 Task: Look for space in Ramon, Philippines from 12th July, 2023 to 16th July, 2023 for 8 adults in price range Rs.10000 to Rs.16000. Place can be private room with 8 bedrooms having 8 beds and 8 bathrooms. Property type can be house, flat, guest house, hotel. Amenities needed are: wifi, TV, free parkinig on premises, gym, breakfast. Booking option can be shelf check-in. Required host language is English.
Action: Mouse moved to (525, 110)
Screenshot: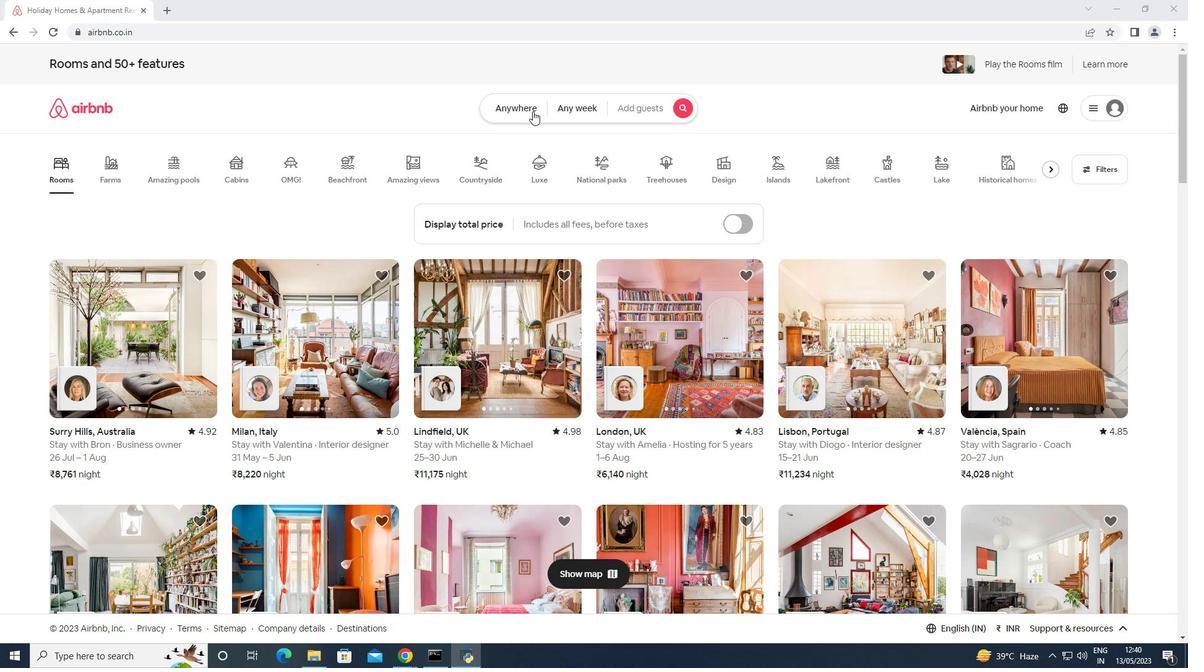 
Action: Mouse pressed left at (525, 110)
Screenshot: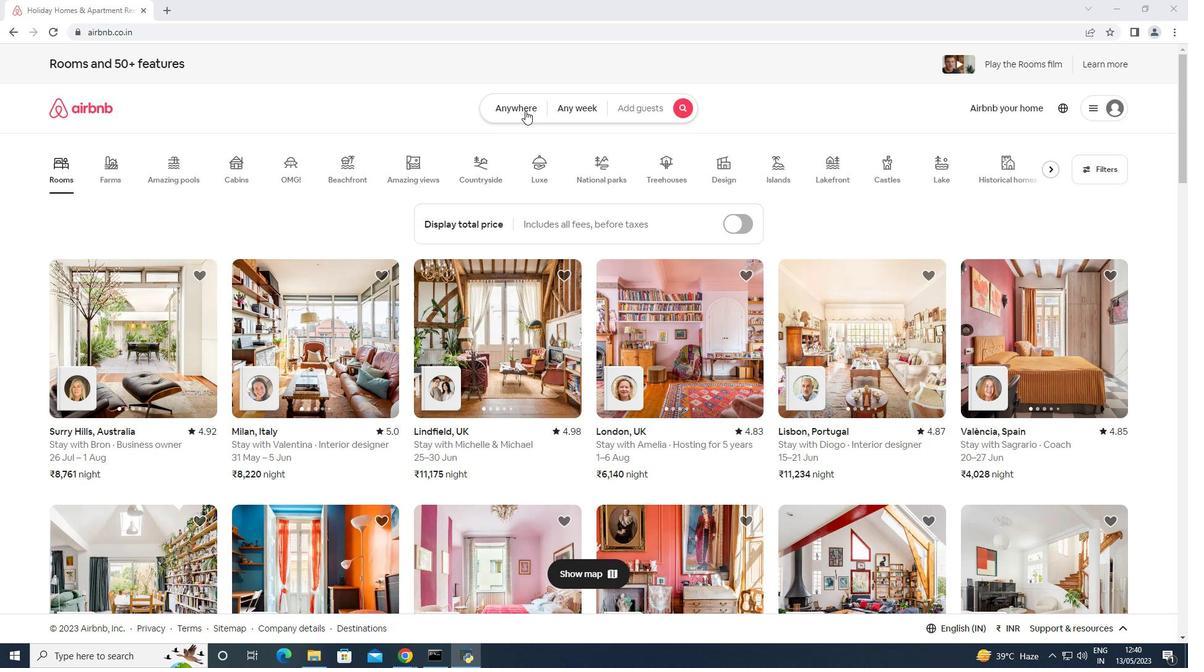 
Action: Mouse moved to (467, 164)
Screenshot: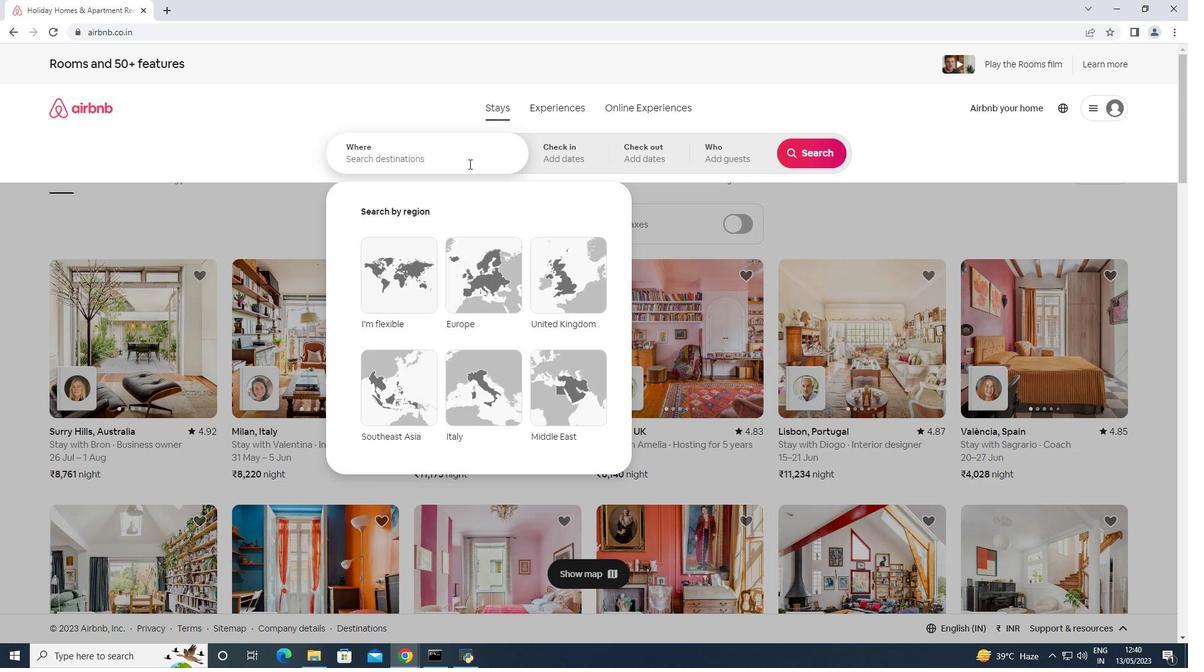 
Action: Mouse pressed left at (467, 164)
Screenshot: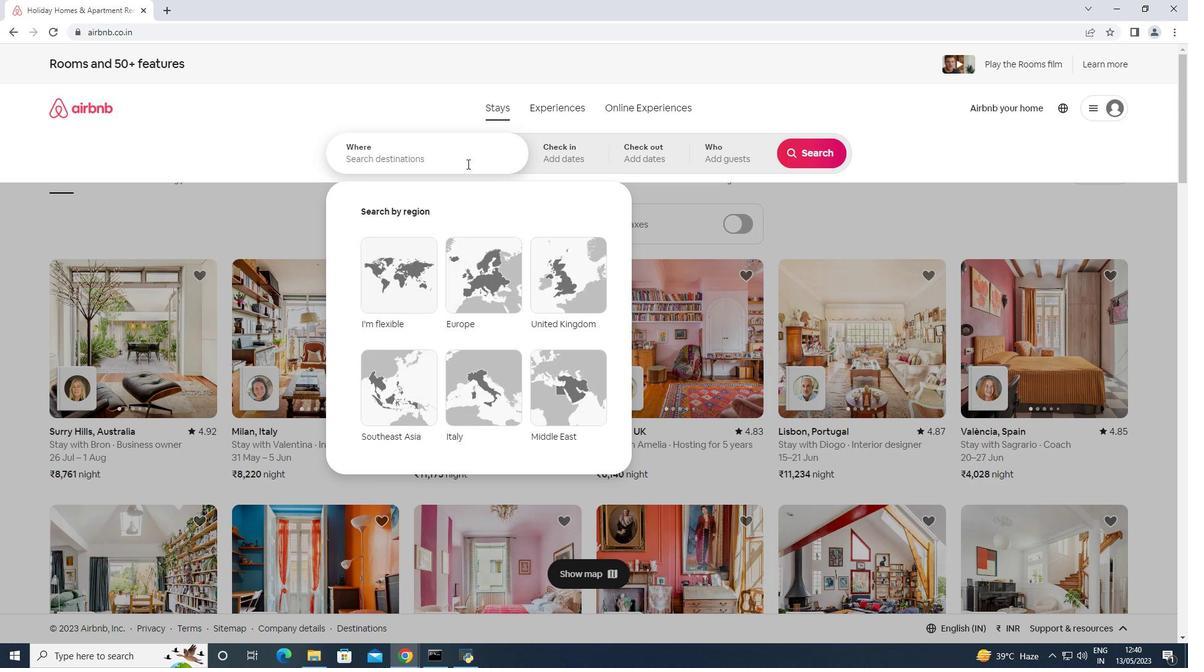 
Action: Mouse moved to (467, 163)
Screenshot: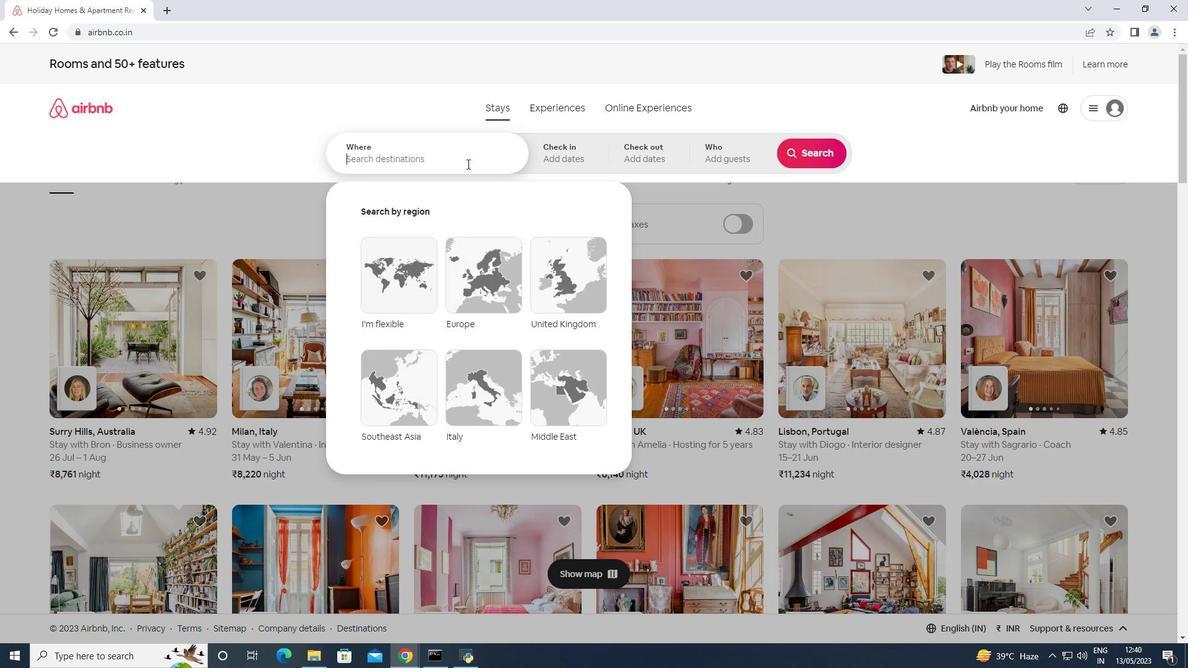 
Action: Key pressed roman,<Key.space><Key.shift>Philippese<Key.backspace><Key.backspace>nes<Key.enter>
Screenshot: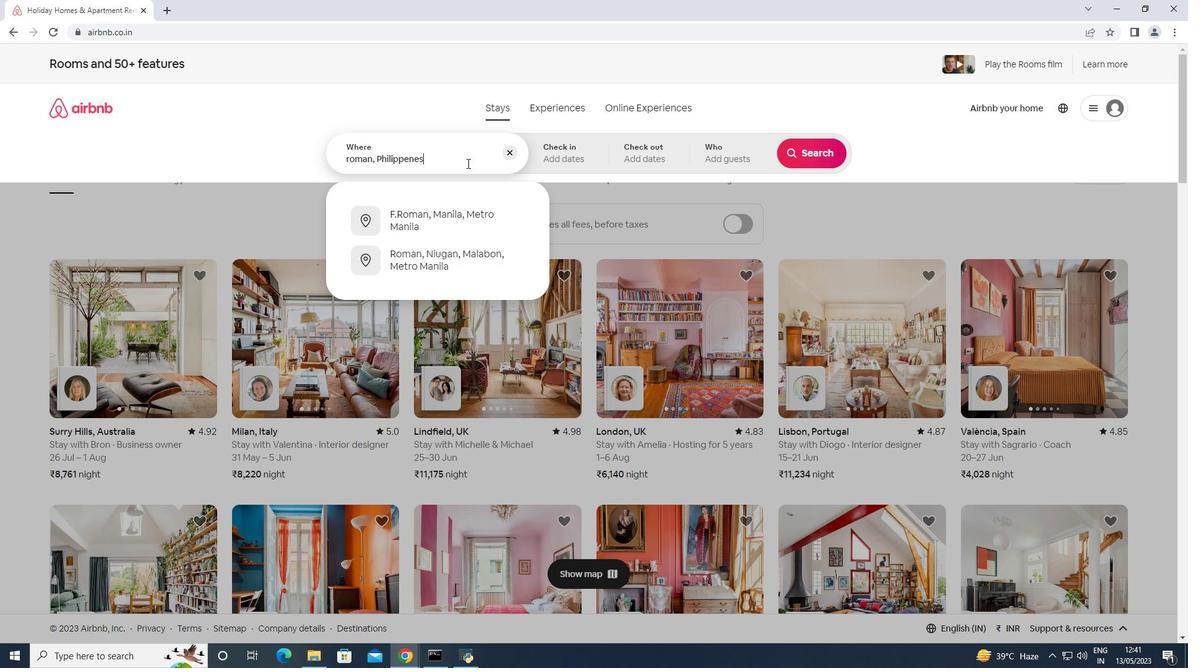 
Action: Mouse moved to (807, 255)
Screenshot: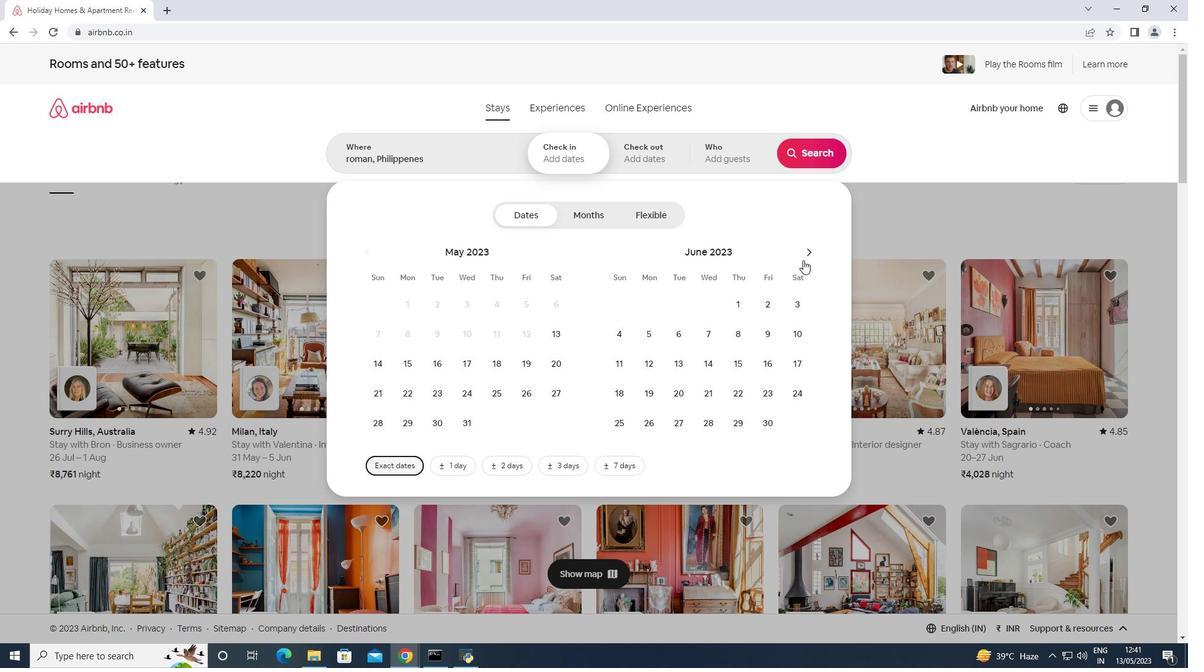 
Action: Mouse pressed left at (807, 255)
Screenshot: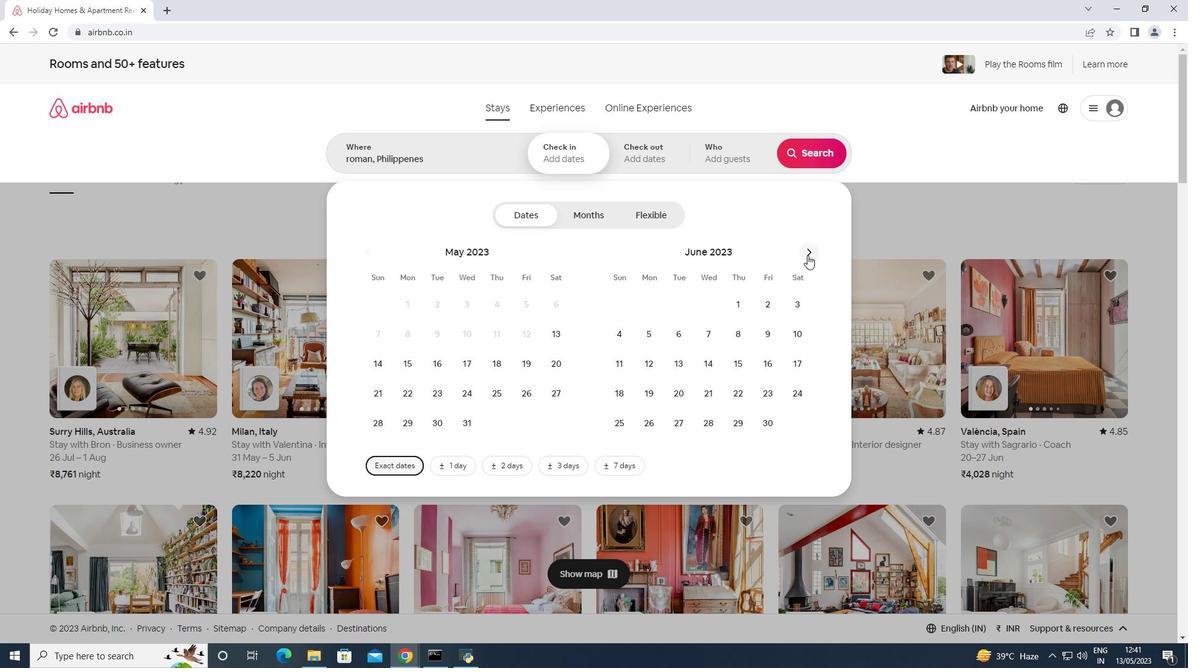 
Action: Mouse moved to (707, 370)
Screenshot: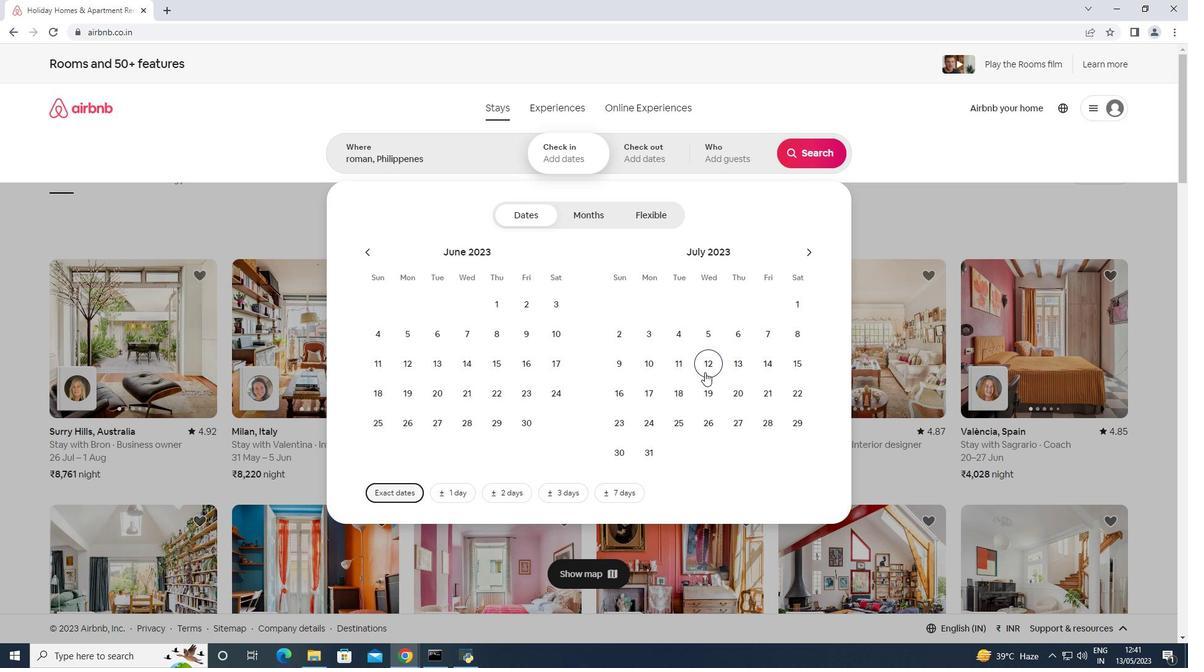 
Action: Mouse pressed left at (707, 370)
Screenshot: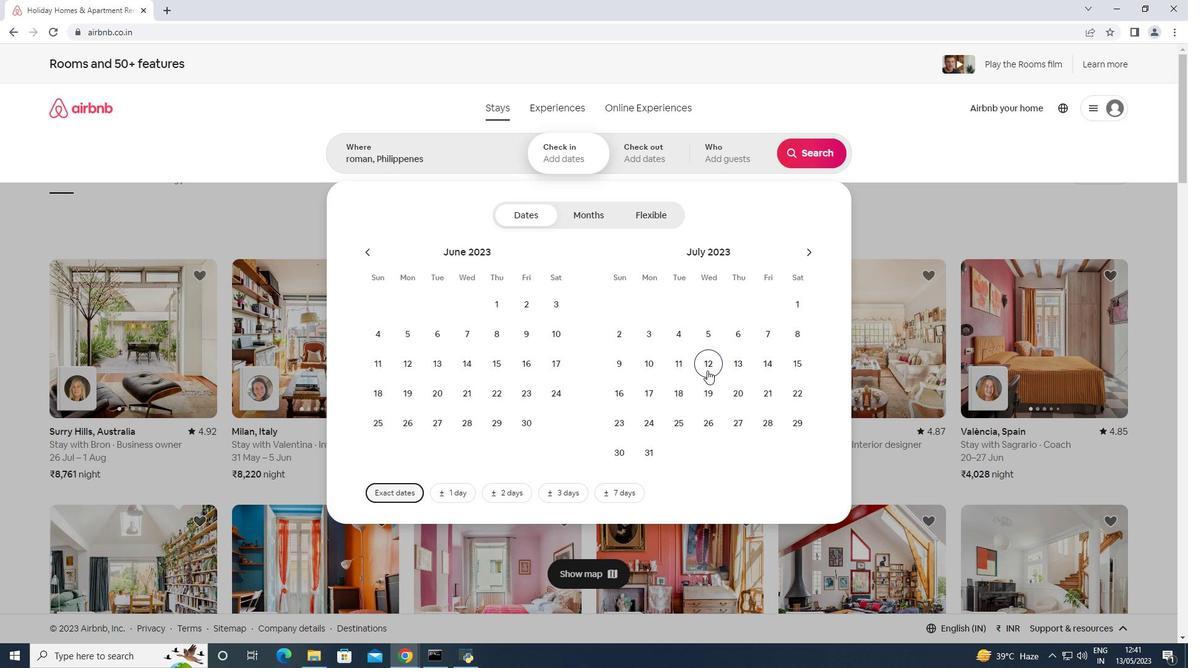 
Action: Mouse moved to (612, 403)
Screenshot: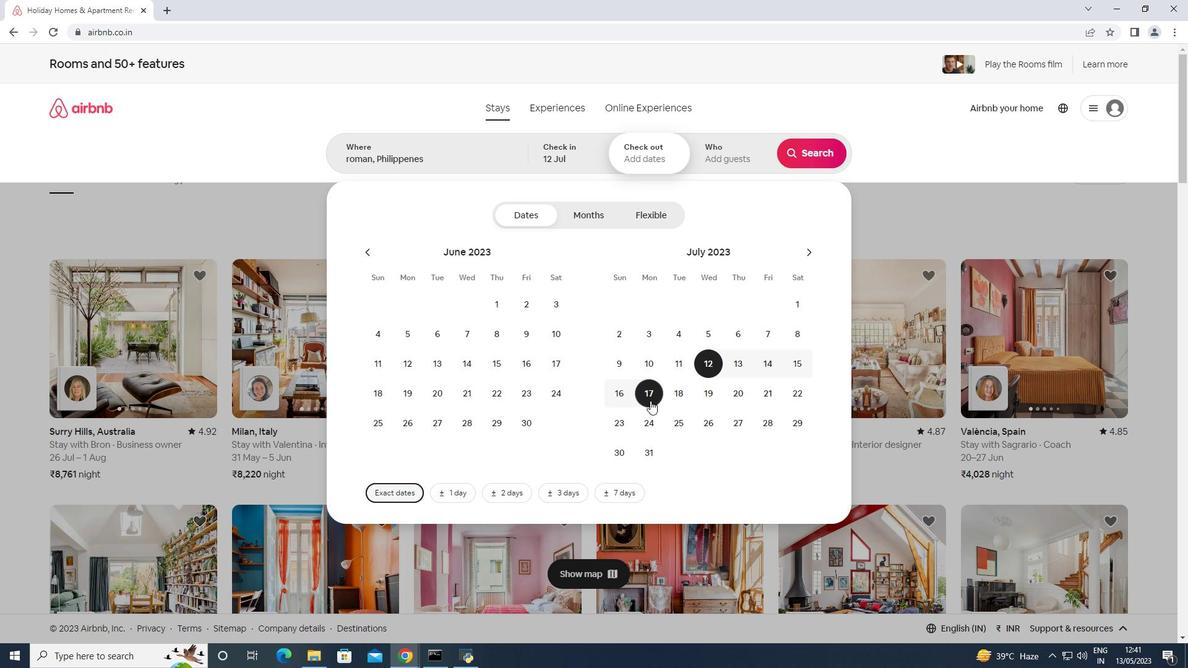 
Action: Mouse pressed left at (612, 403)
Screenshot: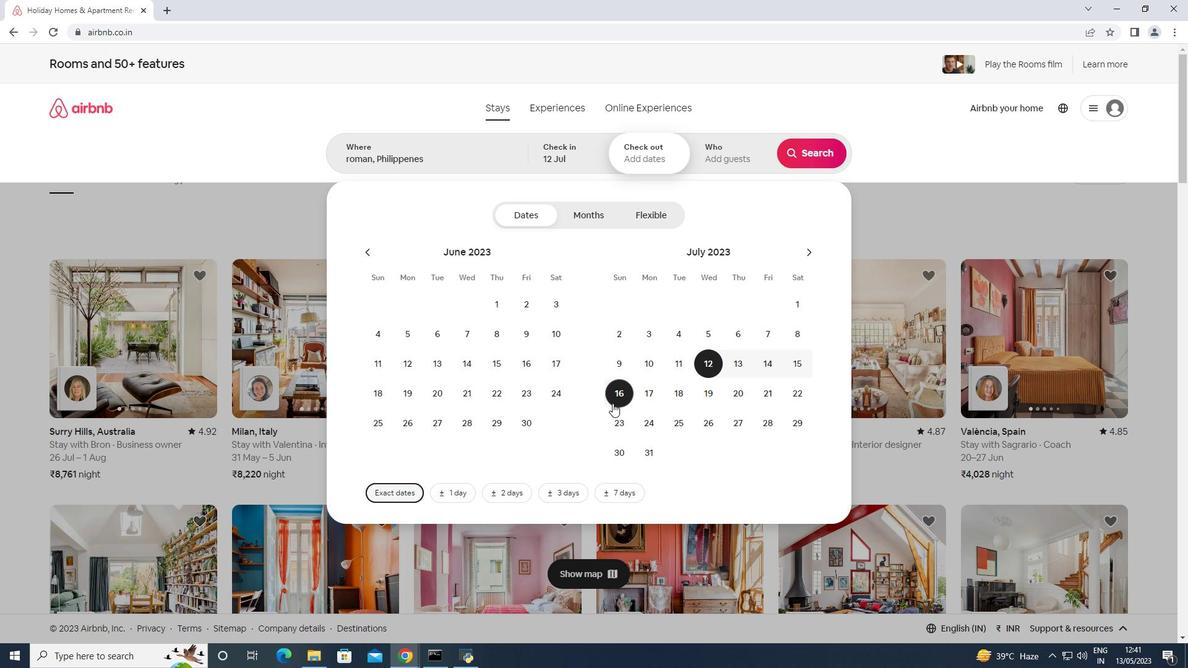 
Action: Mouse moved to (722, 167)
Screenshot: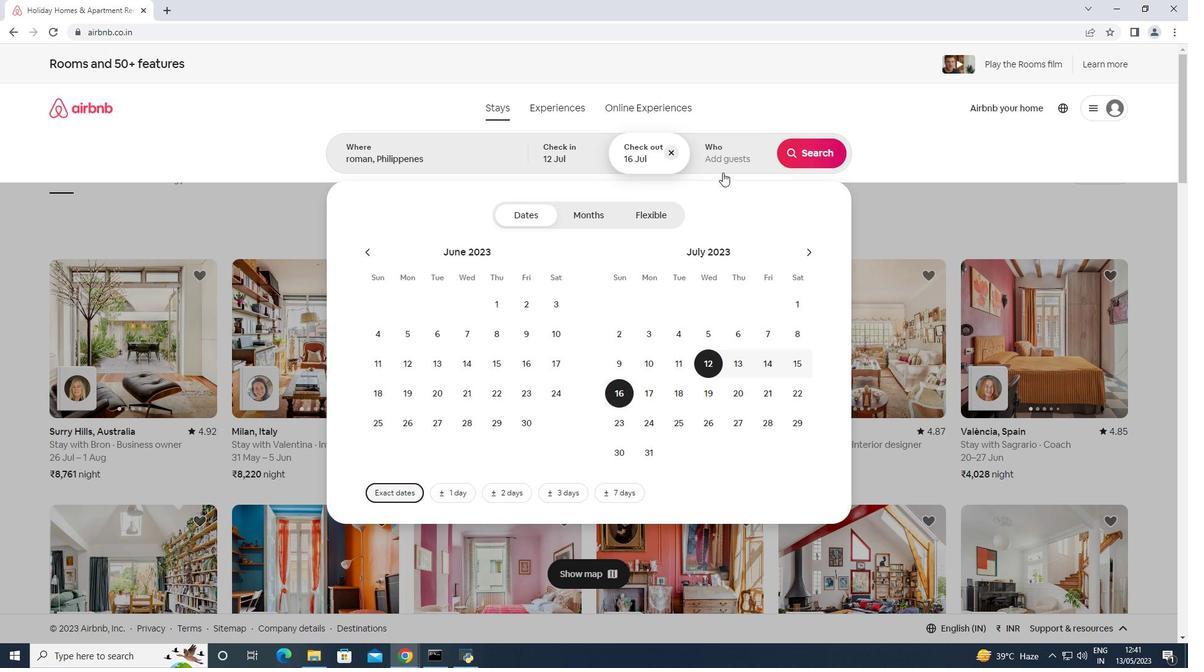 
Action: Mouse pressed left at (722, 167)
Screenshot: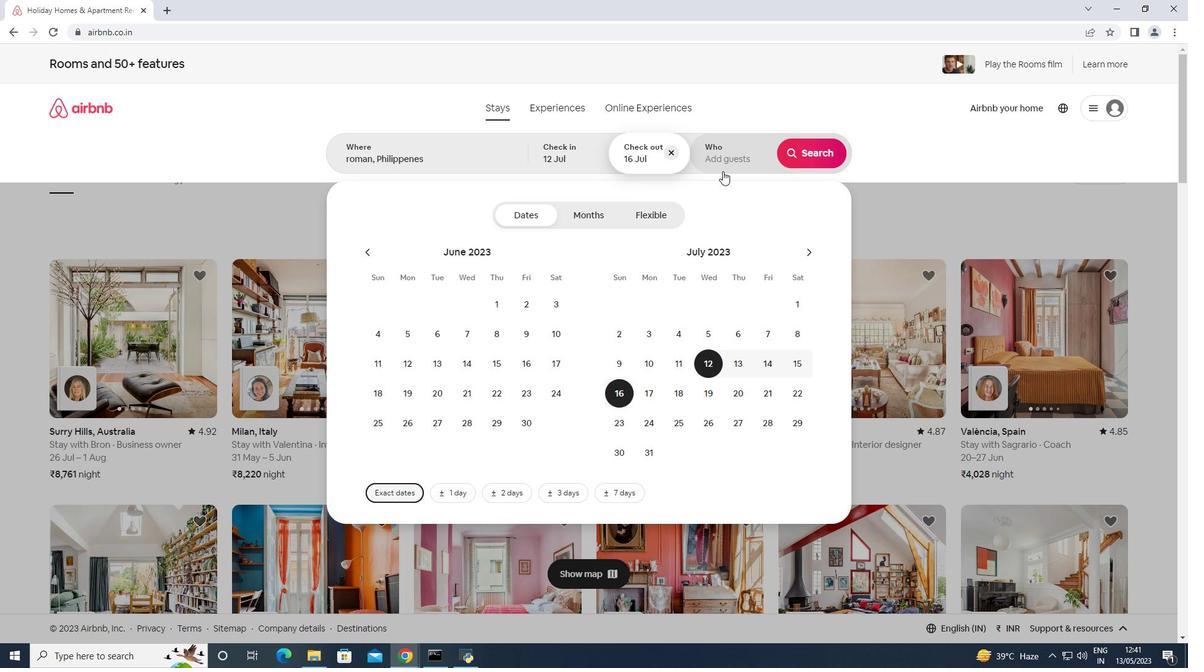 
Action: Mouse moved to (816, 222)
Screenshot: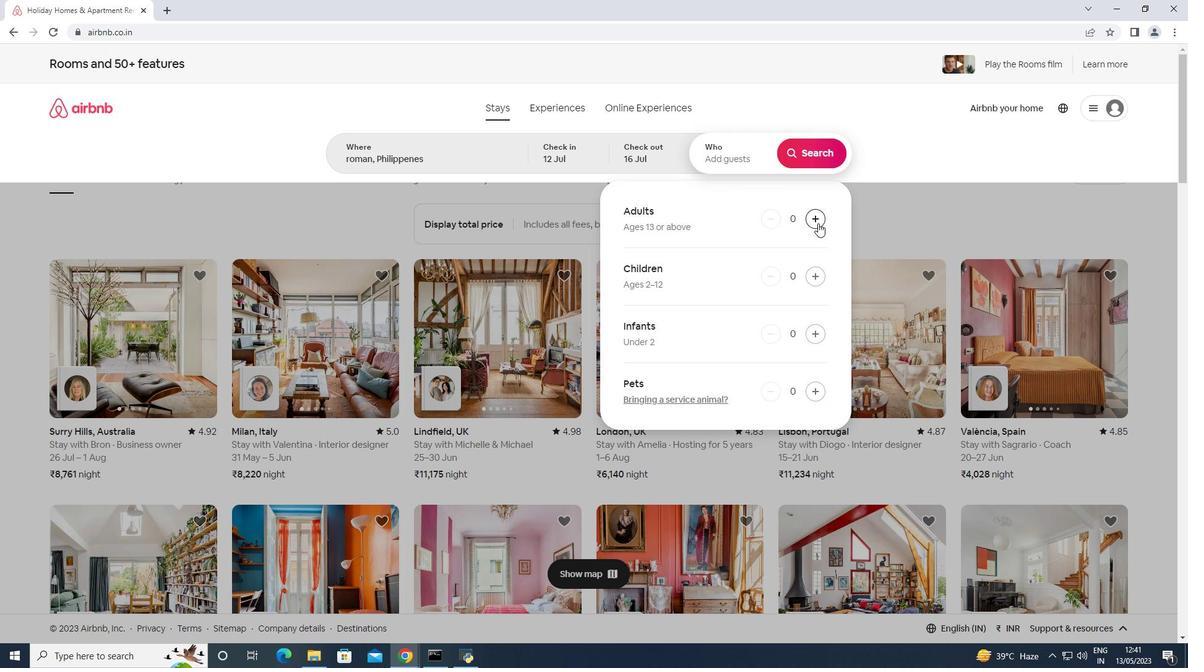 
Action: Mouse pressed left at (816, 222)
Screenshot: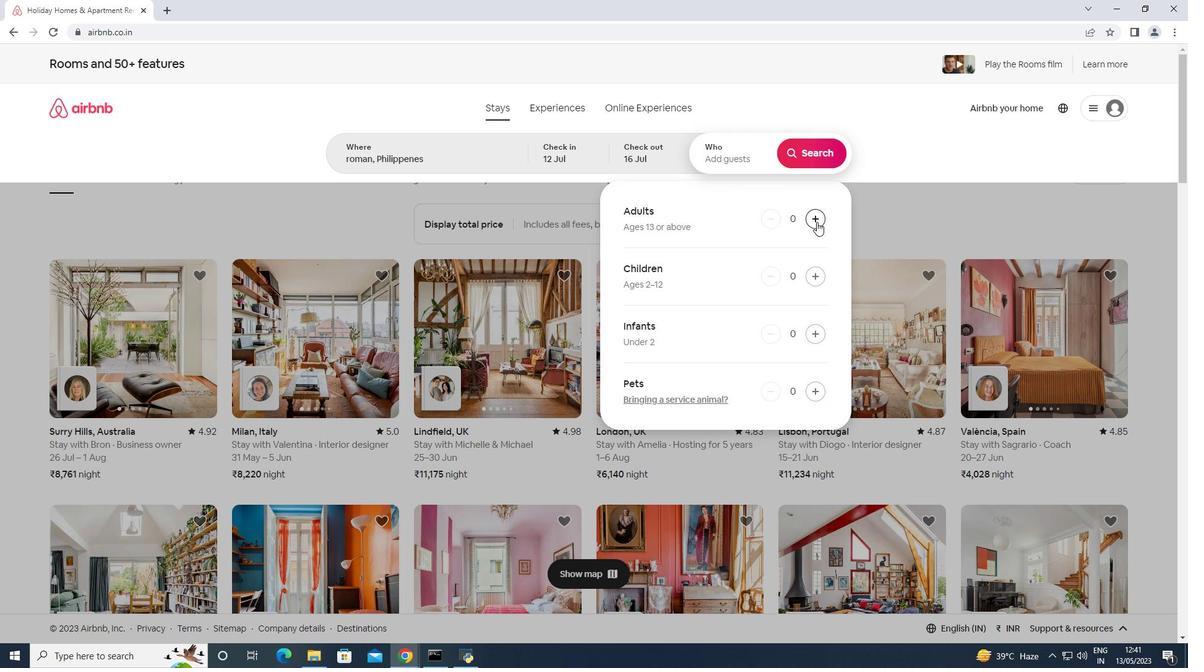 
Action: Mouse pressed left at (816, 222)
Screenshot: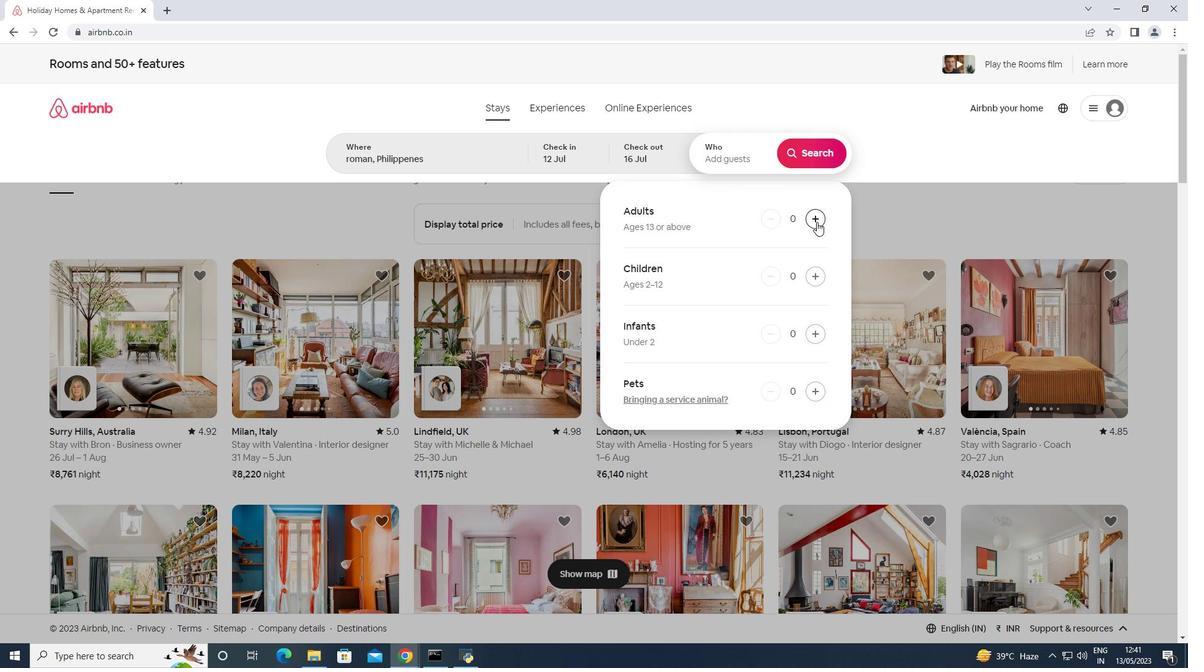
Action: Mouse pressed left at (816, 222)
Screenshot: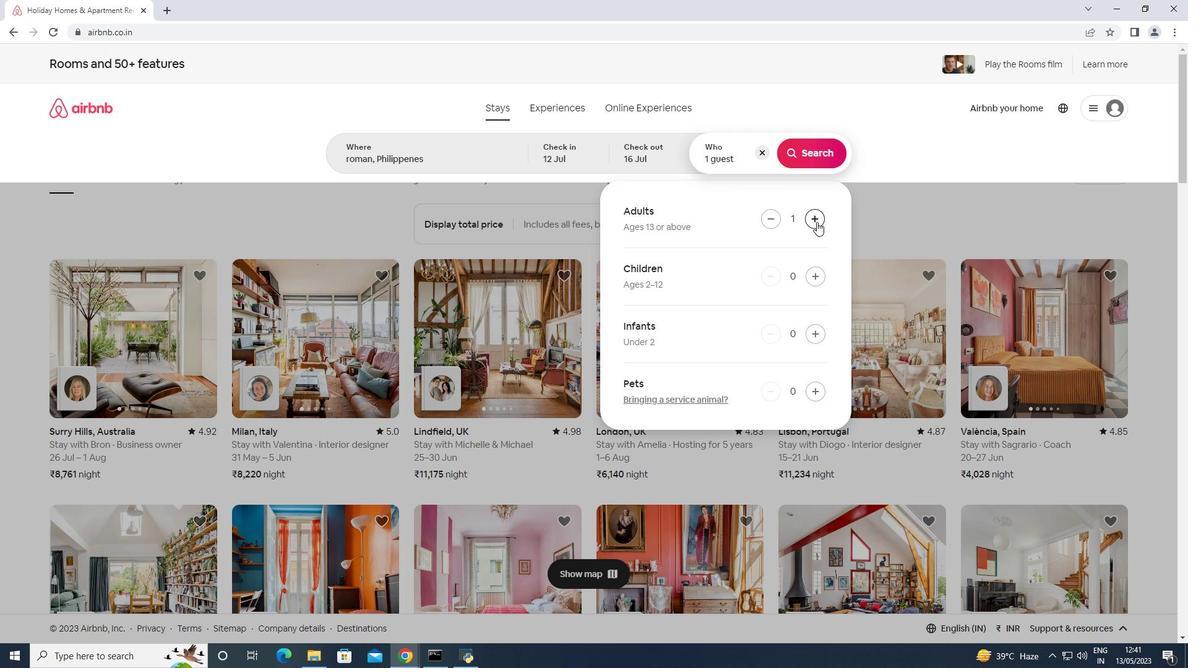 
Action: Mouse pressed left at (816, 222)
Screenshot: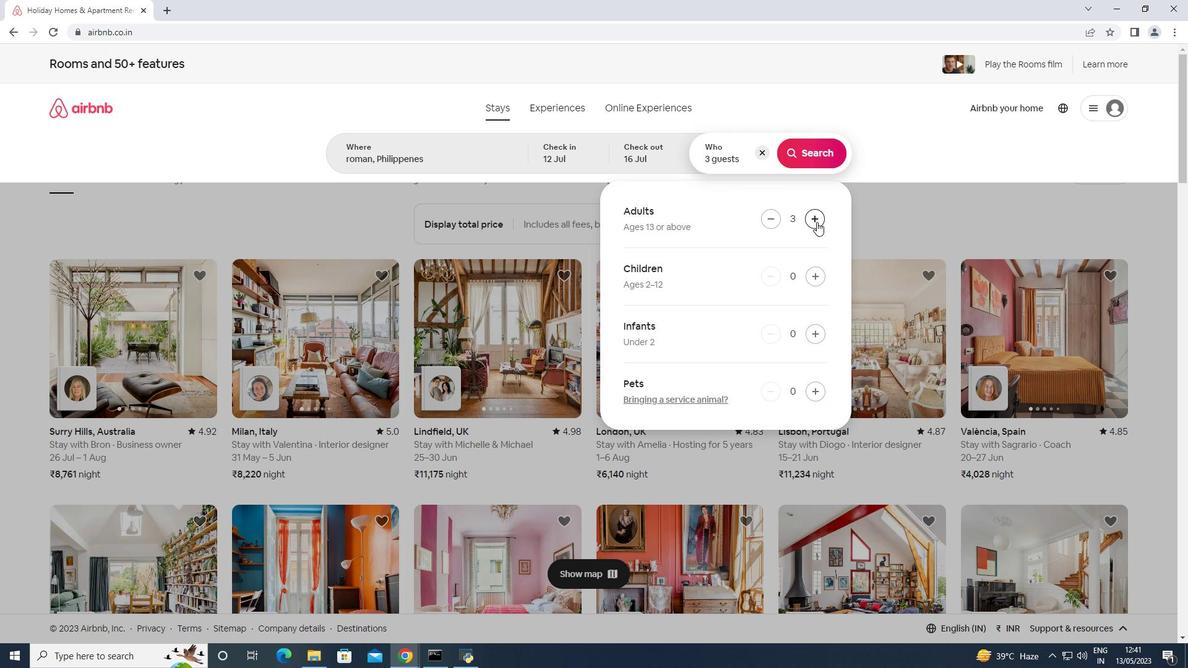
Action: Mouse pressed left at (816, 222)
Screenshot: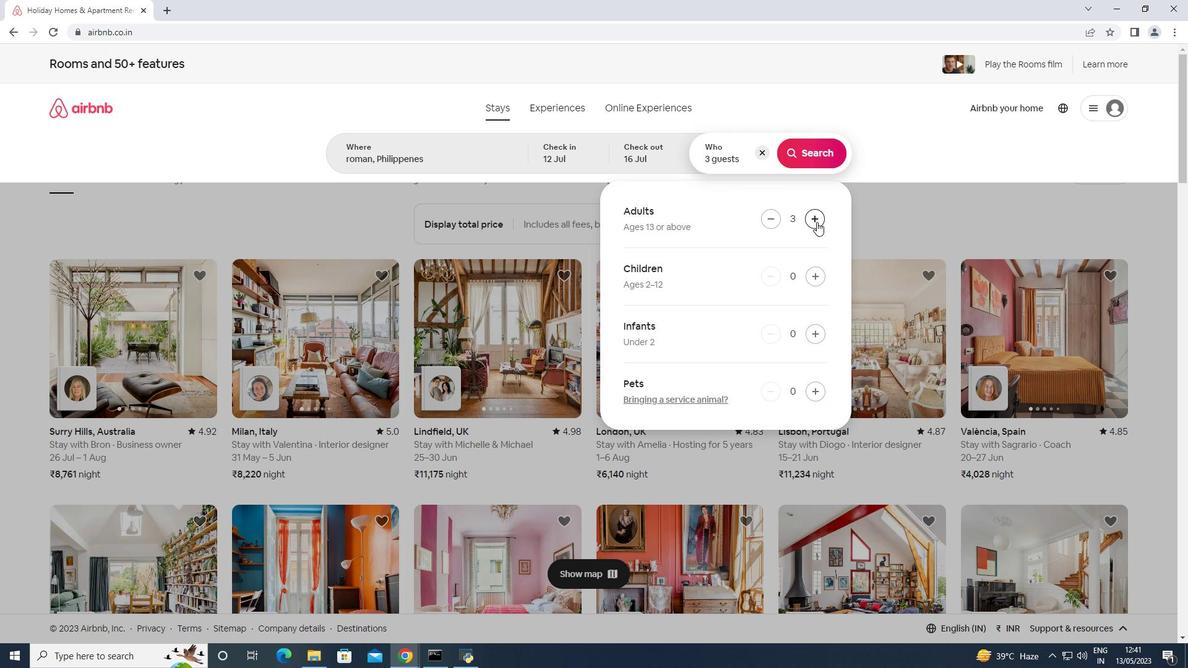 
Action: Mouse pressed left at (816, 222)
Screenshot: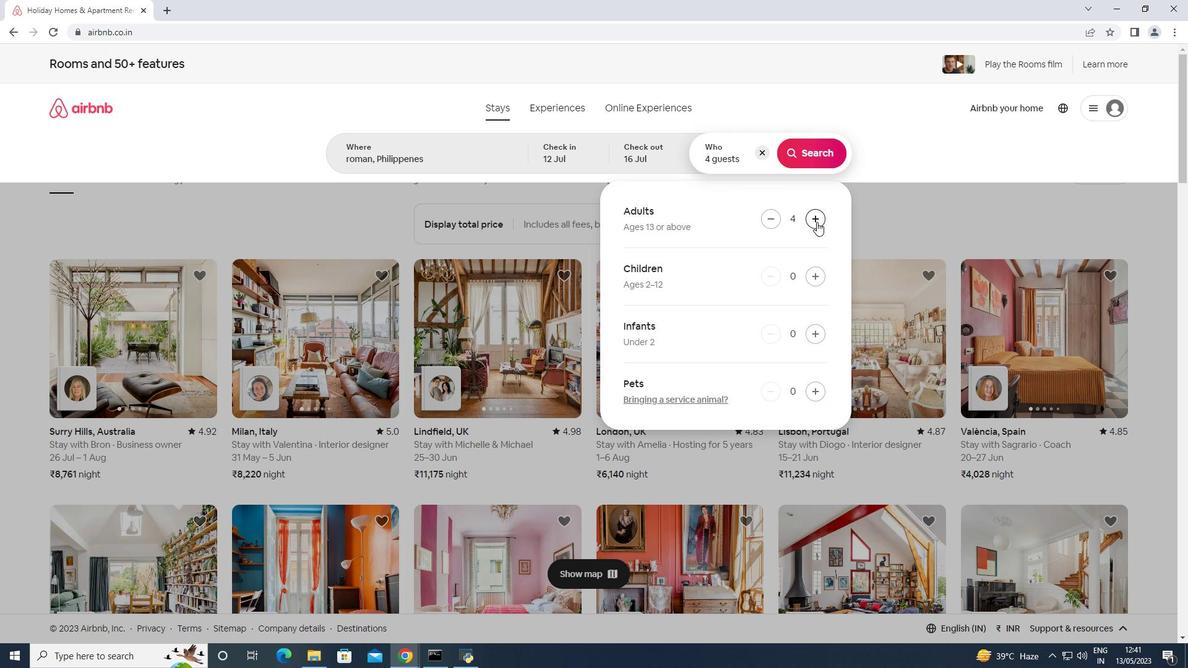 
Action: Mouse pressed left at (816, 222)
Screenshot: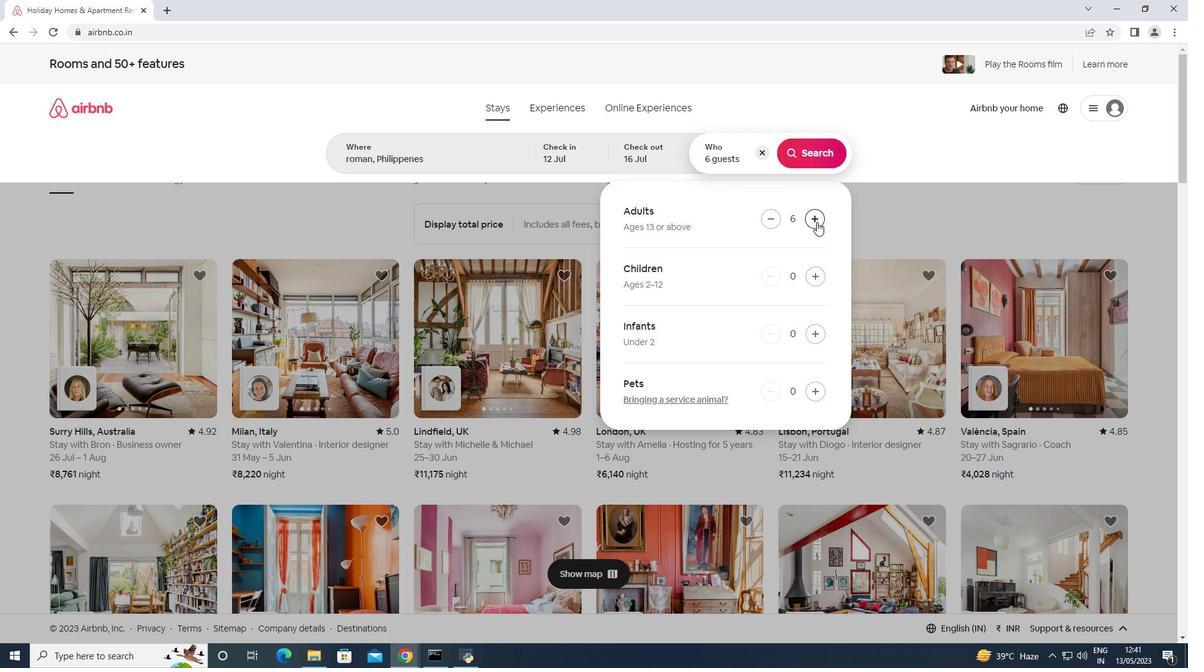 
Action: Mouse pressed left at (816, 222)
Screenshot: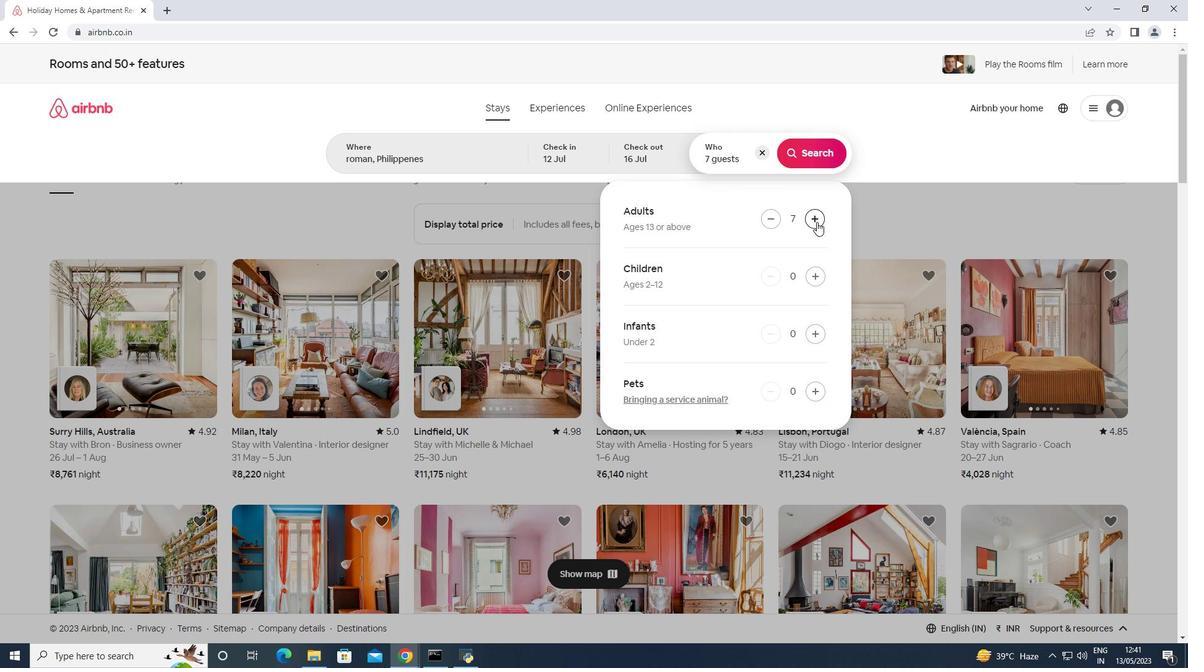 
Action: Mouse pressed left at (816, 222)
Screenshot: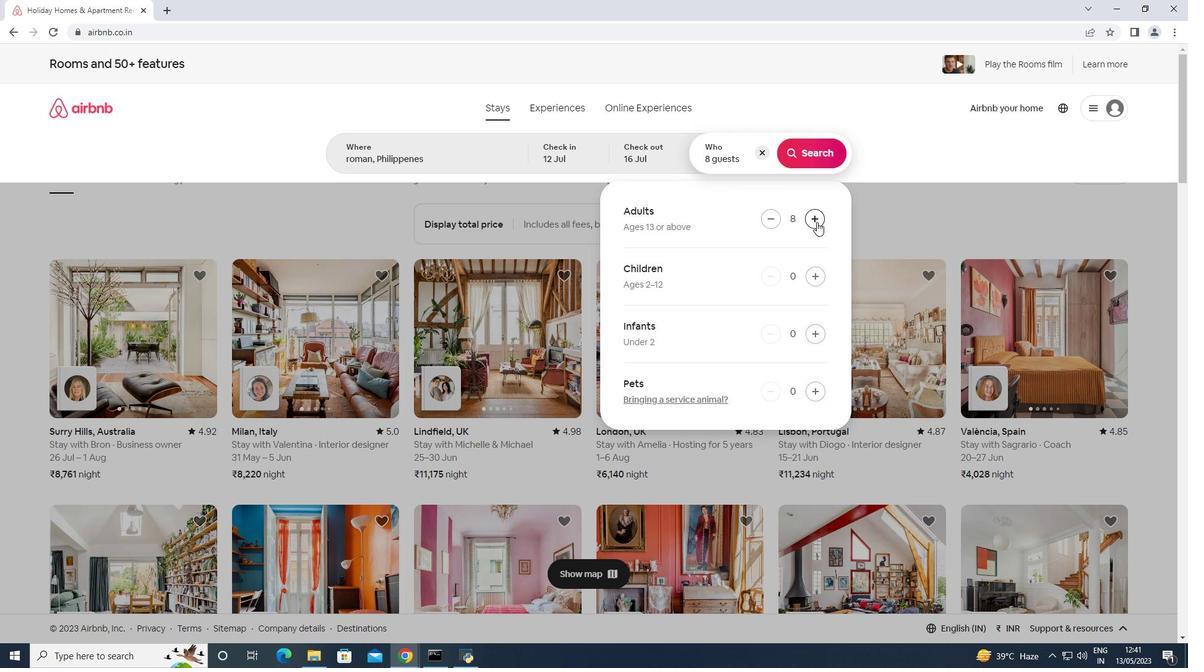 
Action: Mouse moved to (771, 227)
Screenshot: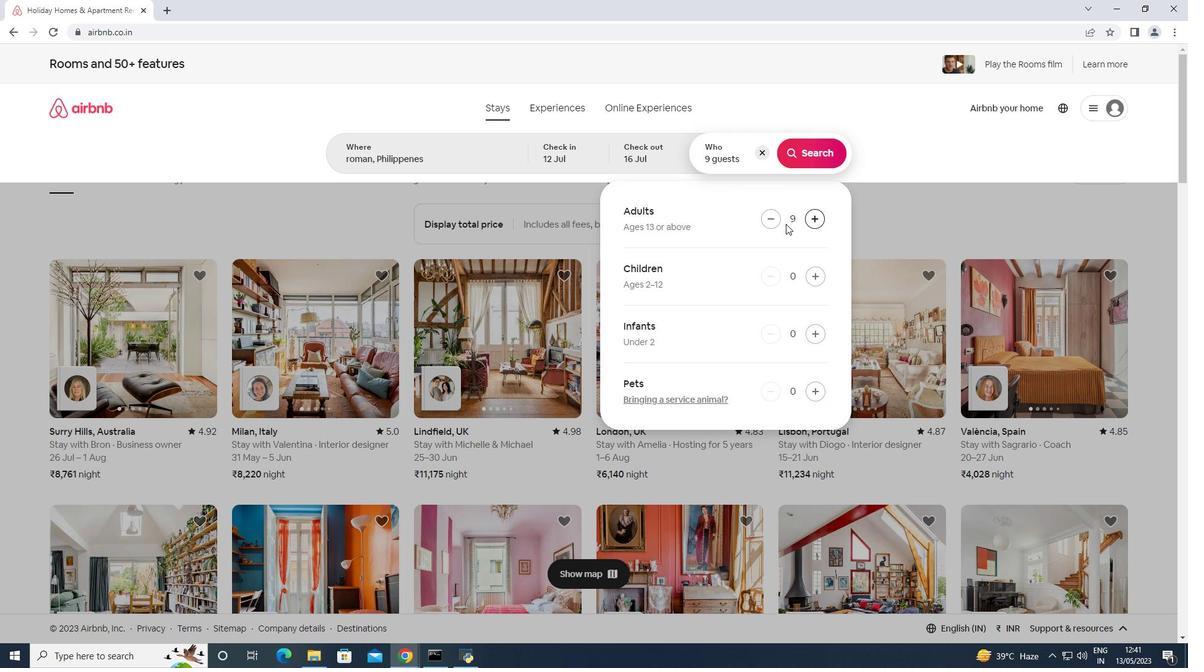 
Action: Mouse pressed left at (771, 227)
Screenshot: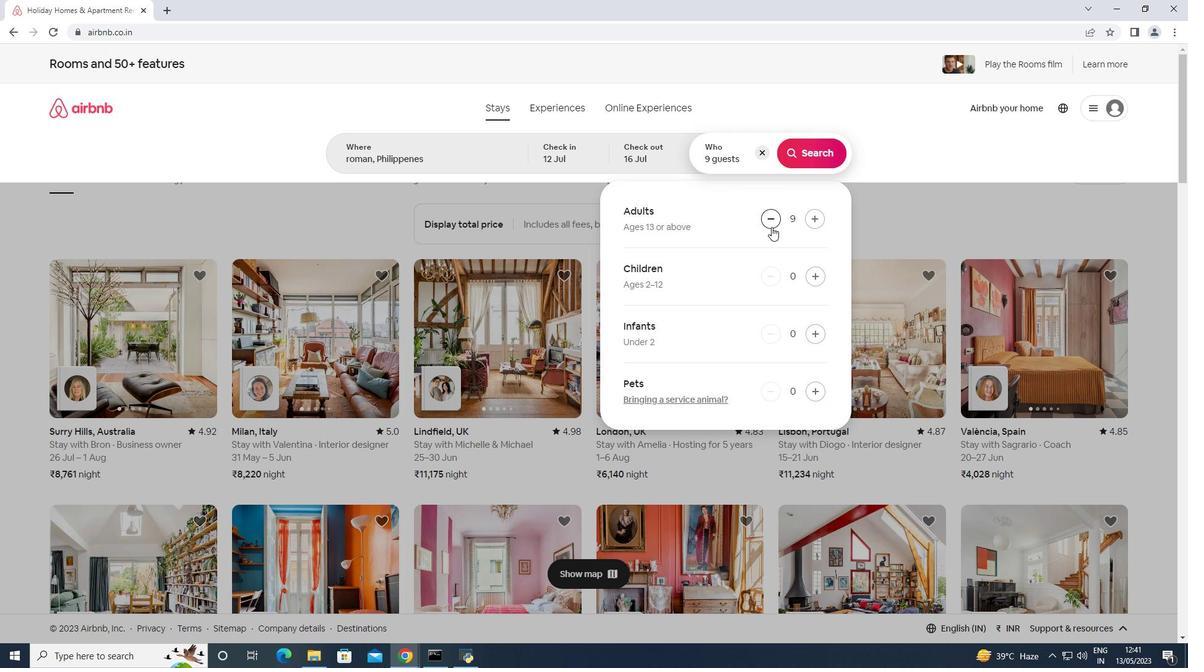 
Action: Mouse moved to (820, 150)
Screenshot: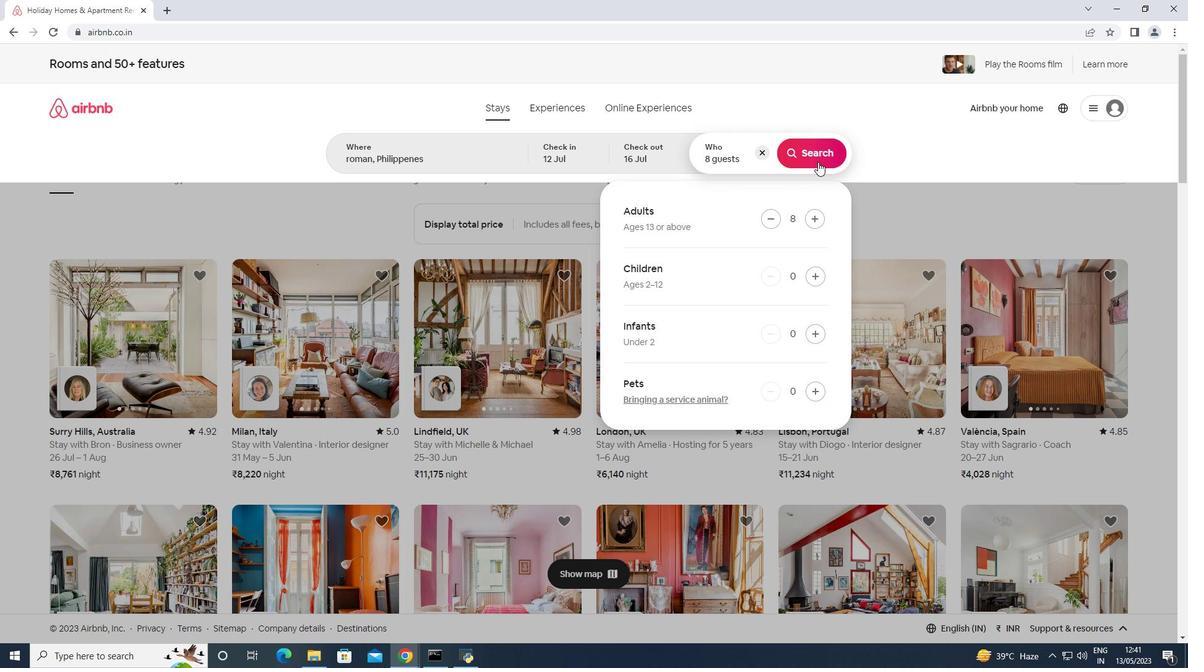 
Action: Mouse pressed left at (820, 150)
Screenshot: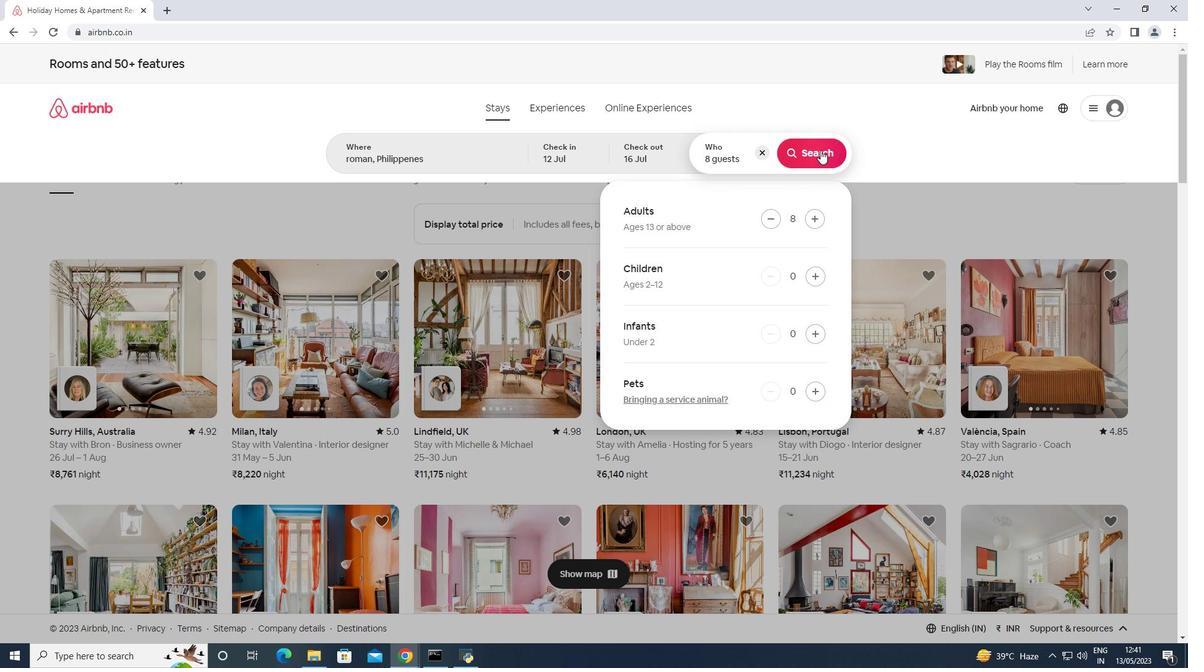 
Action: Mouse moved to (1131, 110)
Screenshot: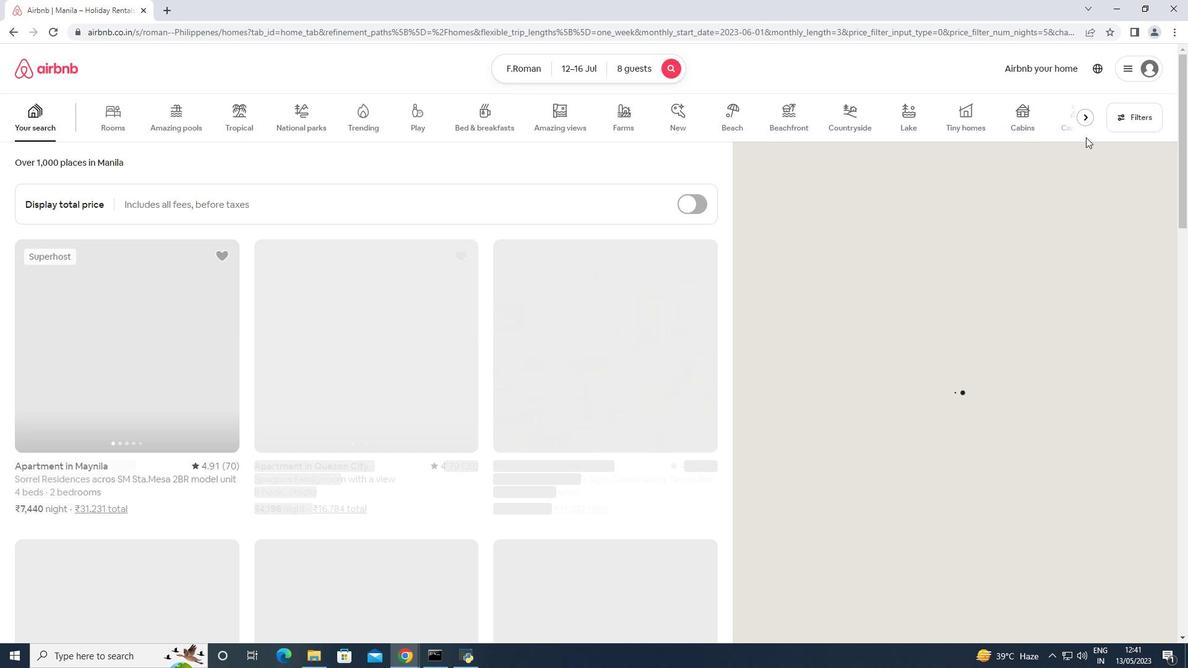 
Action: Mouse pressed left at (1131, 110)
Screenshot: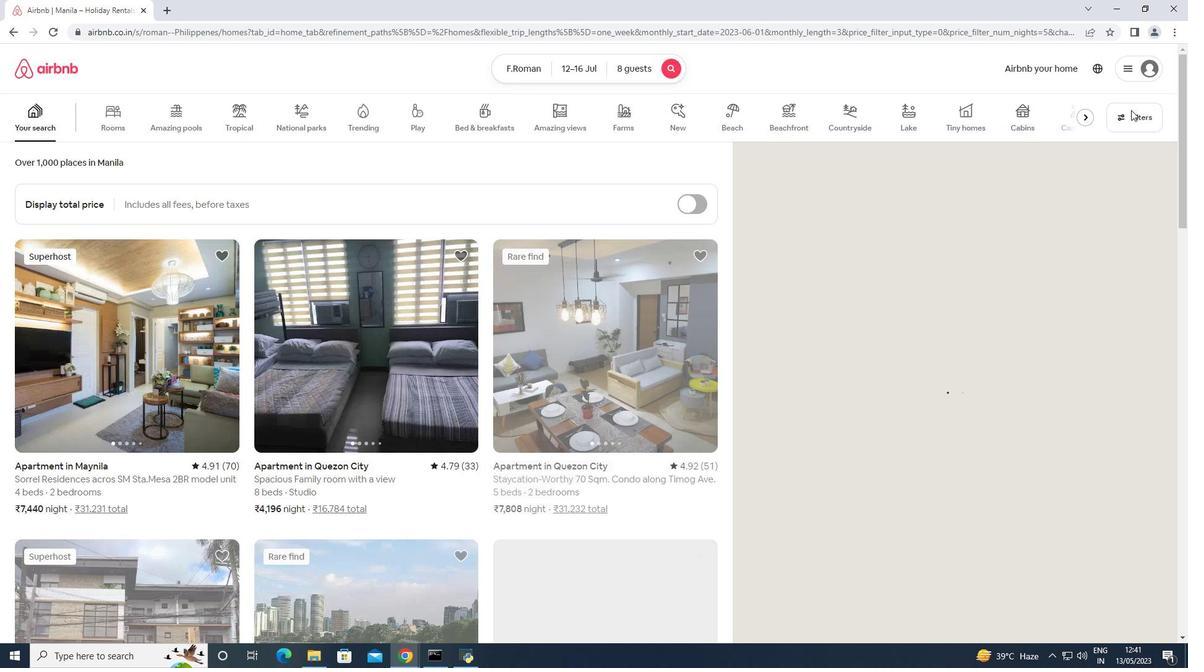 
Action: Mouse moved to (495, 425)
Screenshot: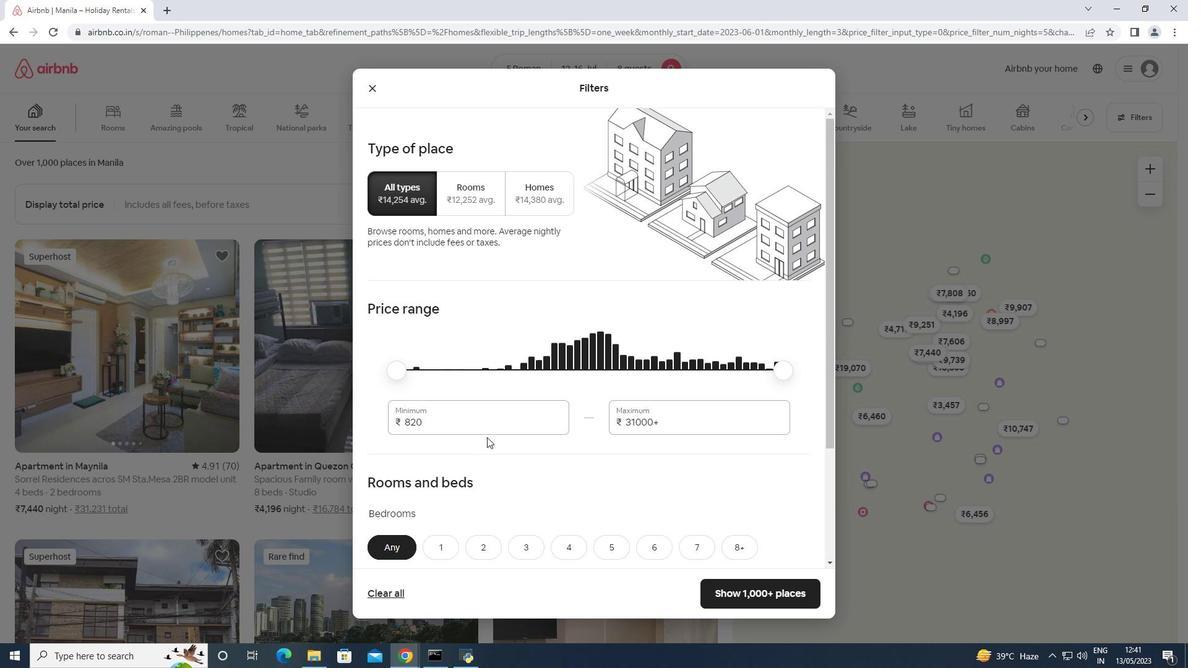 
Action: Mouse pressed left at (495, 425)
Screenshot: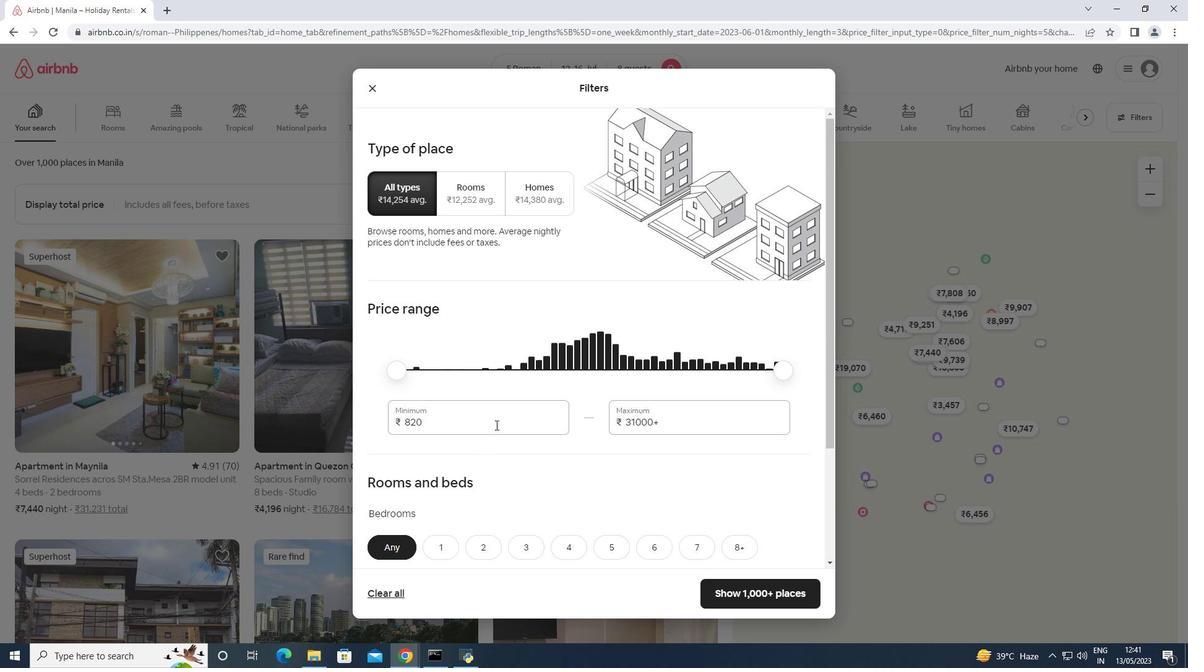 
Action: Mouse moved to (586, 470)
Screenshot: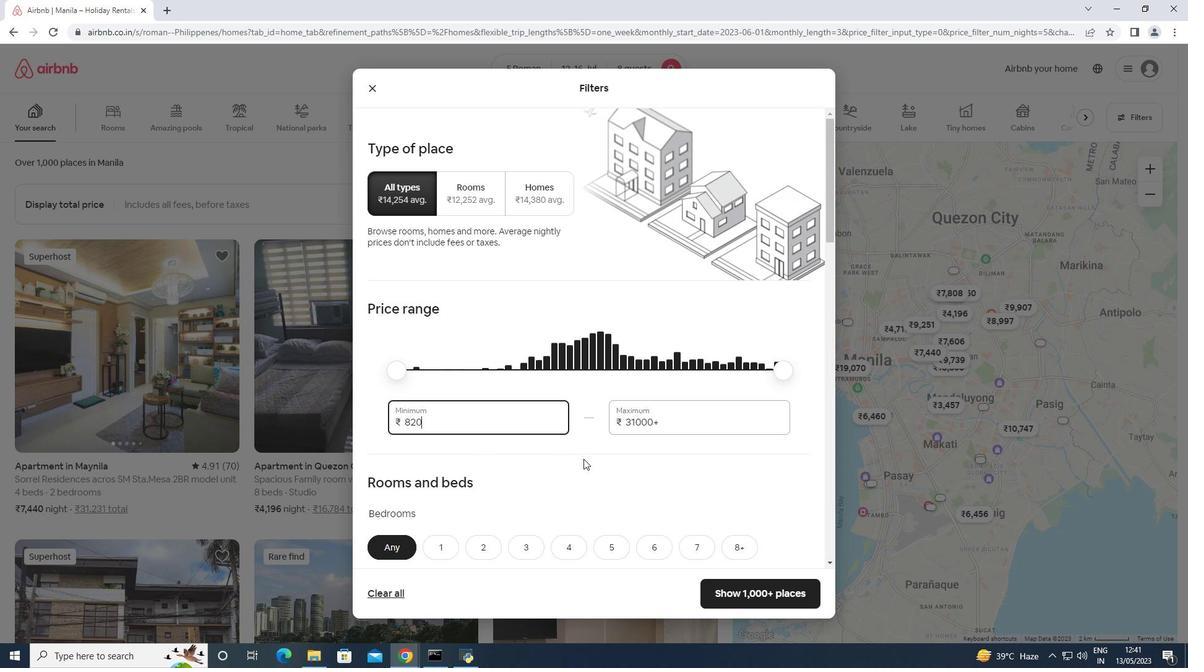 
Action: Mouse pressed left at (586, 470)
Screenshot: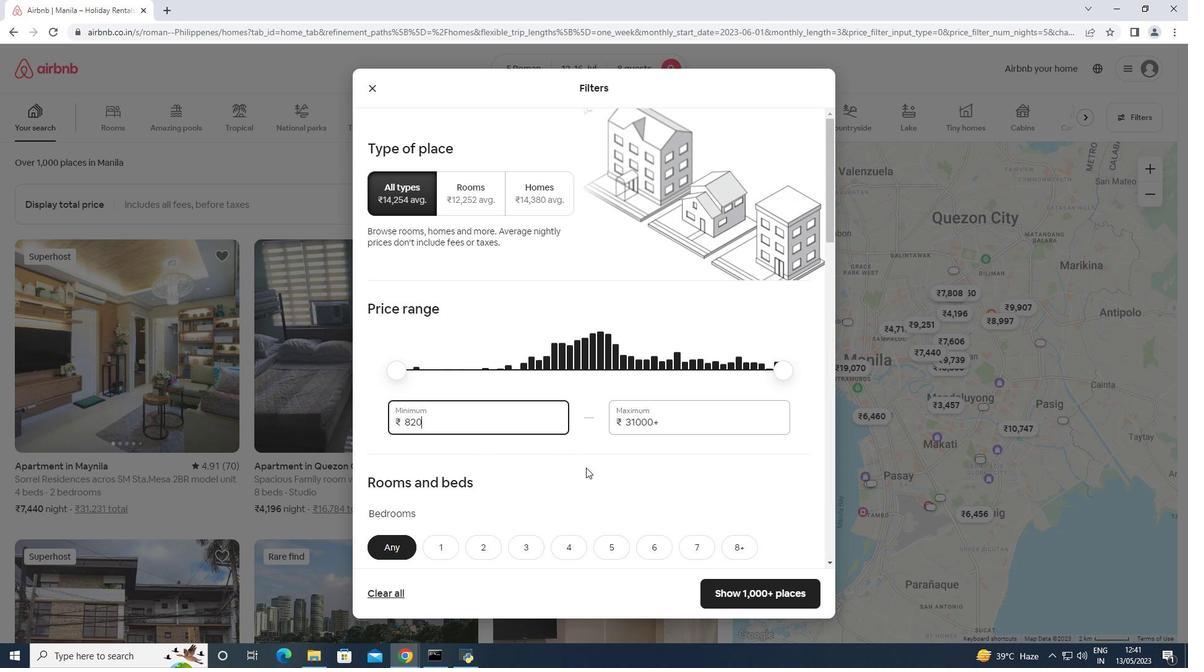 
Action: Mouse moved to (533, 422)
Screenshot: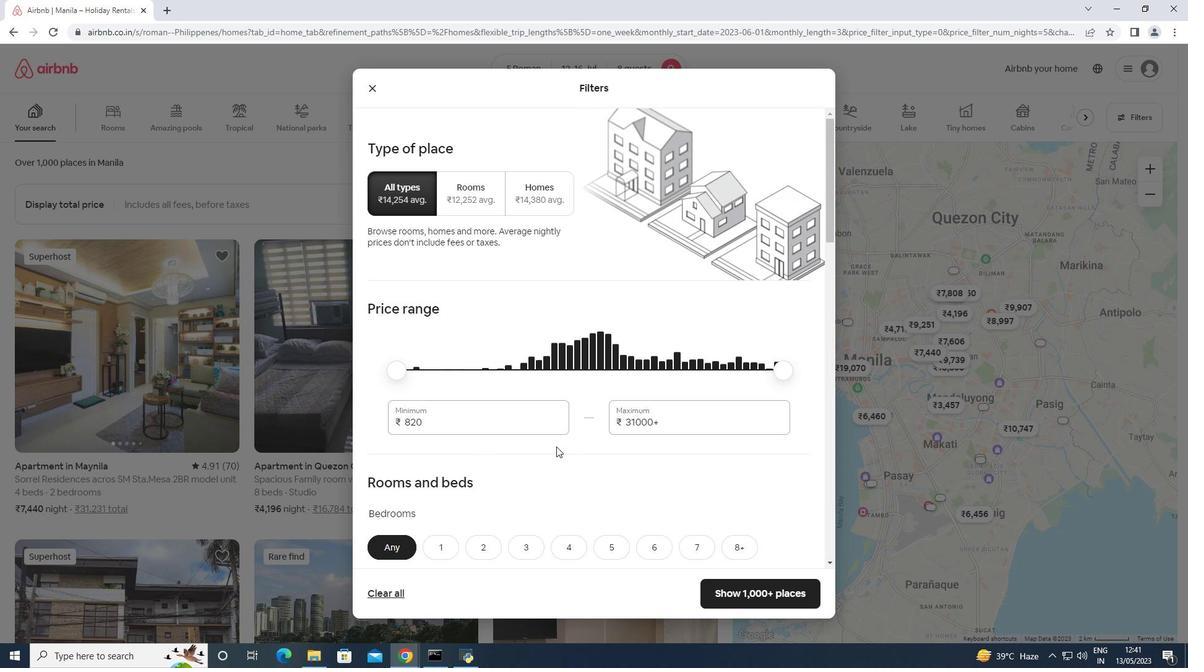 
Action: Mouse pressed left at (533, 422)
Screenshot: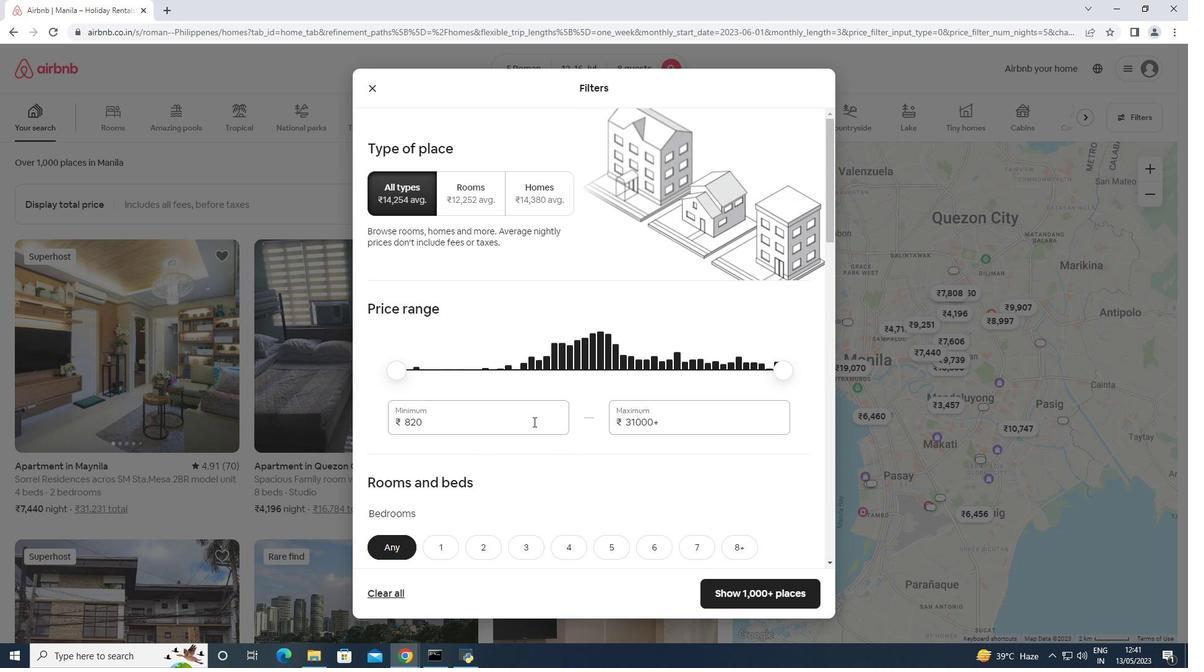 
Action: Mouse pressed left at (533, 422)
Screenshot: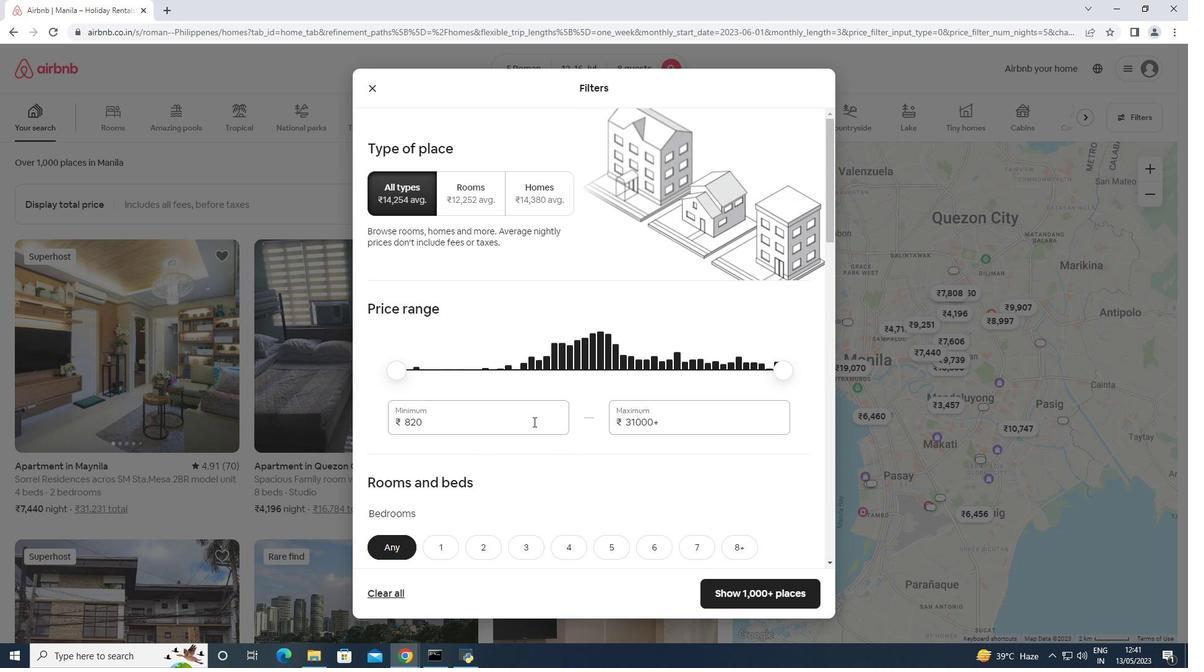 
Action: Key pressed 10000<Key.tab>16000
Screenshot: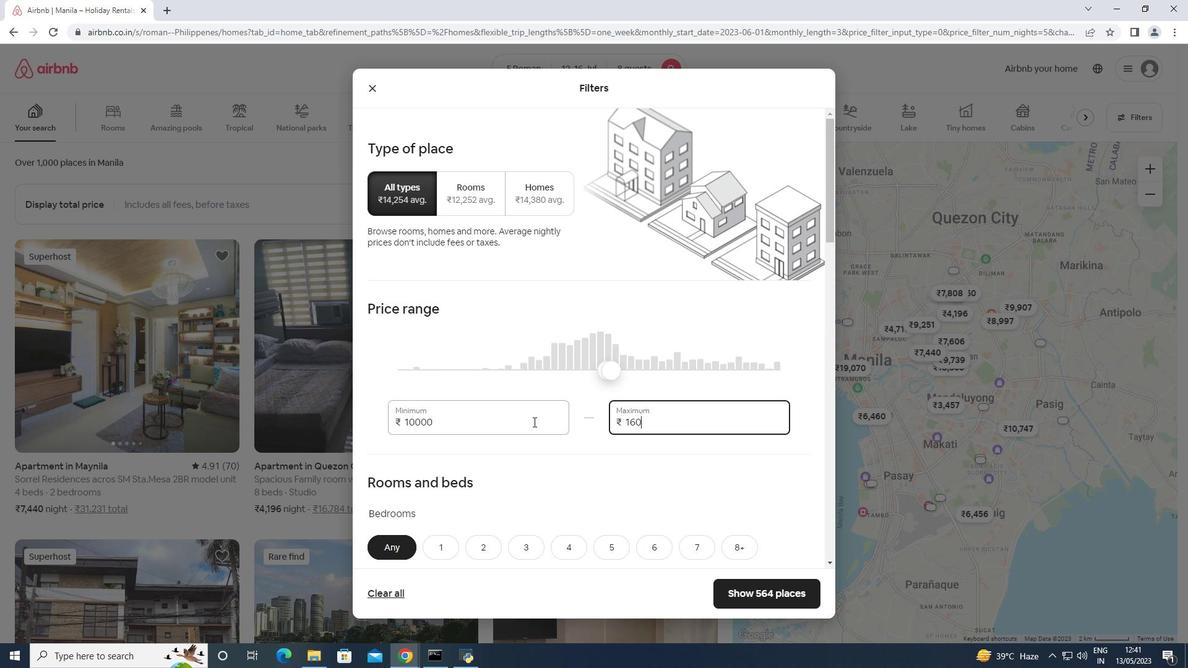 
Action: Mouse scrolled (533, 421) with delta (0, 0)
Screenshot: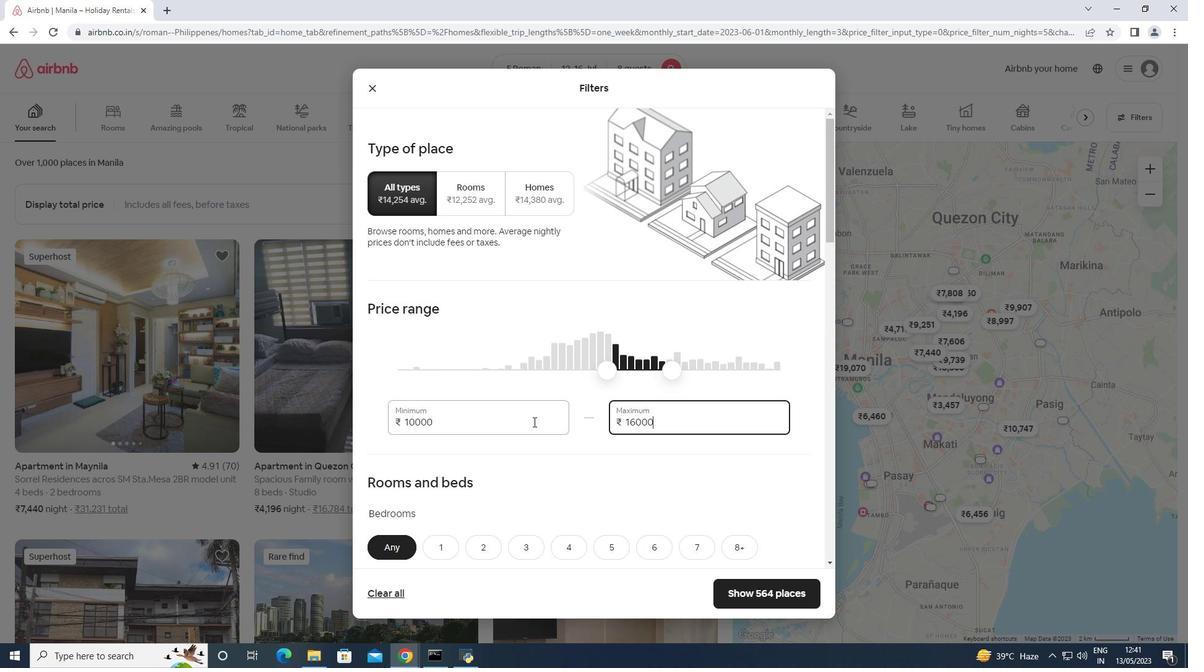 
Action: Mouse scrolled (533, 421) with delta (0, 0)
Screenshot: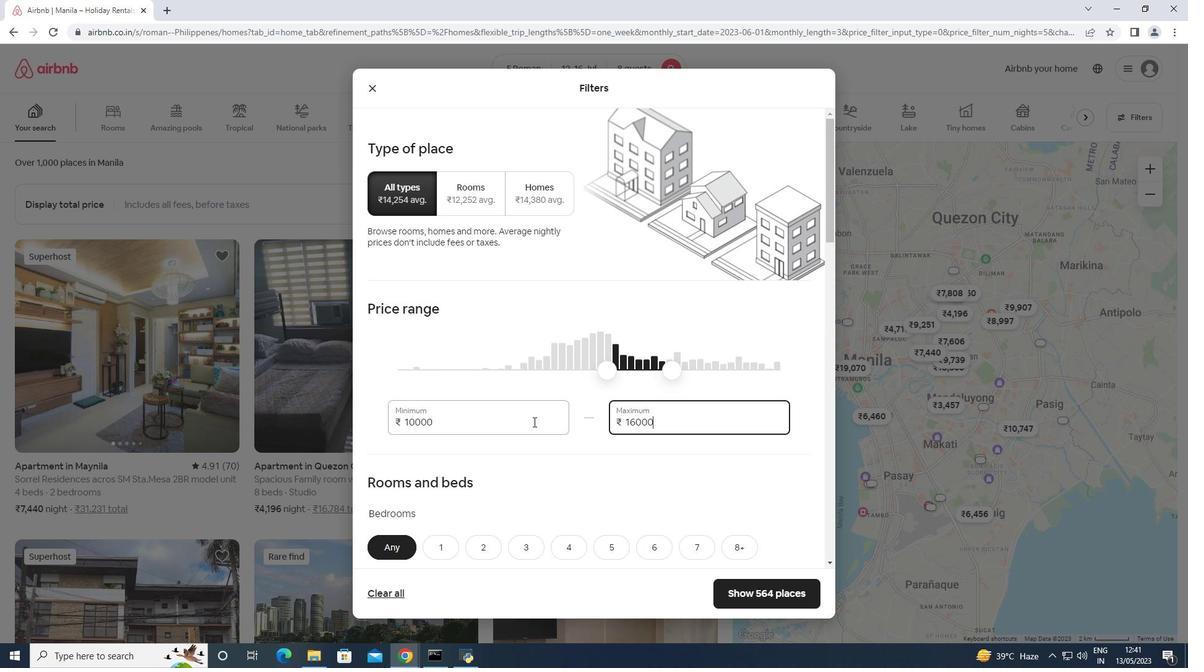 
Action: Mouse scrolled (533, 421) with delta (0, 0)
Screenshot: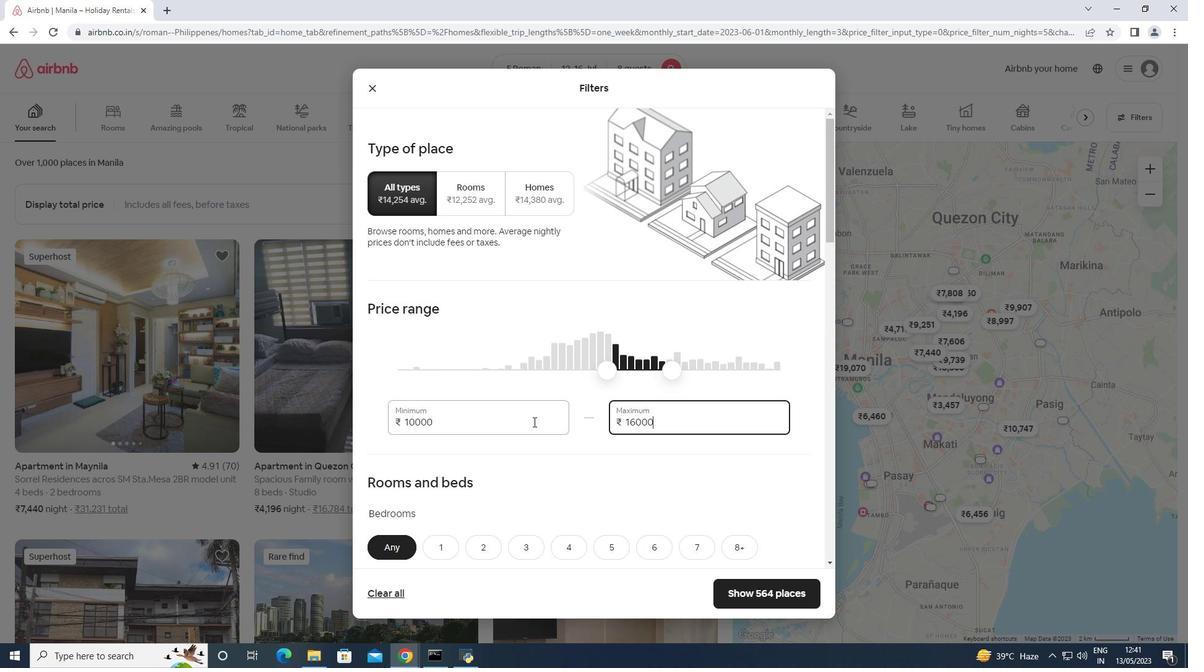 
Action: Mouse scrolled (533, 421) with delta (0, 0)
Screenshot: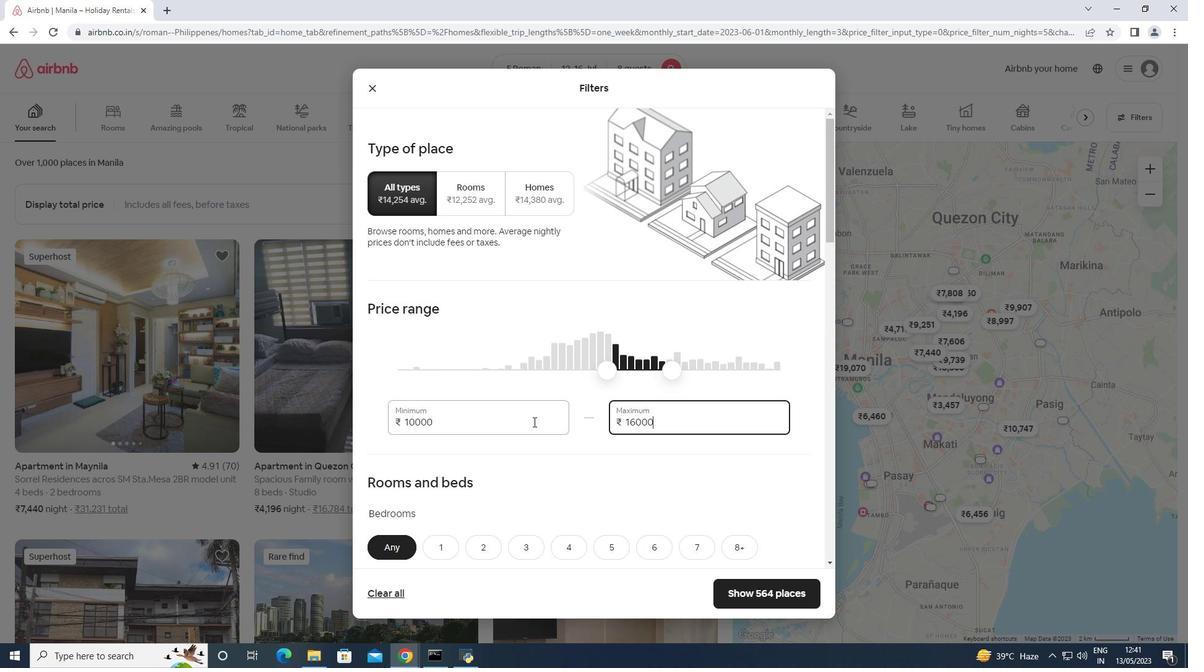 
Action: Mouse moved to (740, 307)
Screenshot: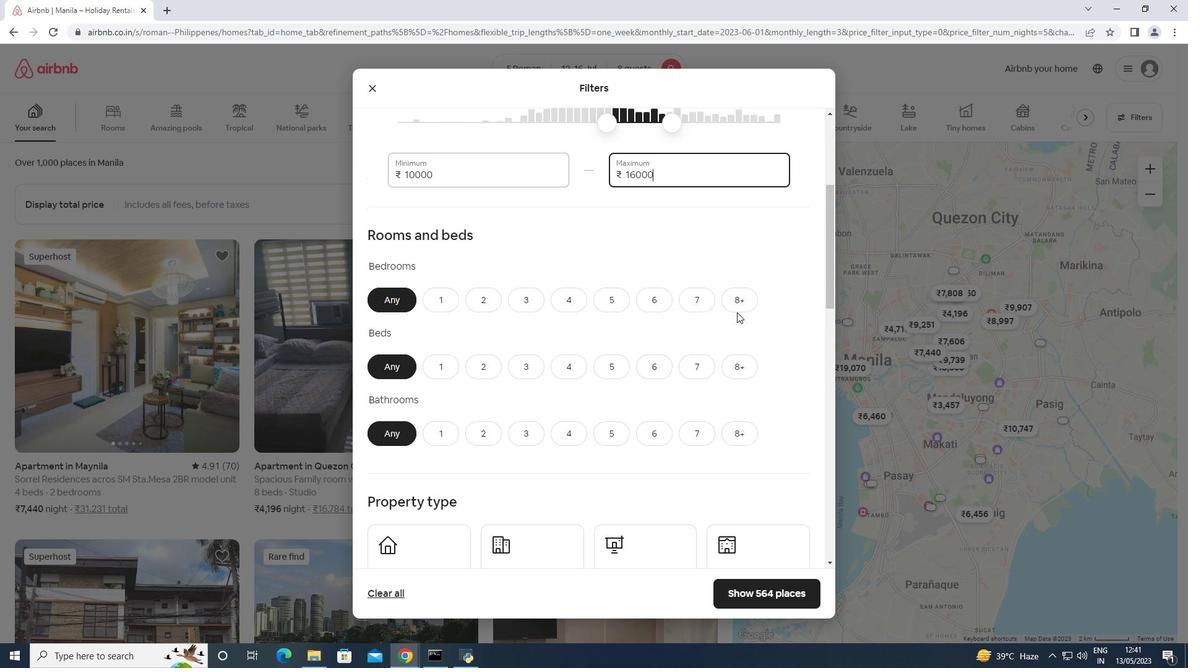 
Action: Mouse pressed left at (740, 307)
Screenshot: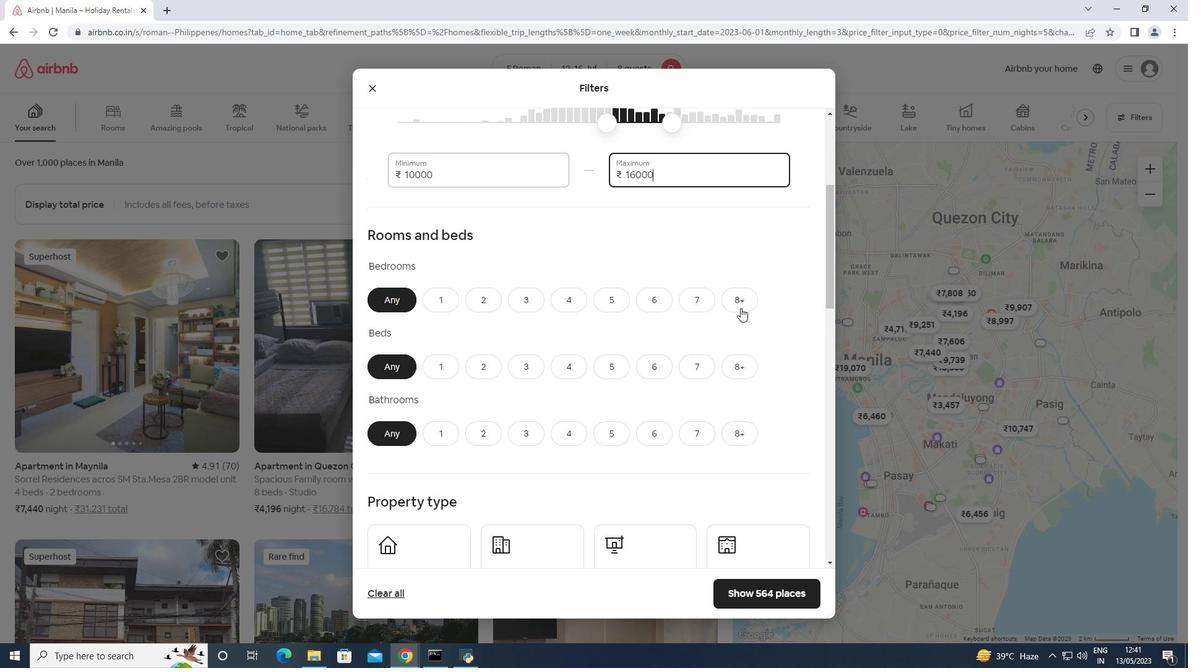 
Action: Mouse moved to (733, 365)
Screenshot: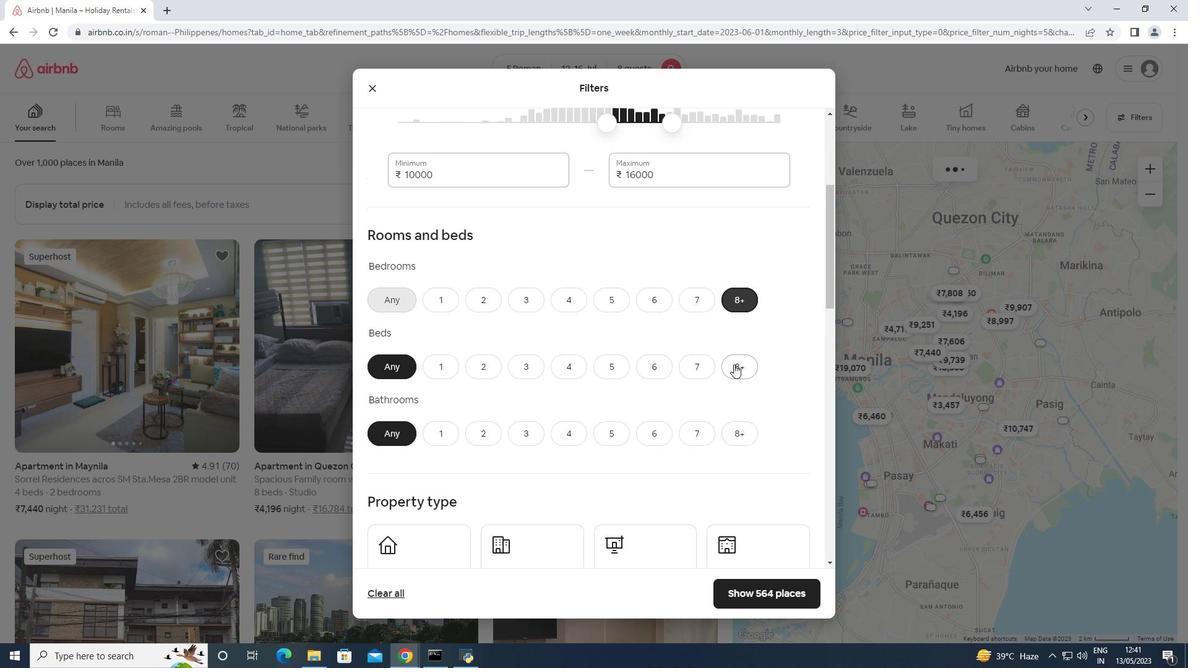 
Action: Mouse pressed left at (733, 365)
Screenshot: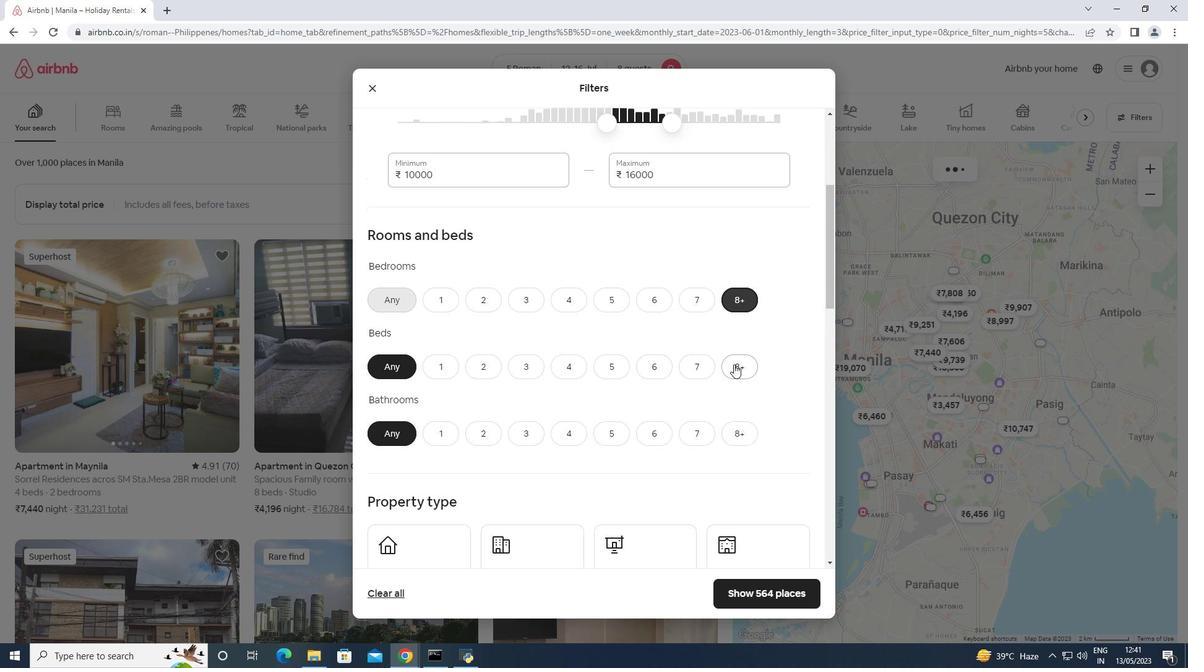 
Action: Mouse moved to (737, 432)
Screenshot: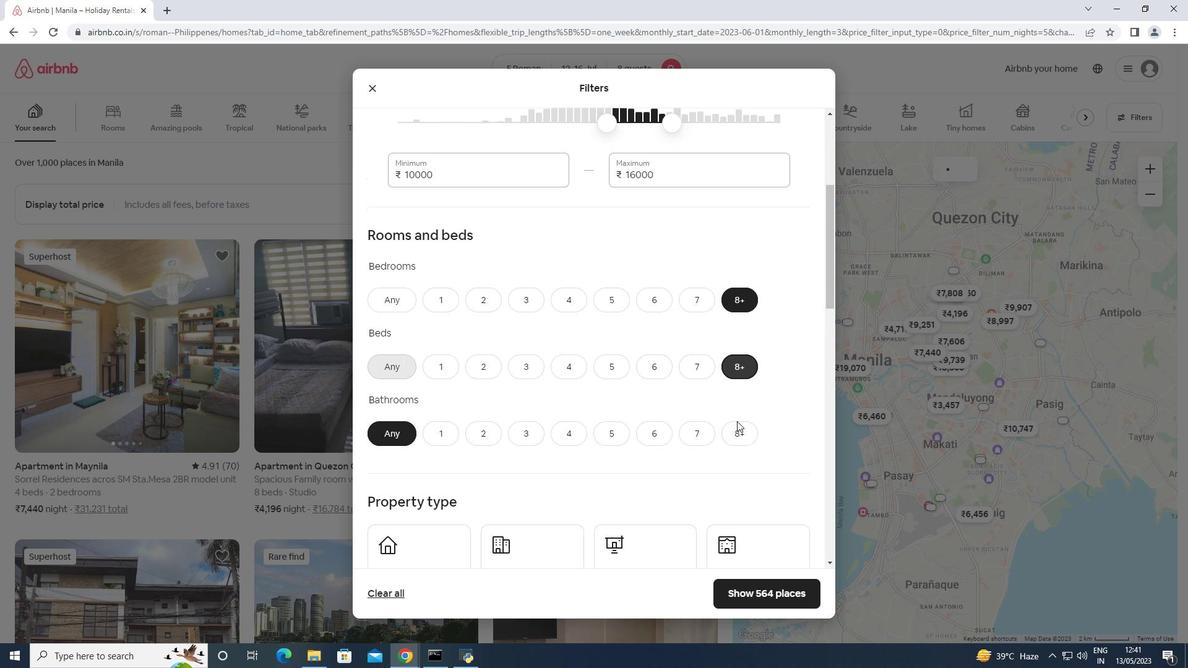 
Action: Mouse pressed left at (737, 432)
Screenshot: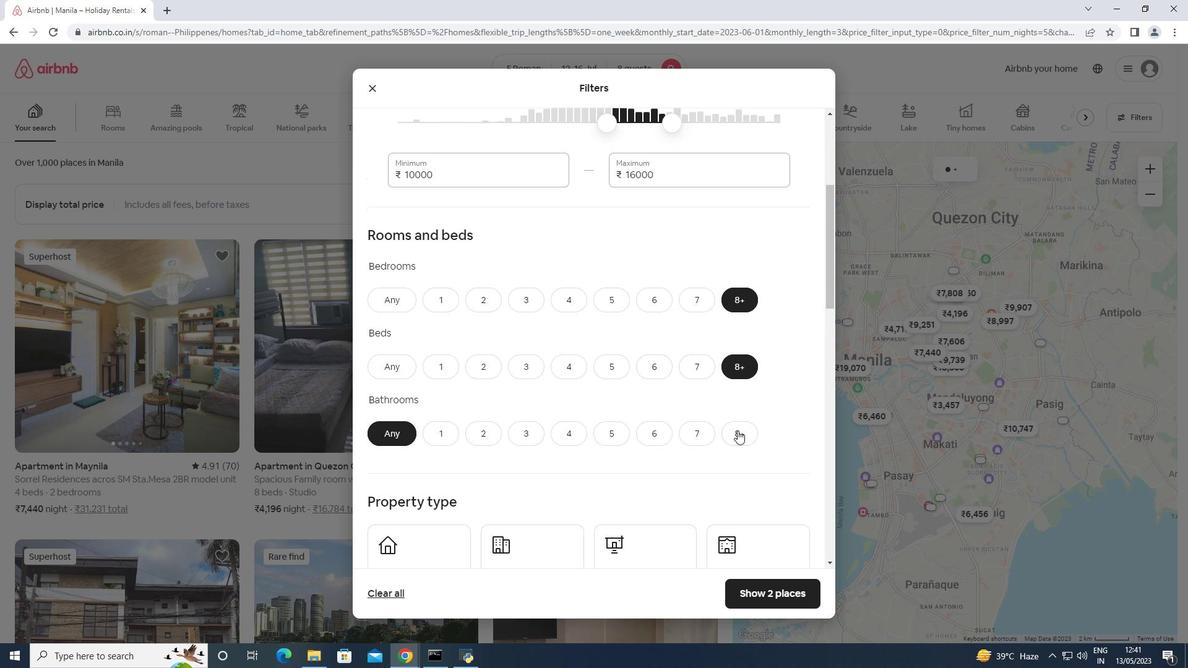
Action: Mouse moved to (735, 433)
Screenshot: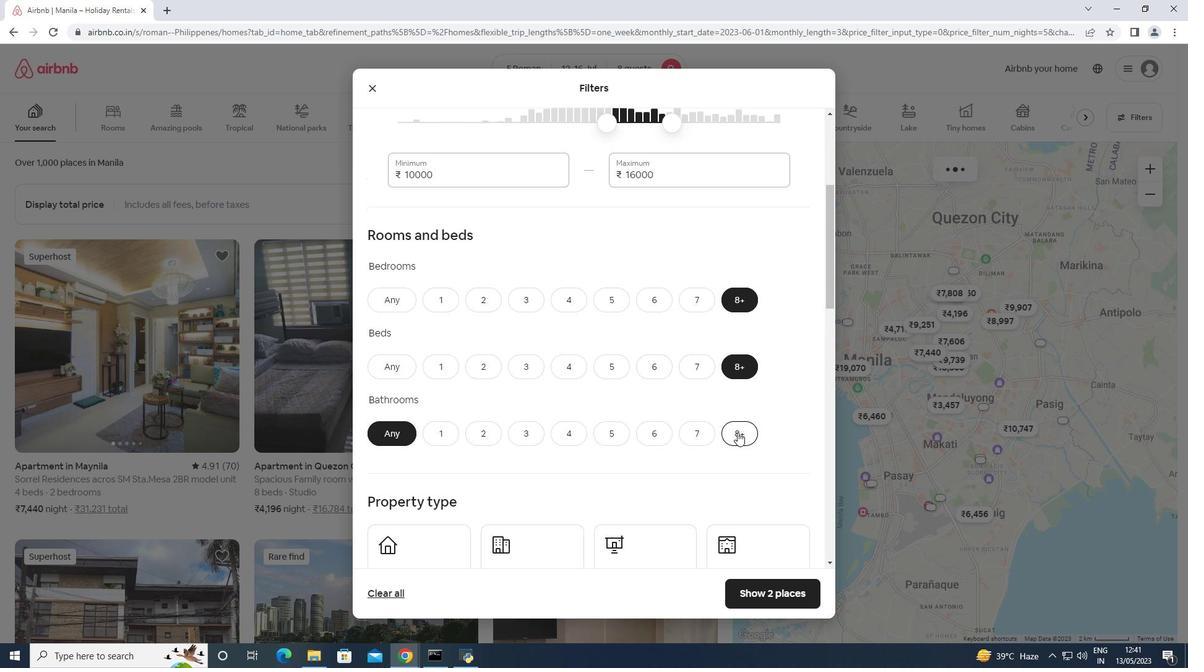 
Action: Mouse scrolled (735, 432) with delta (0, 0)
Screenshot: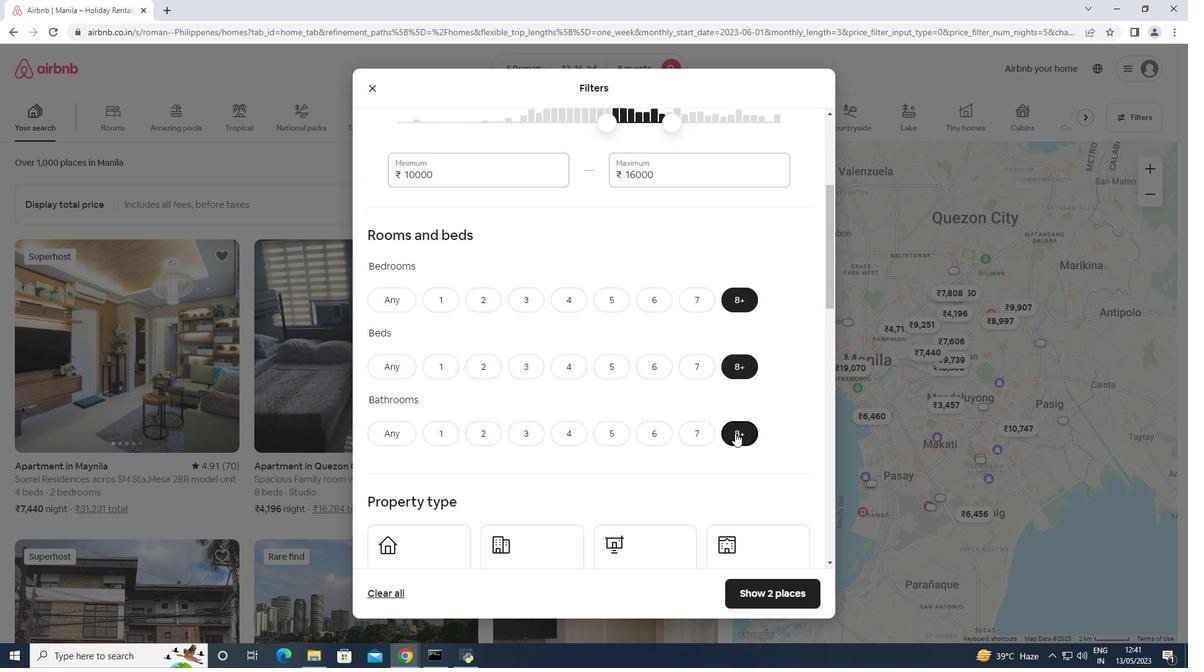 
Action: Mouse scrolled (735, 432) with delta (0, 0)
Screenshot: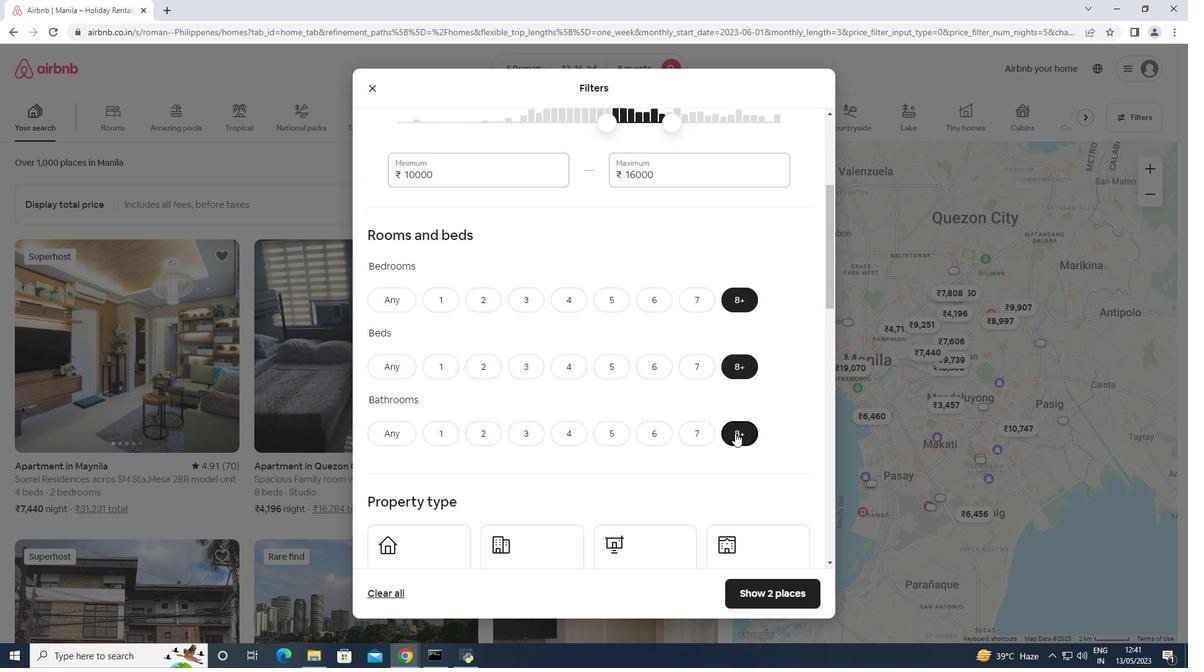 
Action: Mouse scrolled (735, 432) with delta (0, 0)
Screenshot: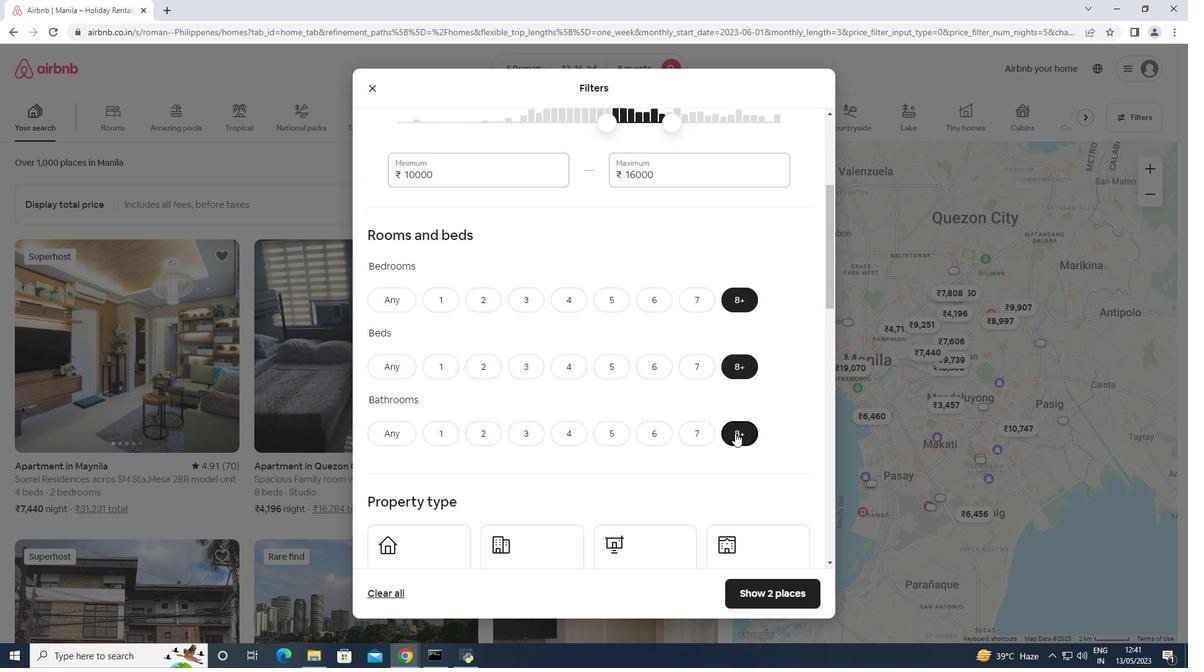 
Action: Mouse scrolled (735, 432) with delta (0, 0)
Screenshot: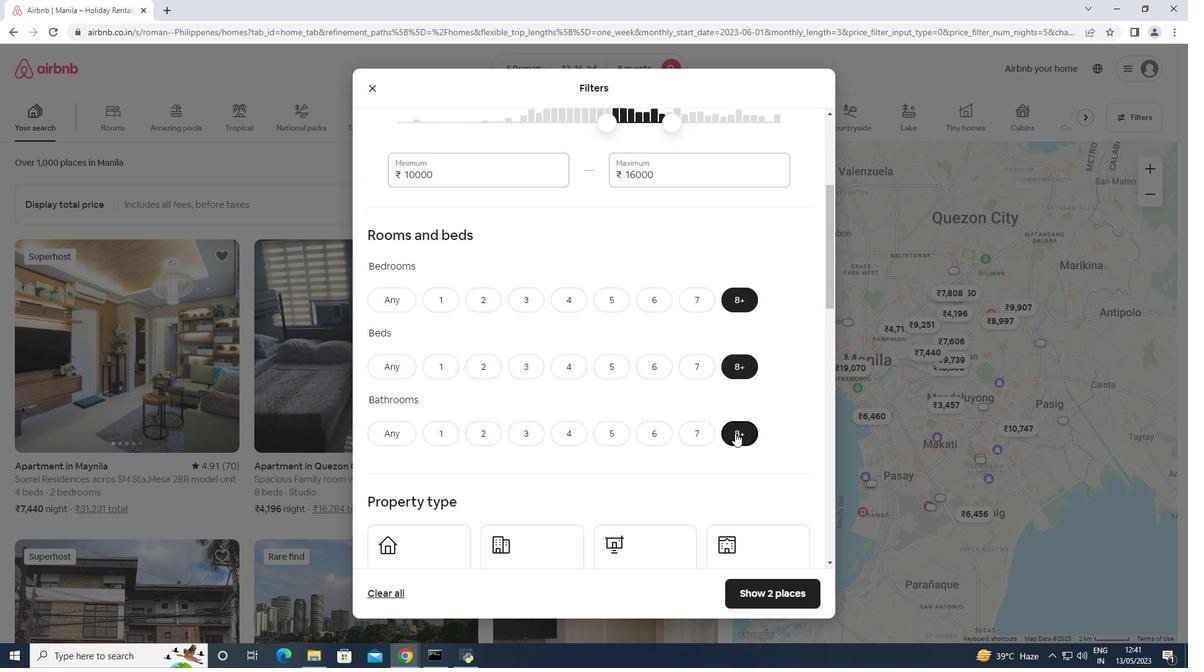 
Action: Mouse moved to (439, 310)
Screenshot: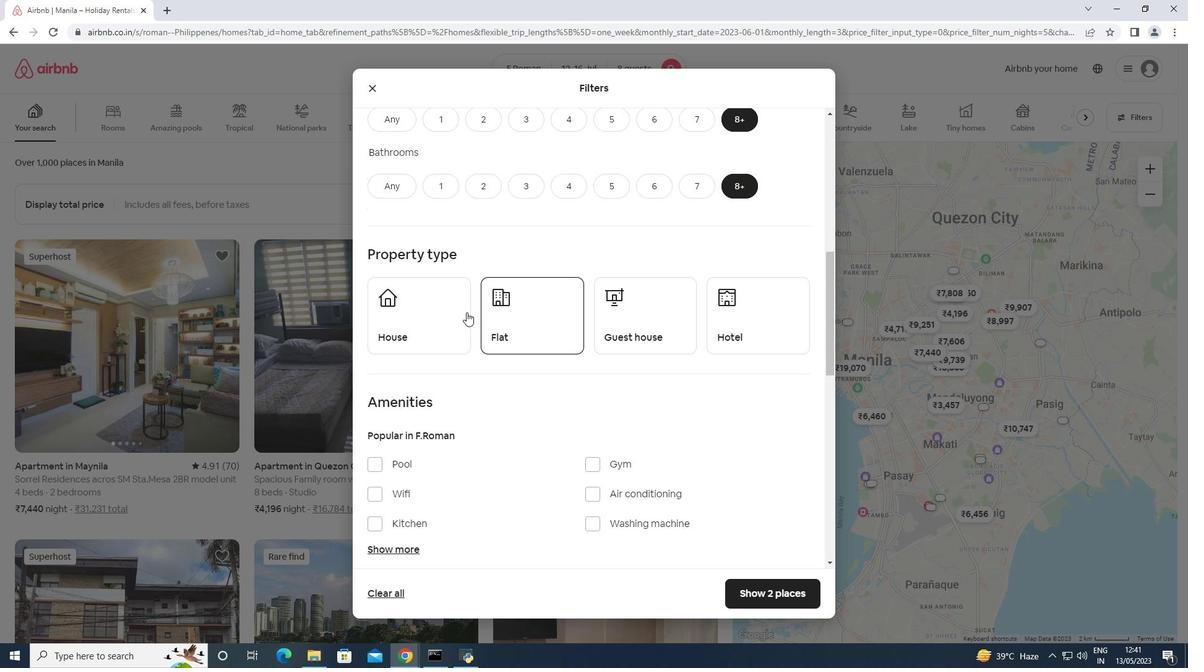 
Action: Mouse pressed left at (439, 310)
Screenshot: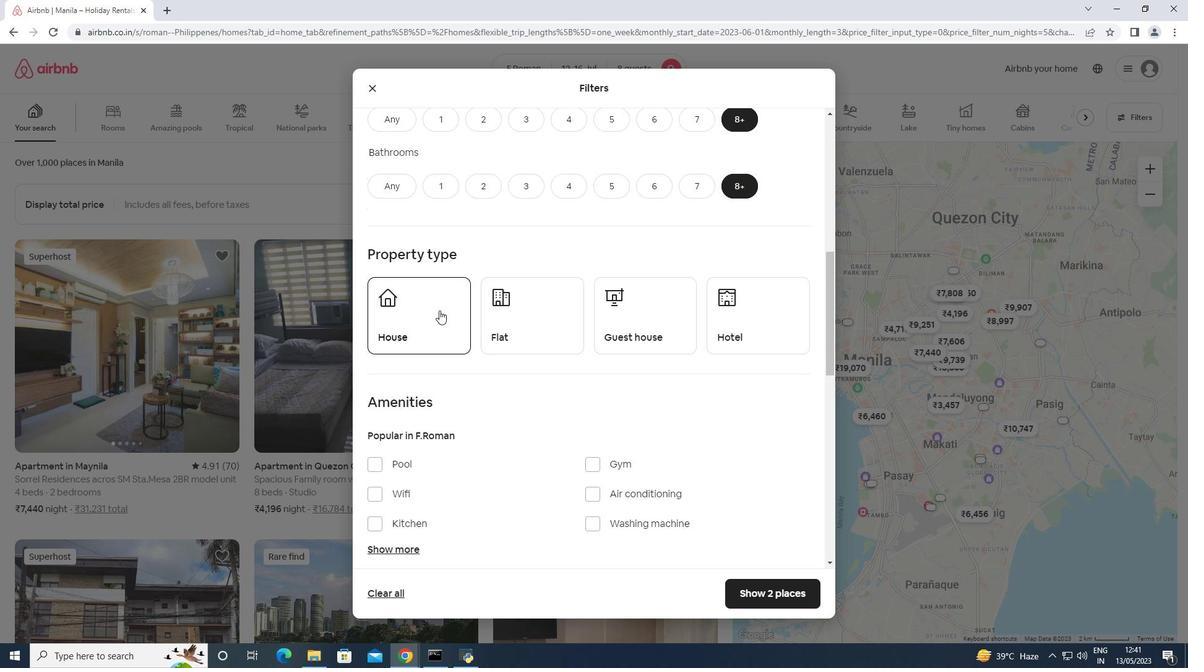 
Action: Mouse moved to (514, 316)
Screenshot: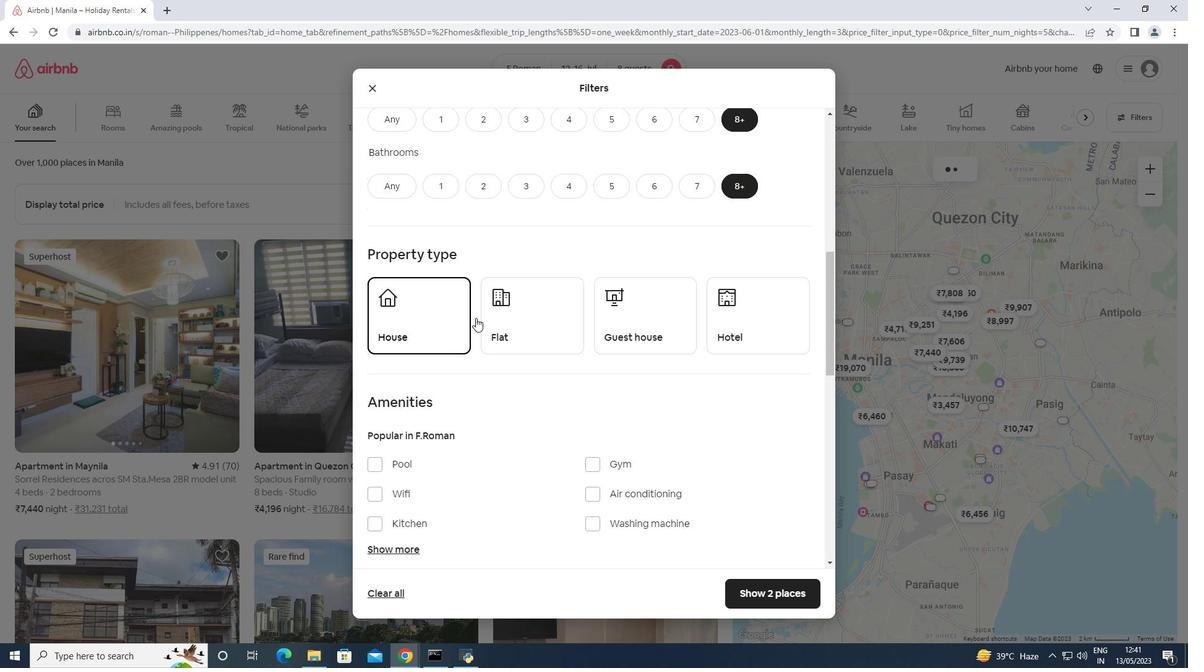 
Action: Mouse pressed left at (514, 316)
Screenshot: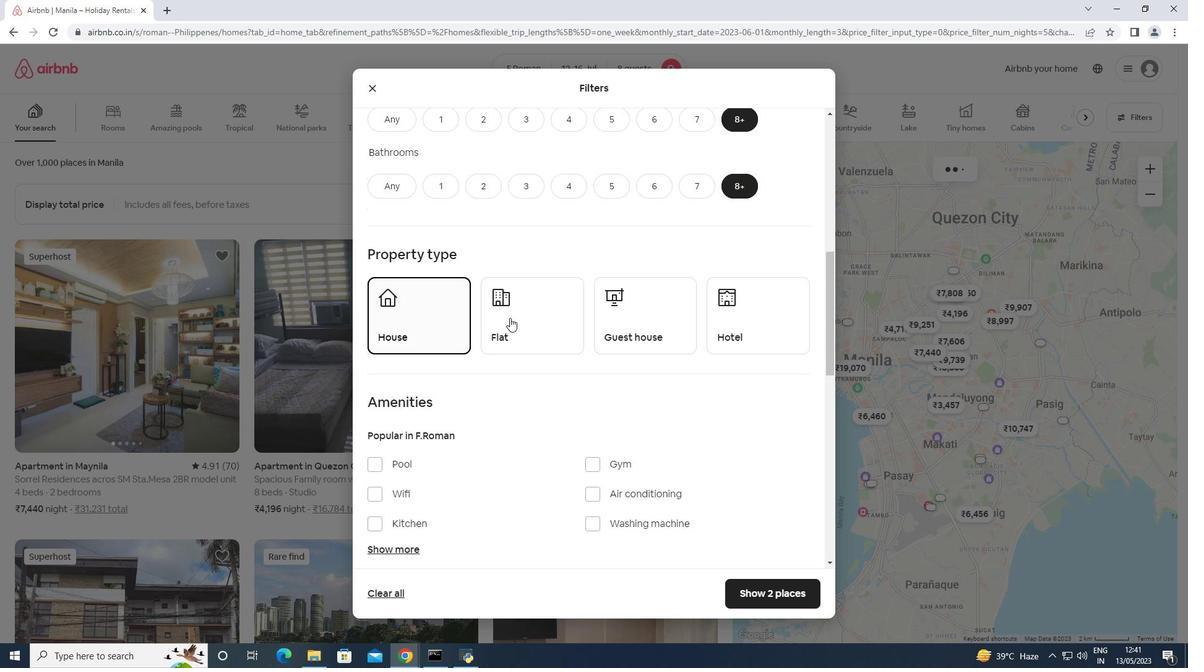 
Action: Mouse moved to (636, 332)
Screenshot: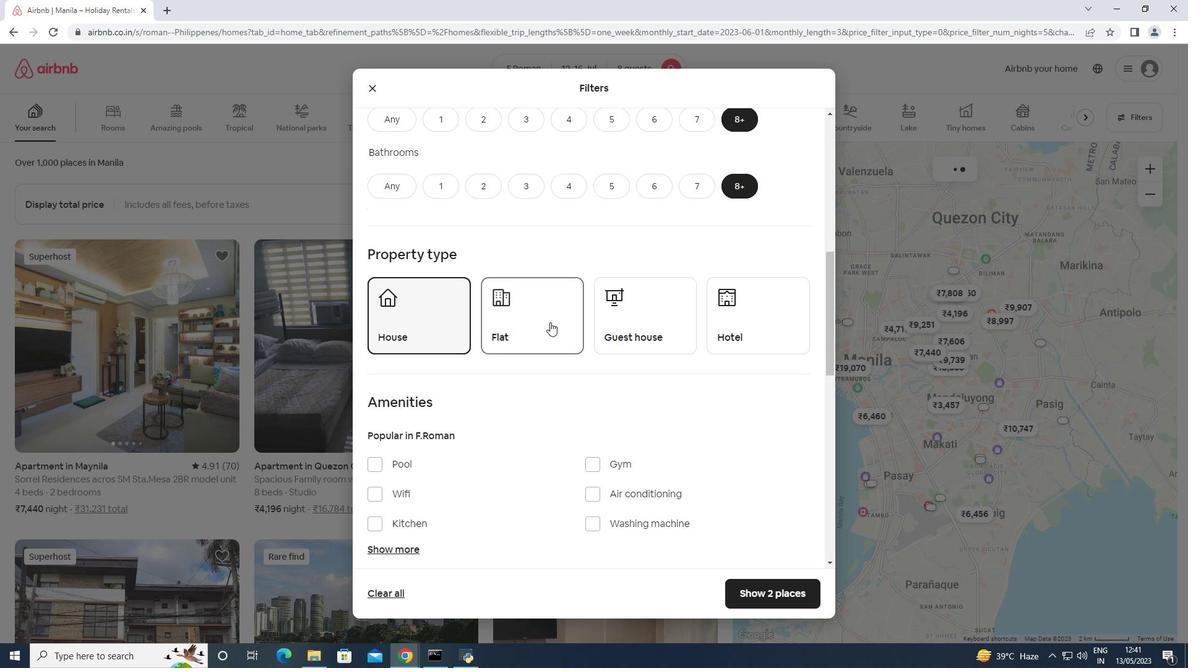
Action: Mouse pressed left at (636, 332)
Screenshot: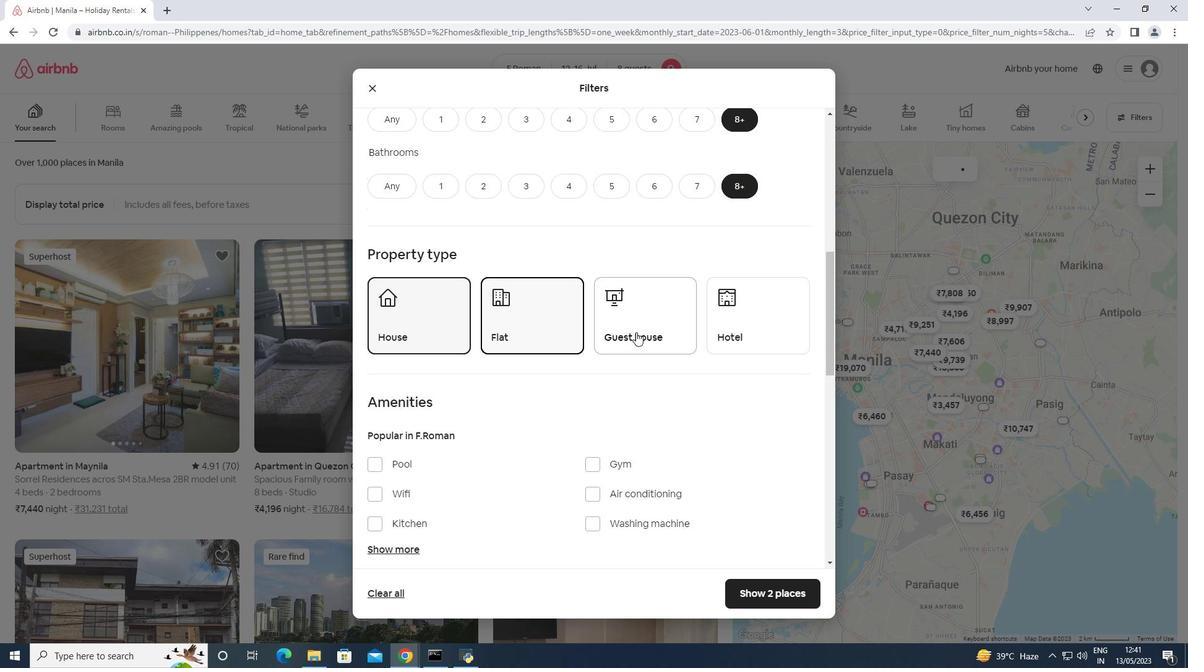 
Action: Mouse moved to (717, 340)
Screenshot: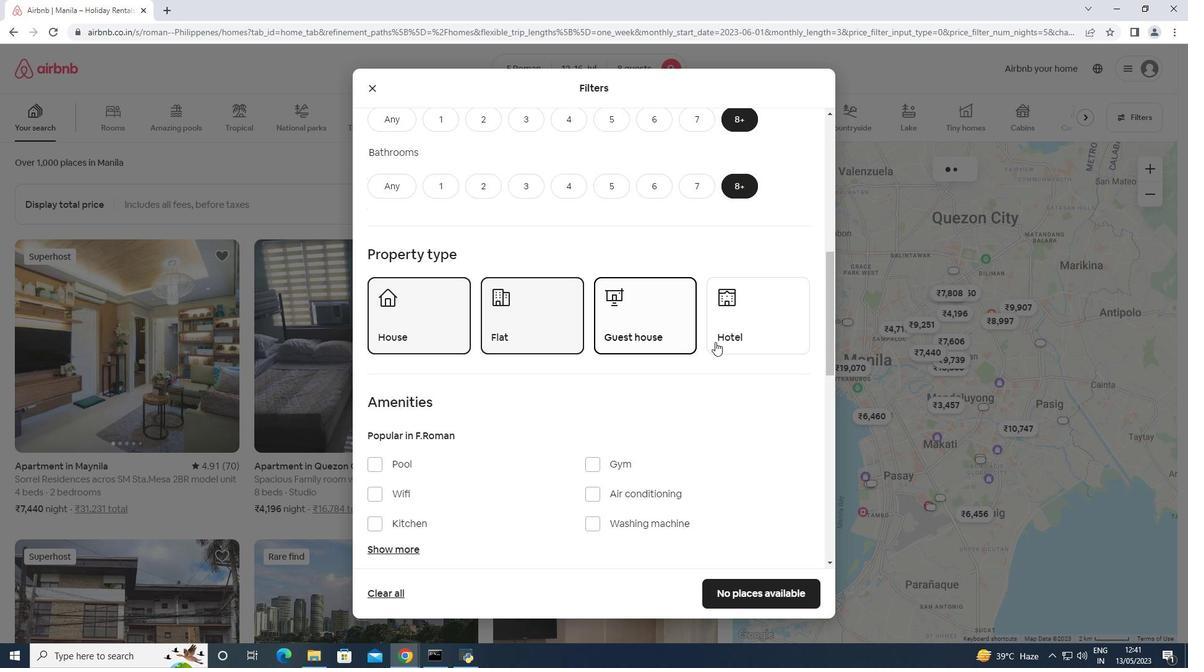 
Action: Mouse pressed left at (717, 340)
Screenshot: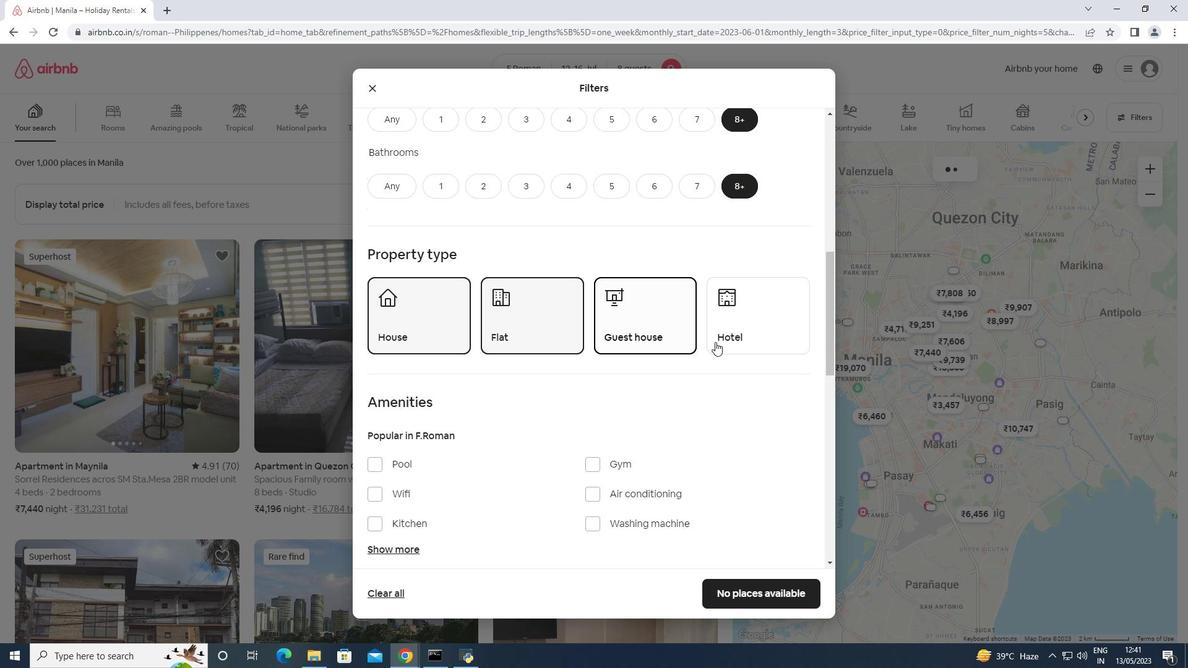 
Action: Mouse moved to (719, 332)
Screenshot: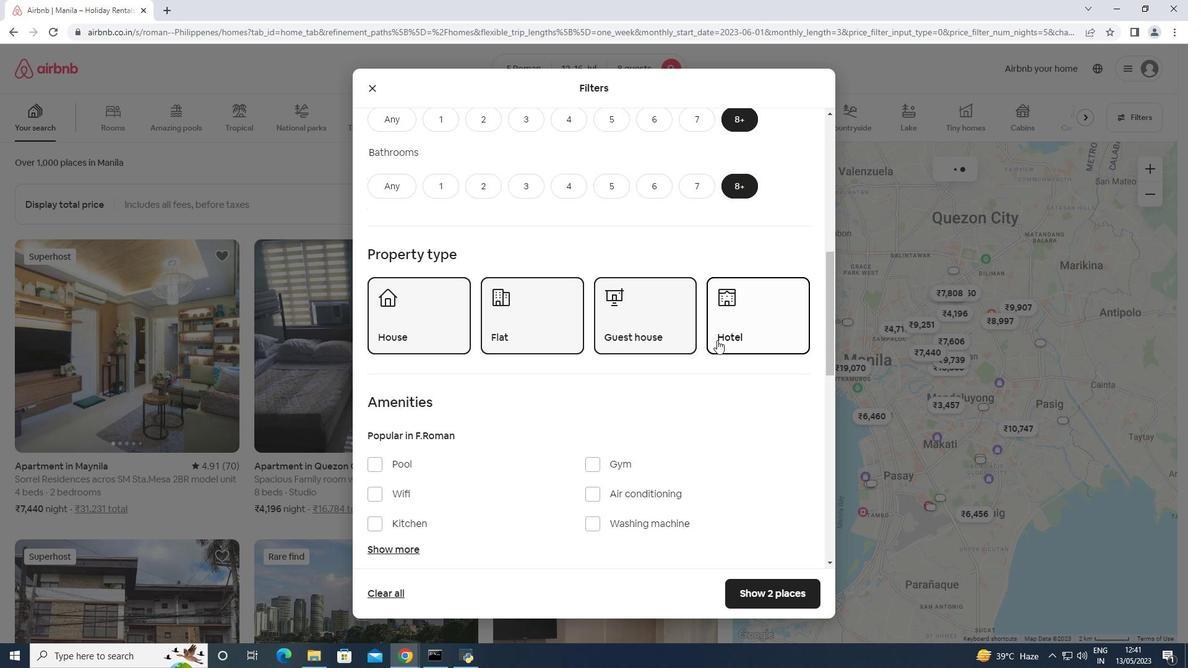 
Action: Mouse scrolled (719, 331) with delta (0, 0)
Screenshot: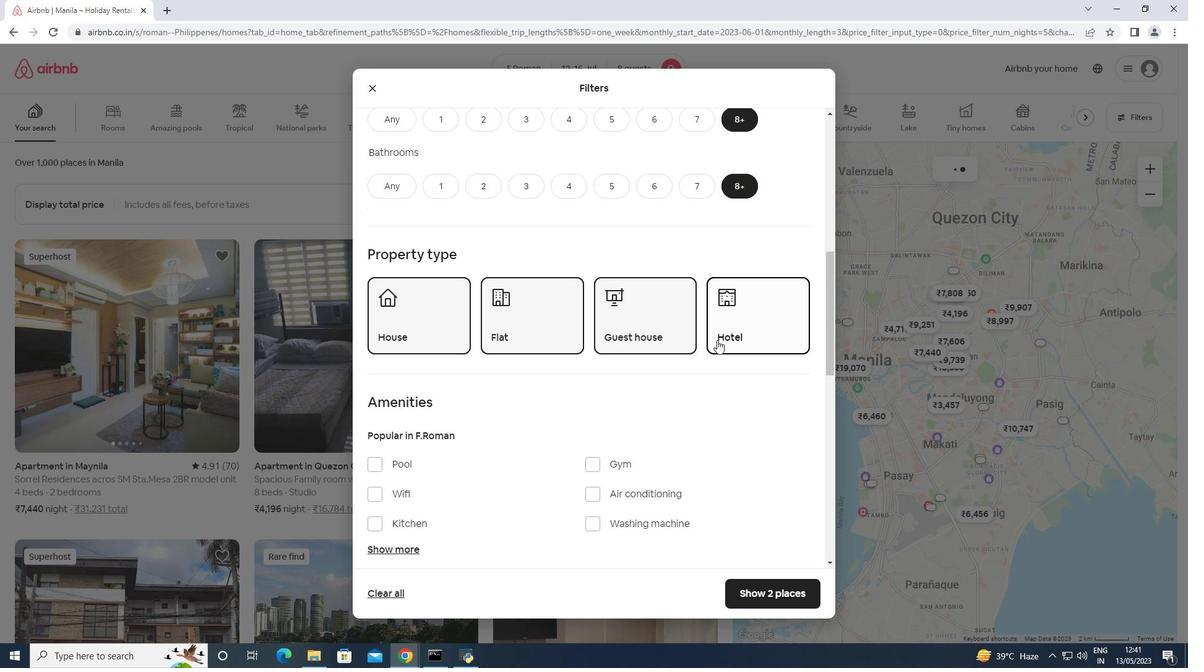 
Action: Mouse scrolled (719, 331) with delta (0, 0)
Screenshot: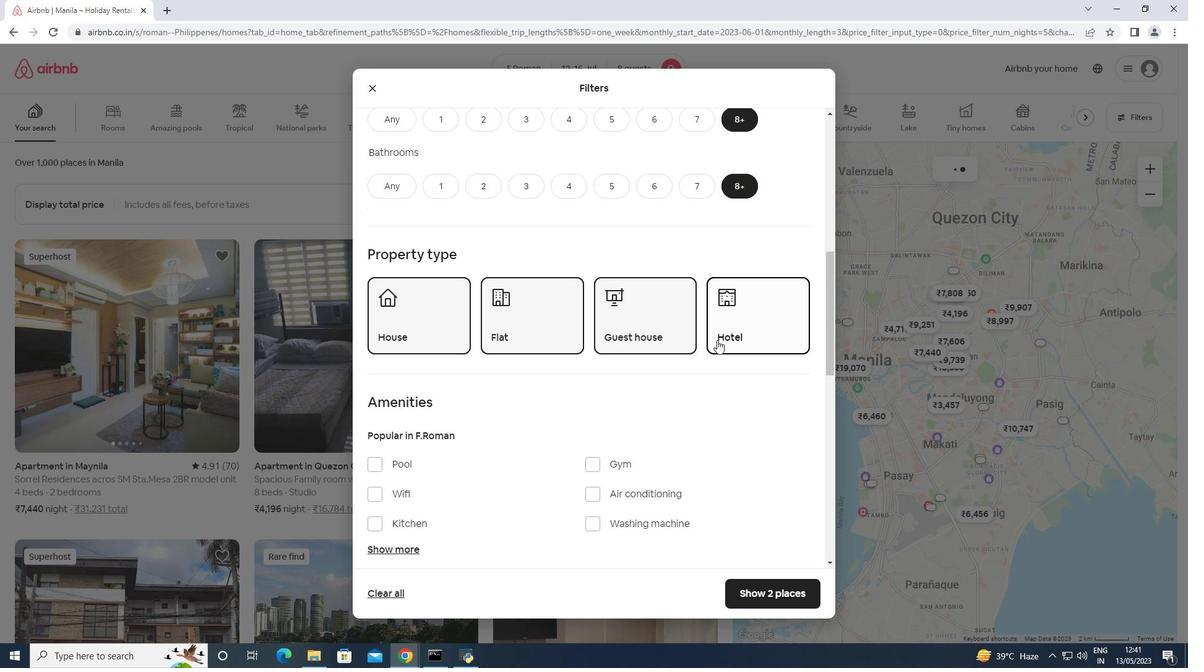 
Action: Mouse scrolled (719, 331) with delta (0, 0)
Screenshot: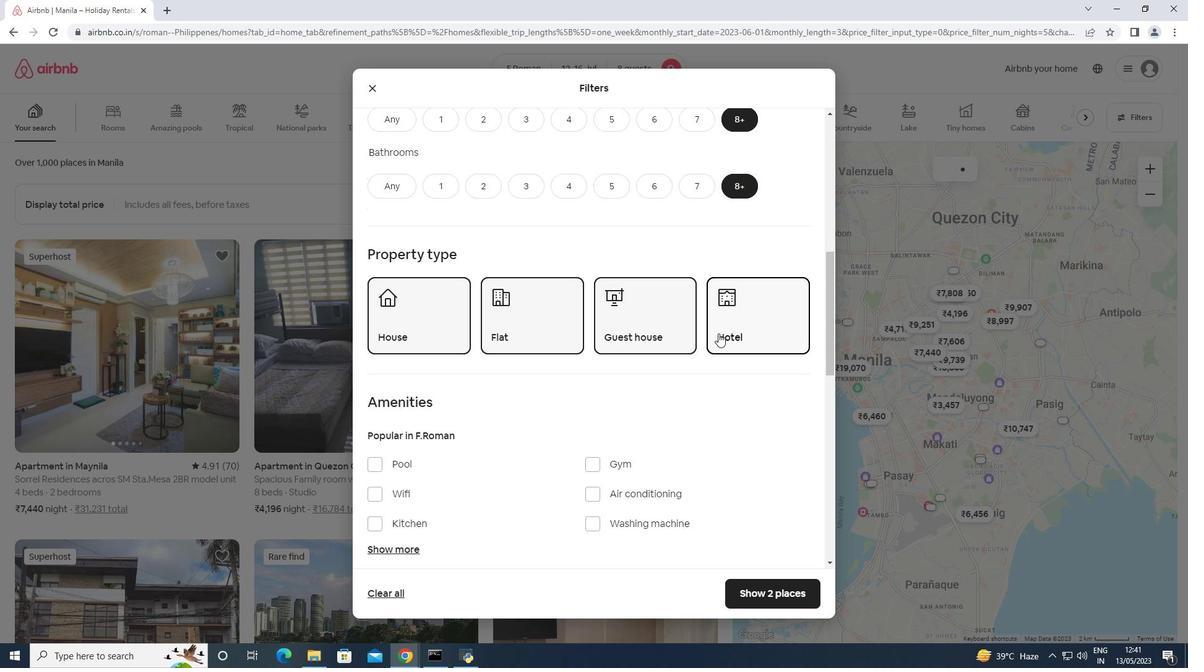 
Action: Mouse scrolled (719, 331) with delta (0, 0)
Screenshot: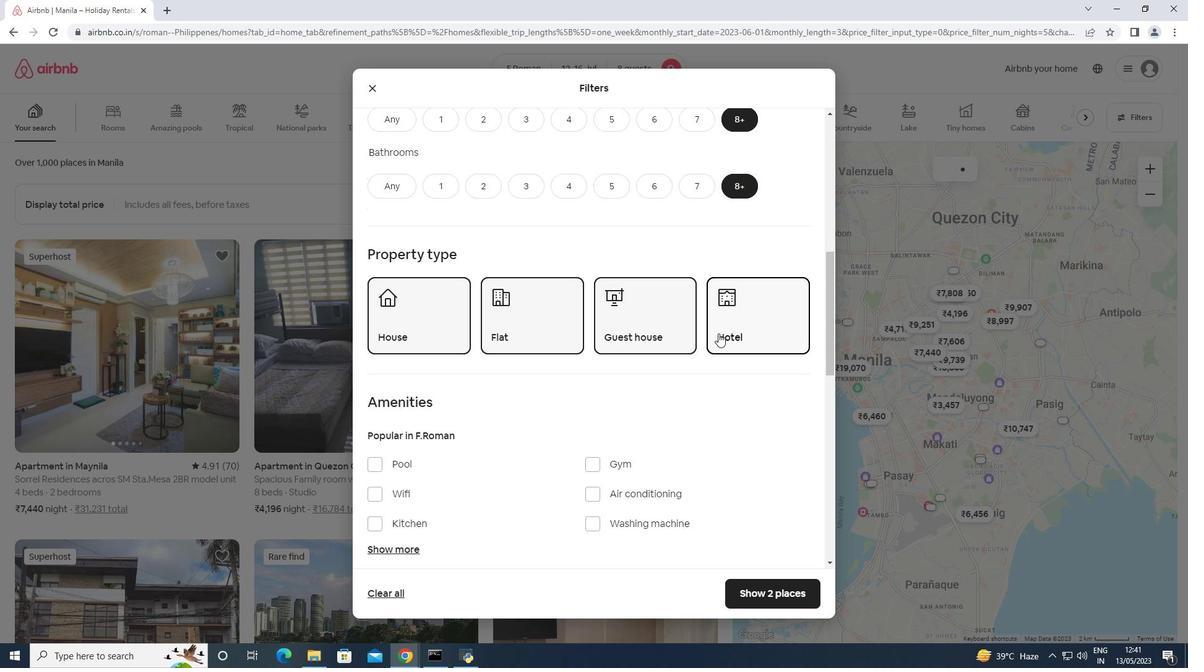 
Action: Mouse moved to (411, 303)
Screenshot: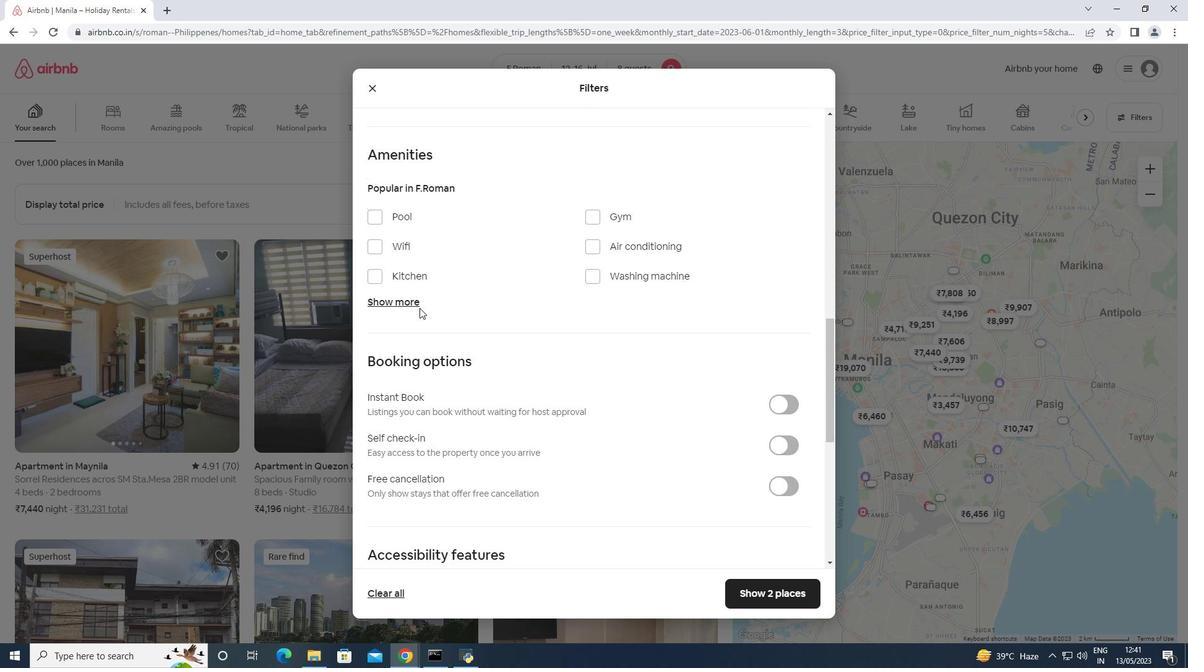 
Action: Mouse pressed left at (411, 303)
Screenshot: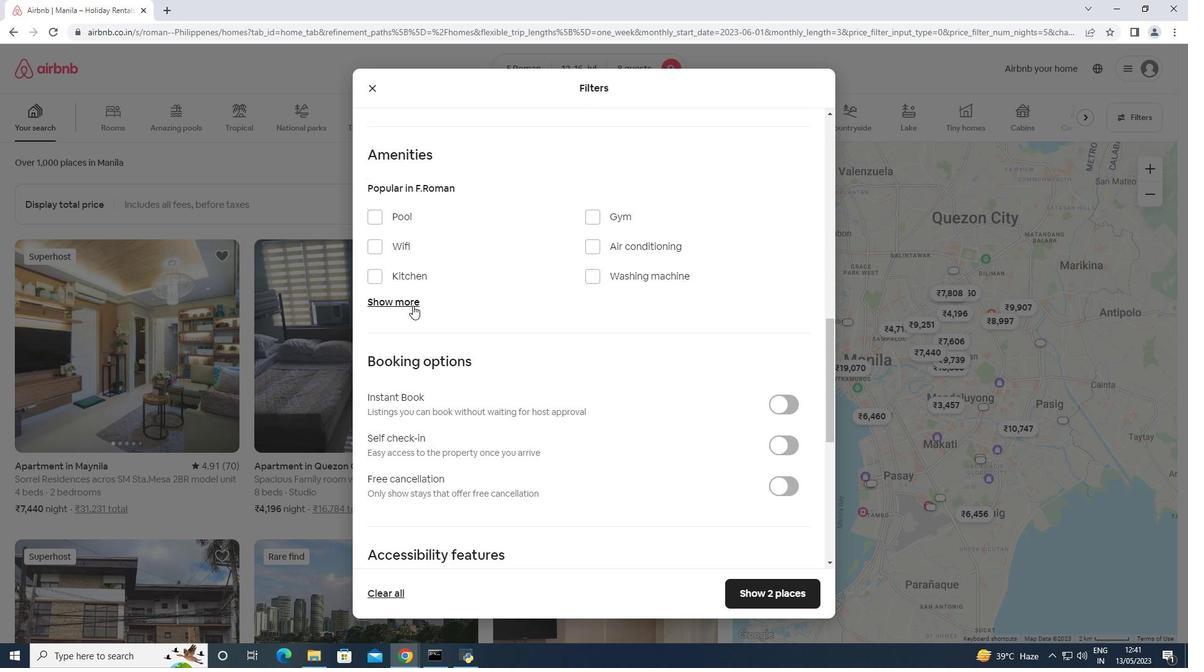 
Action: Mouse moved to (410, 217)
Screenshot: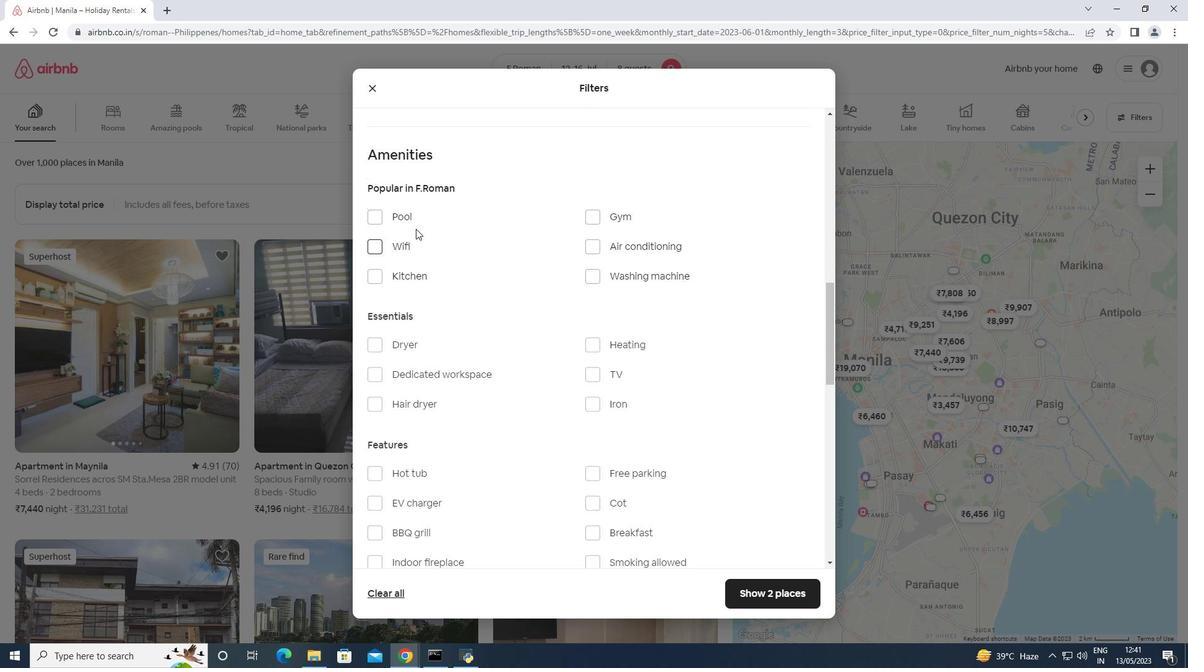 
Action: Mouse pressed left at (410, 217)
Screenshot: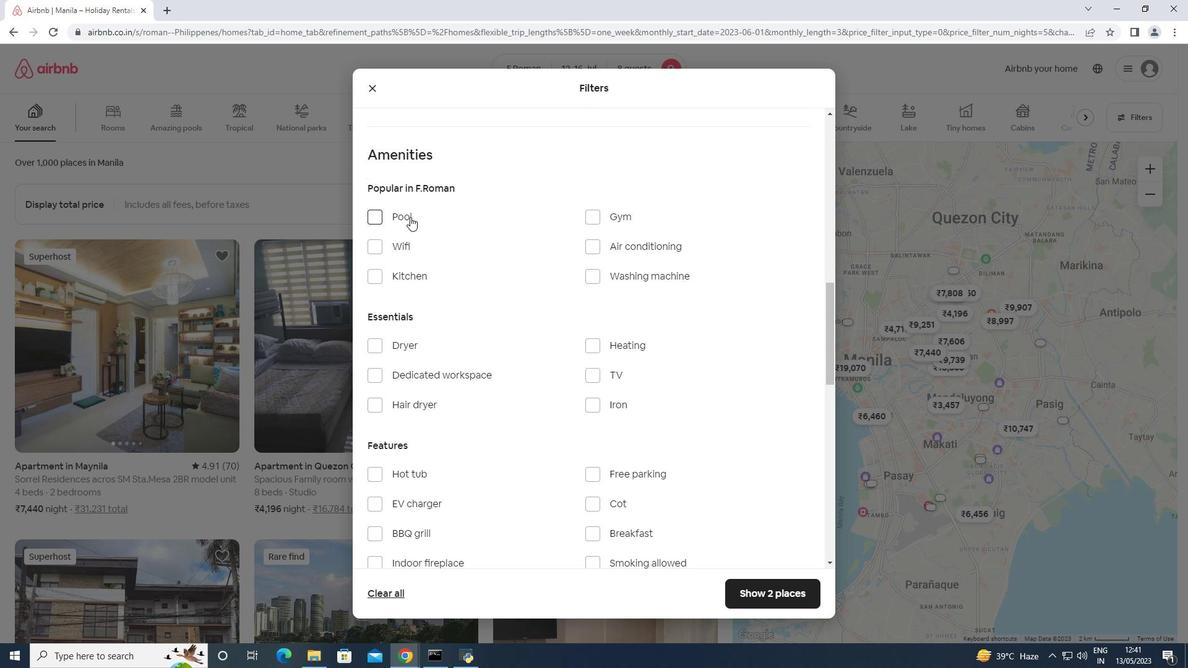 
Action: Mouse moved to (399, 211)
Screenshot: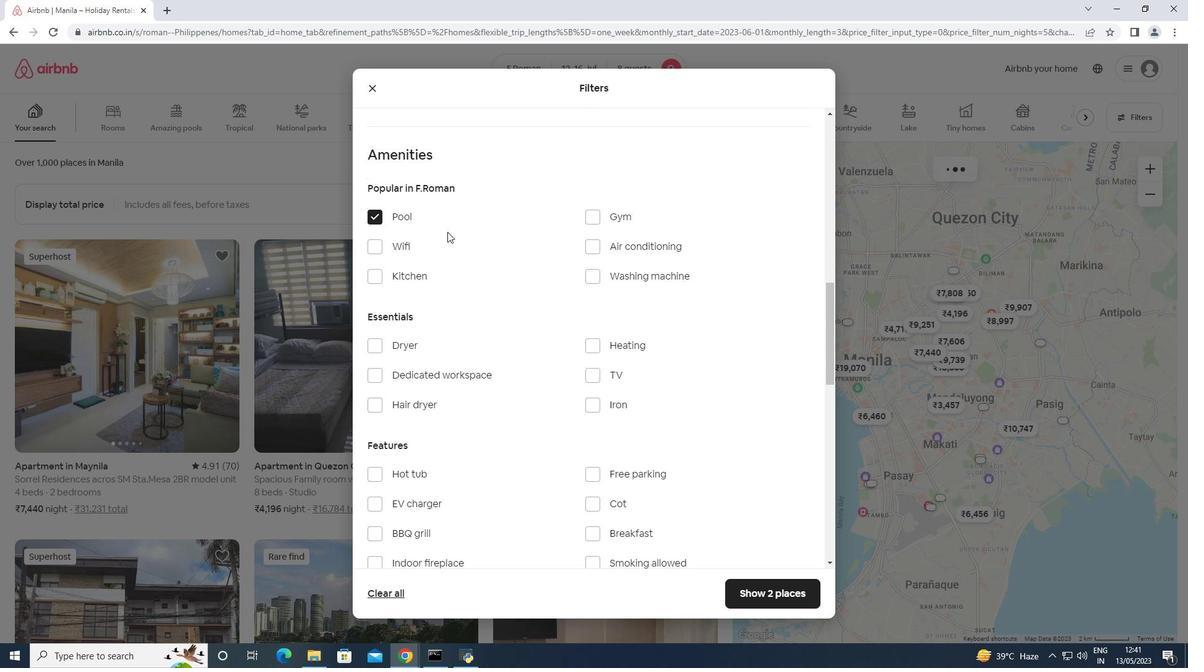 
Action: Mouse pressed left at (399, 211)
Screenshot: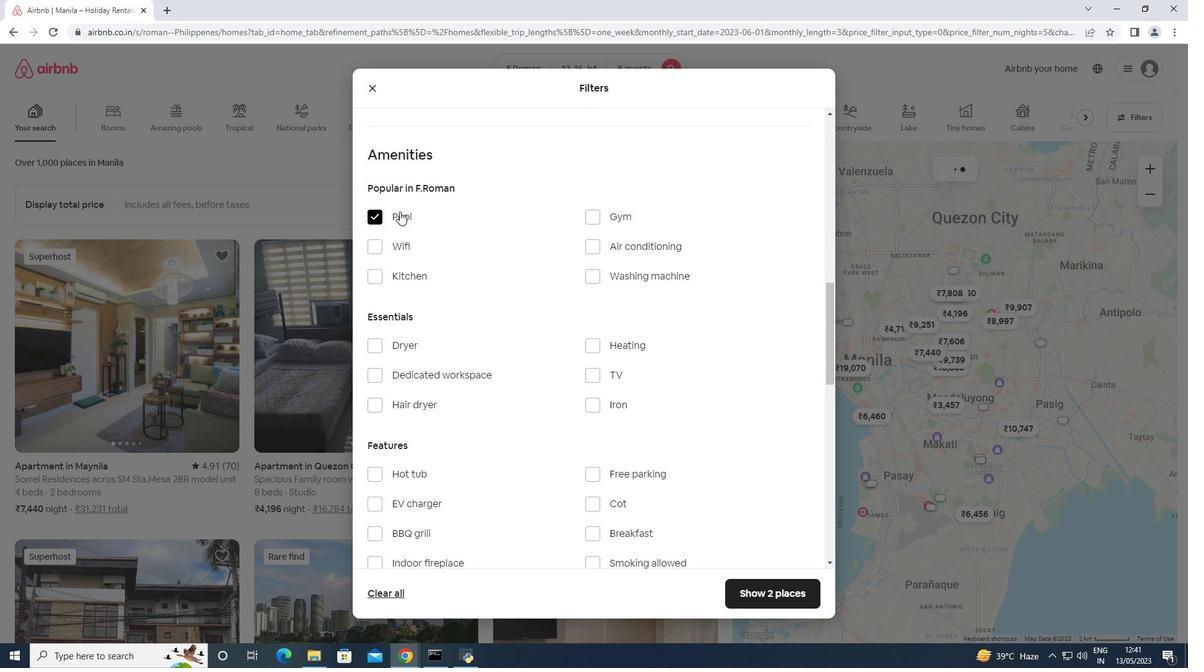 
Action: Mouse moved to (593, 215)
Screenshot: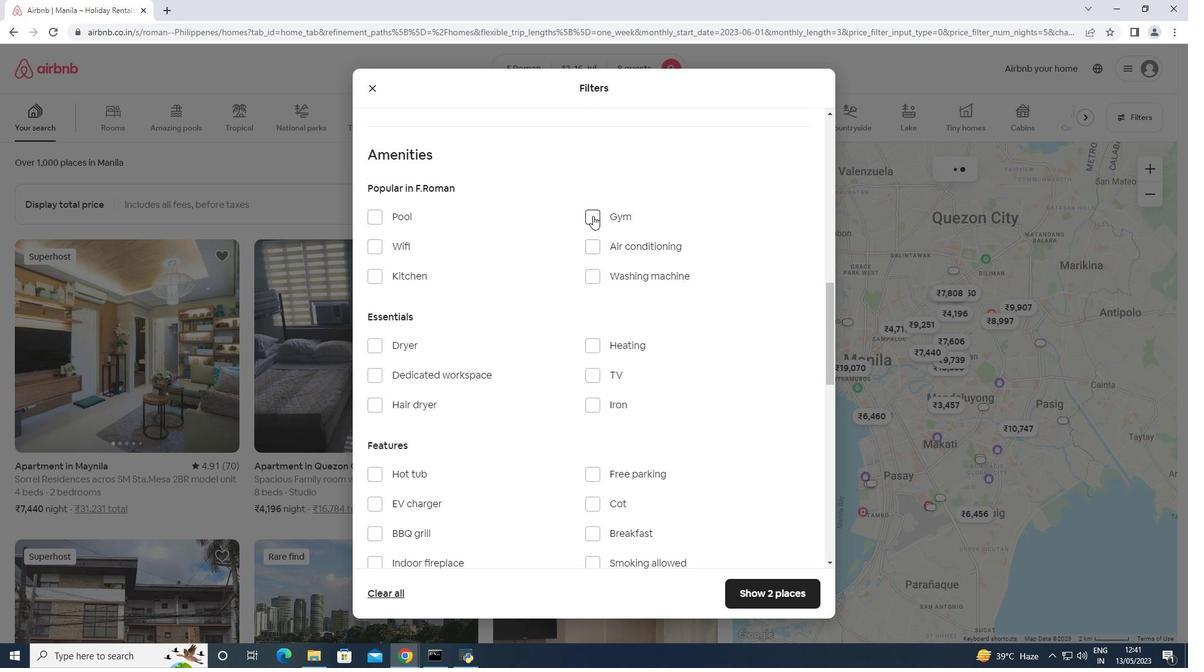 
Action: Mouse pressed left at (593, 215)
Screenshot: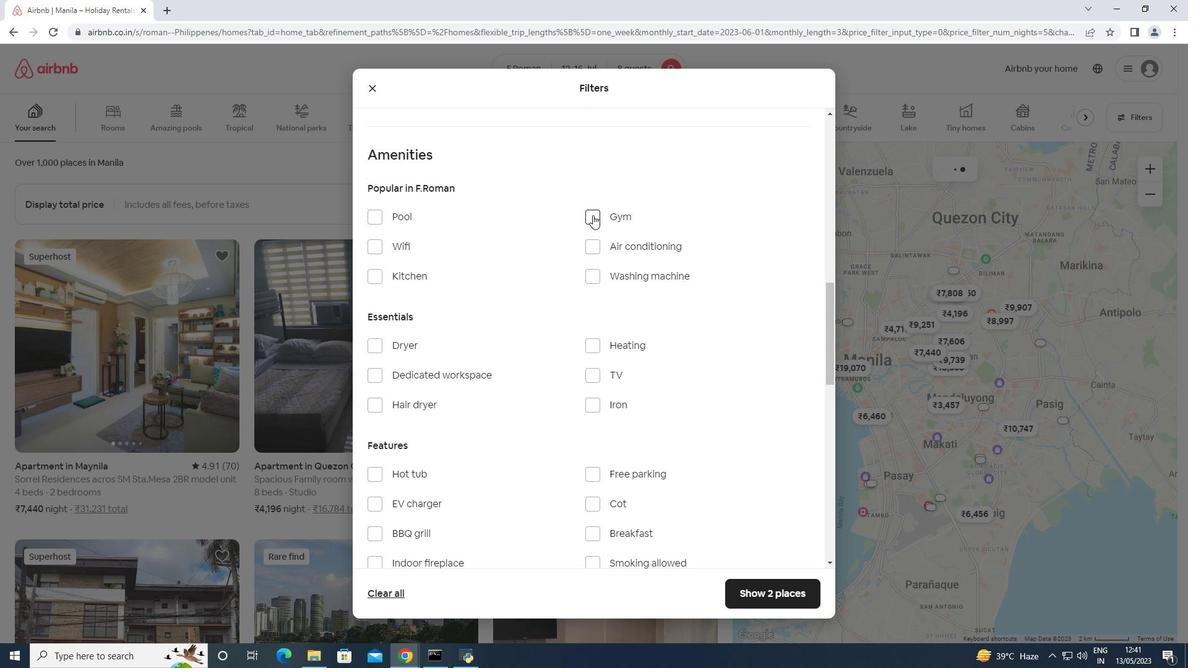 
Action: Mouse moved to (433, 245)
Screenshot: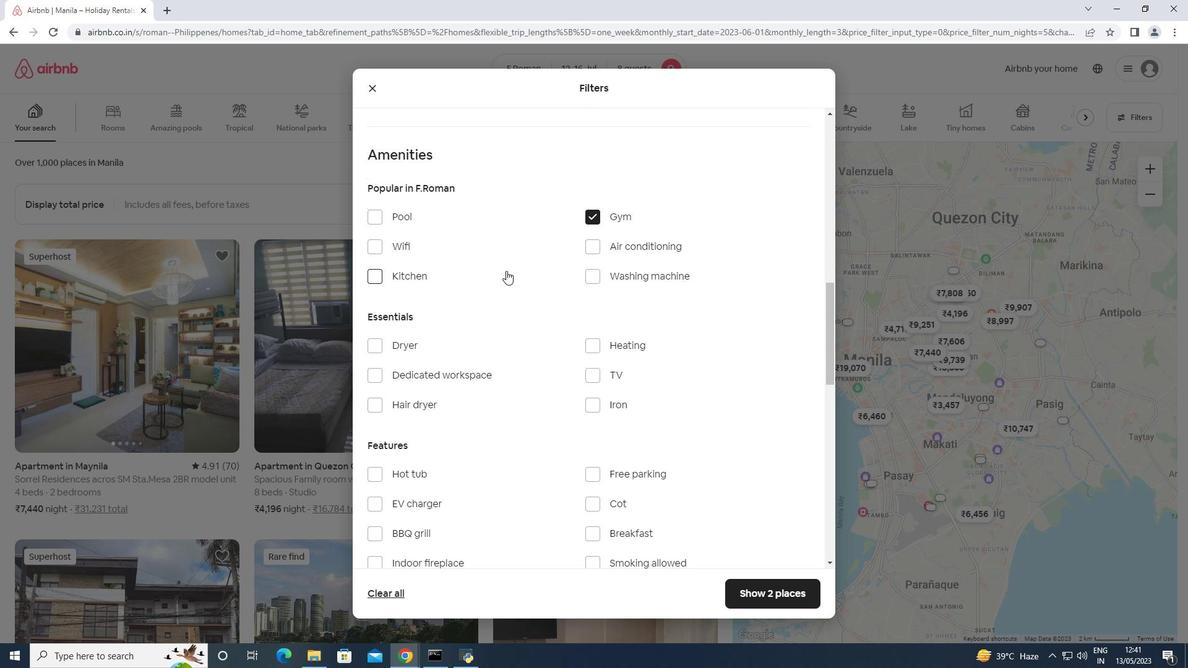 
Action: Mouse pressed left at (433, 245)
Screenshot: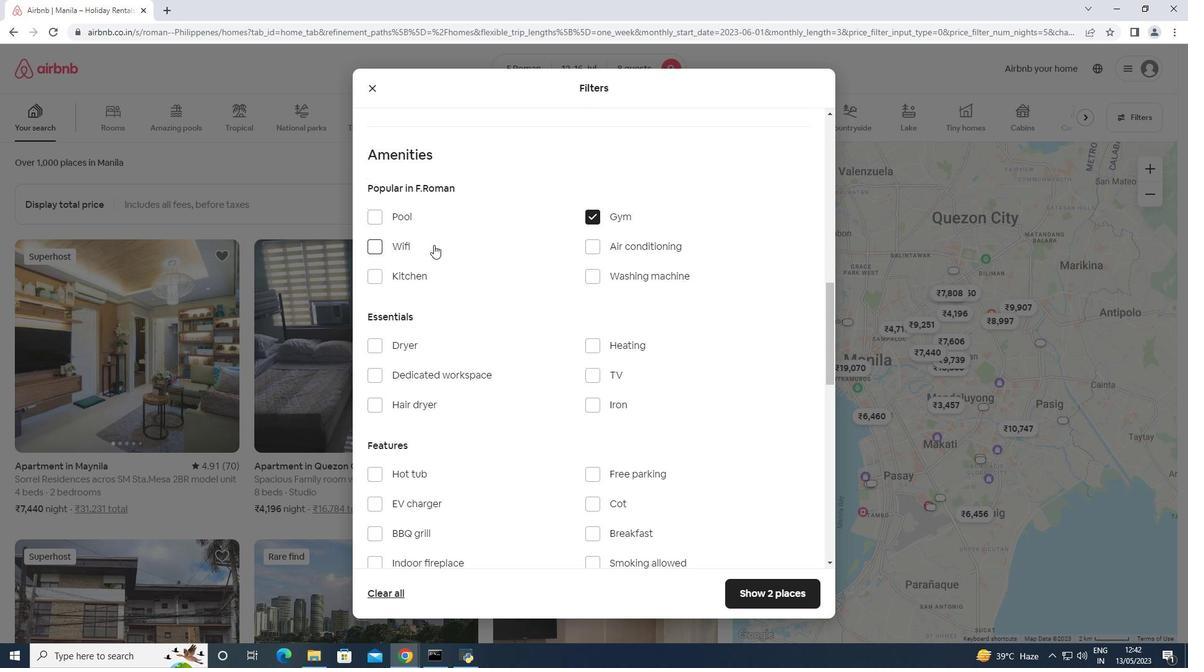 
Action: Mouse moved to (602, 376)
Screenshot: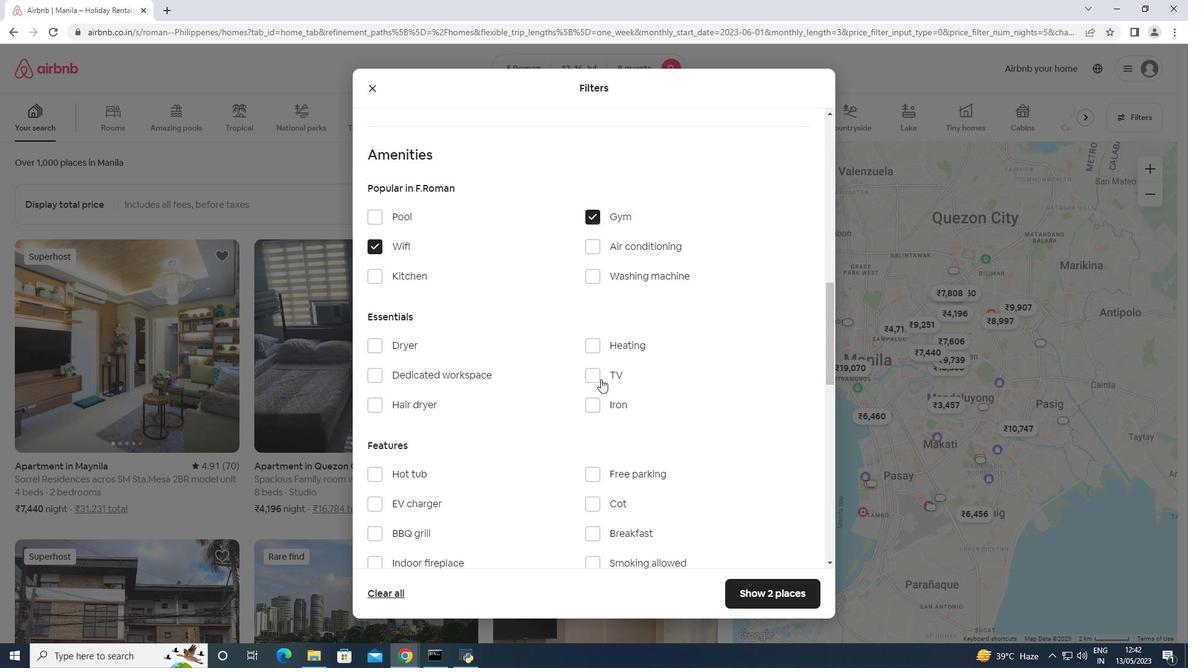 
Action: Mouse pressed left at (602, 376)
Screenshot: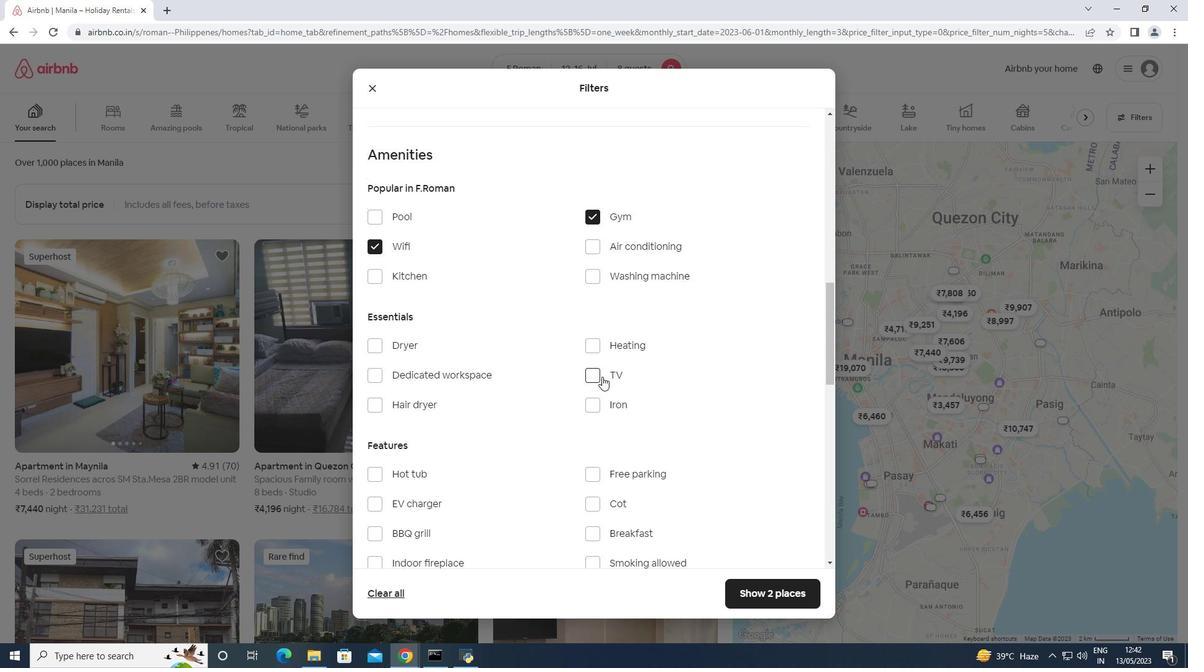 
Action: Mouse moved to (433, 519)
Screenshot: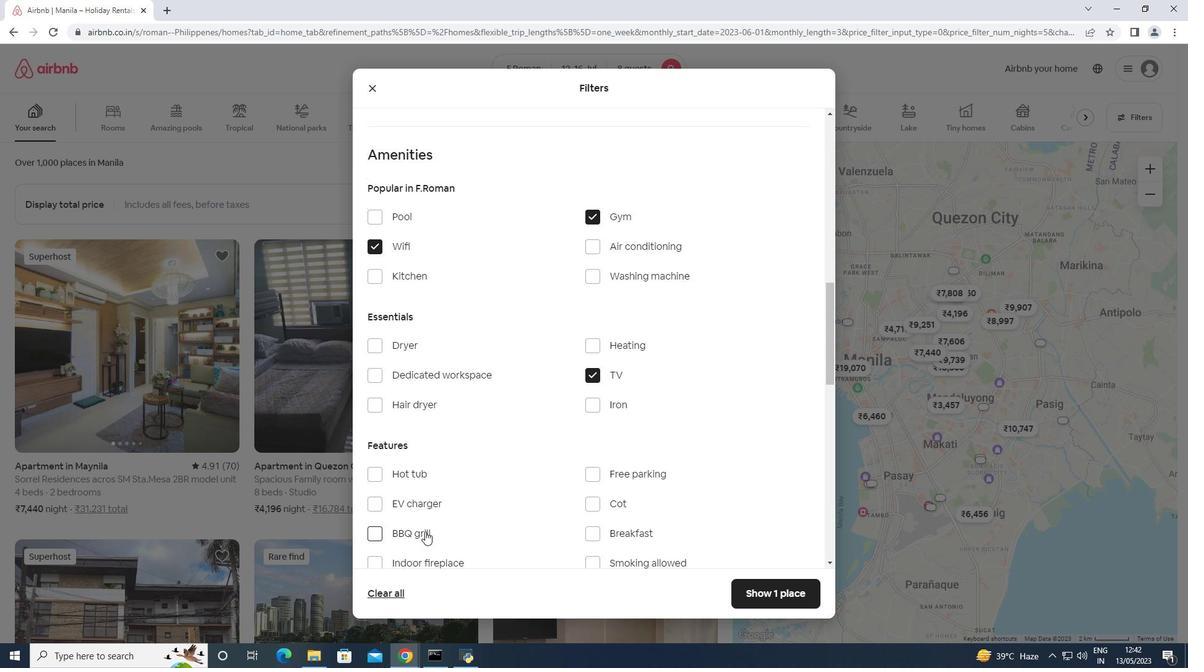 
Action: Mouse scrolled (433, 519) with delta (0, 0)
Screenshot: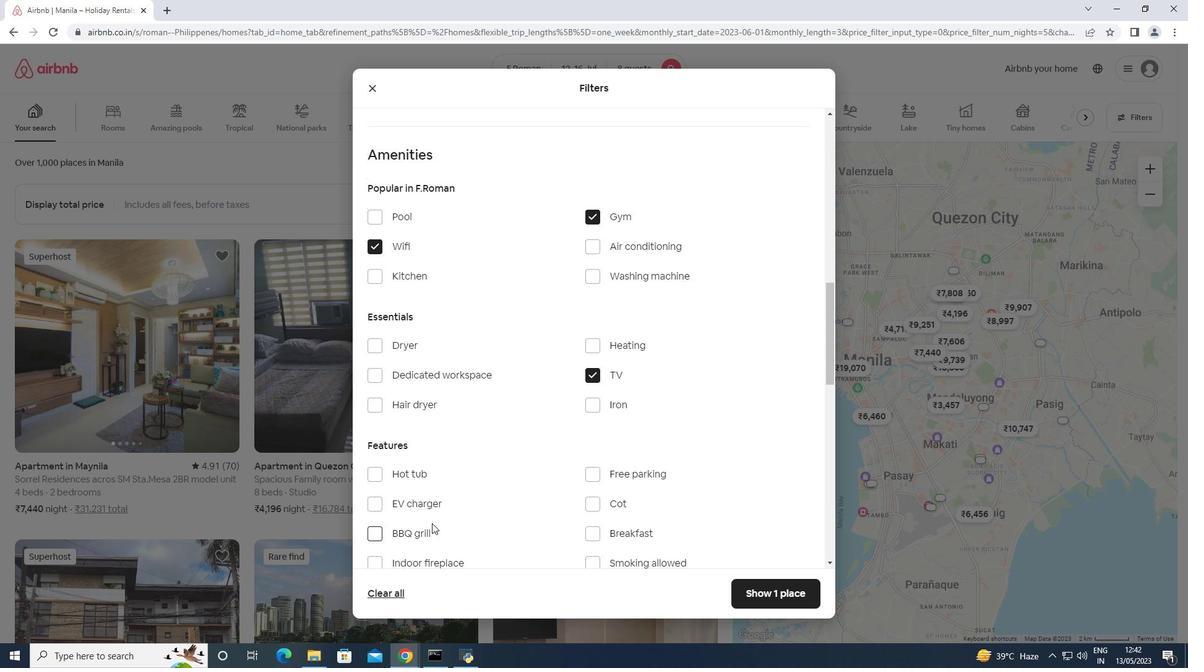 
Action: Mouse scrolled (433, 519) with delta (0, 0)
Screenshot: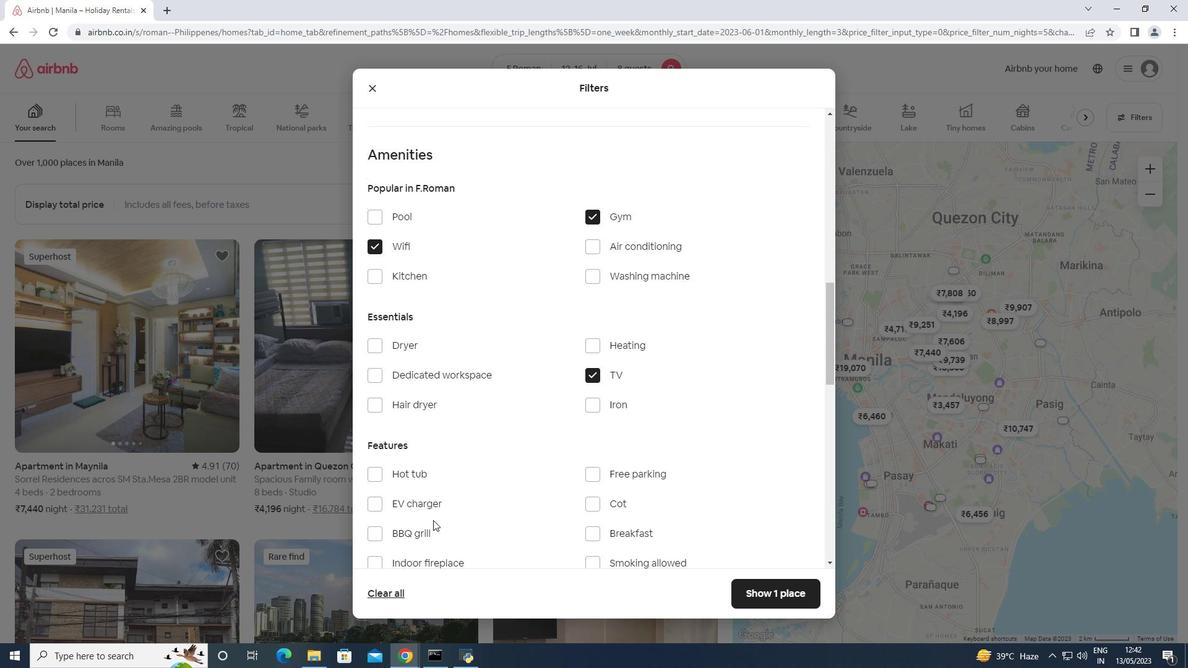 
Action: Mouse moved to (662, 404)
Screenshot: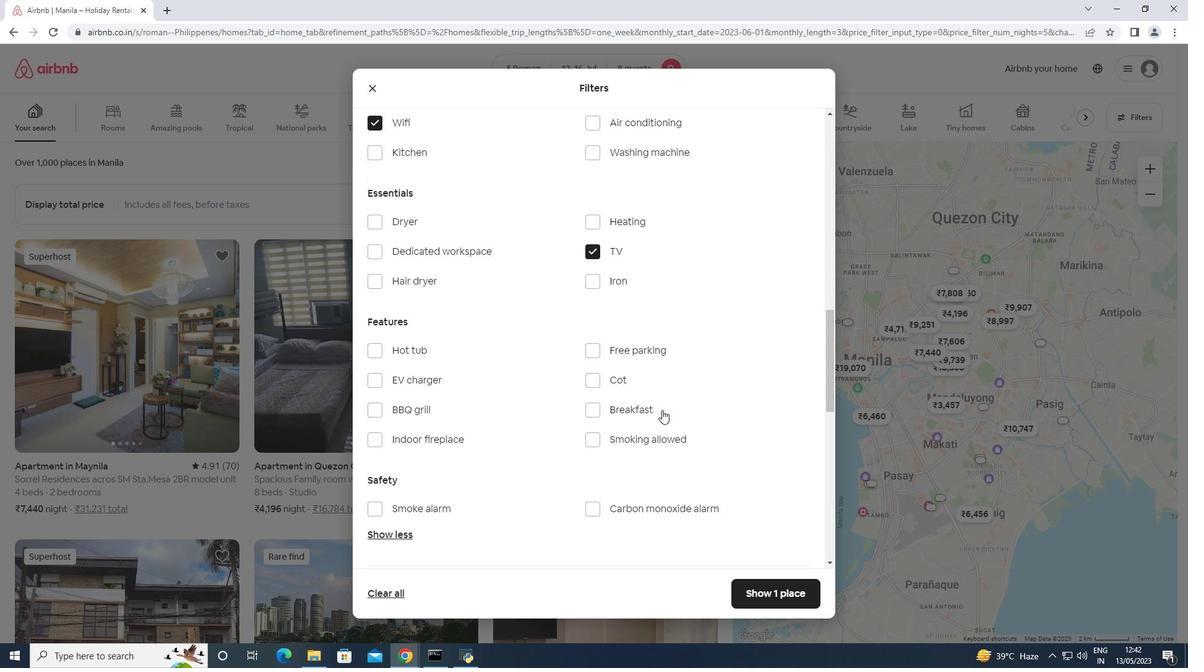 
Action: Mouse pressed left at (662, 404)
Screenshot: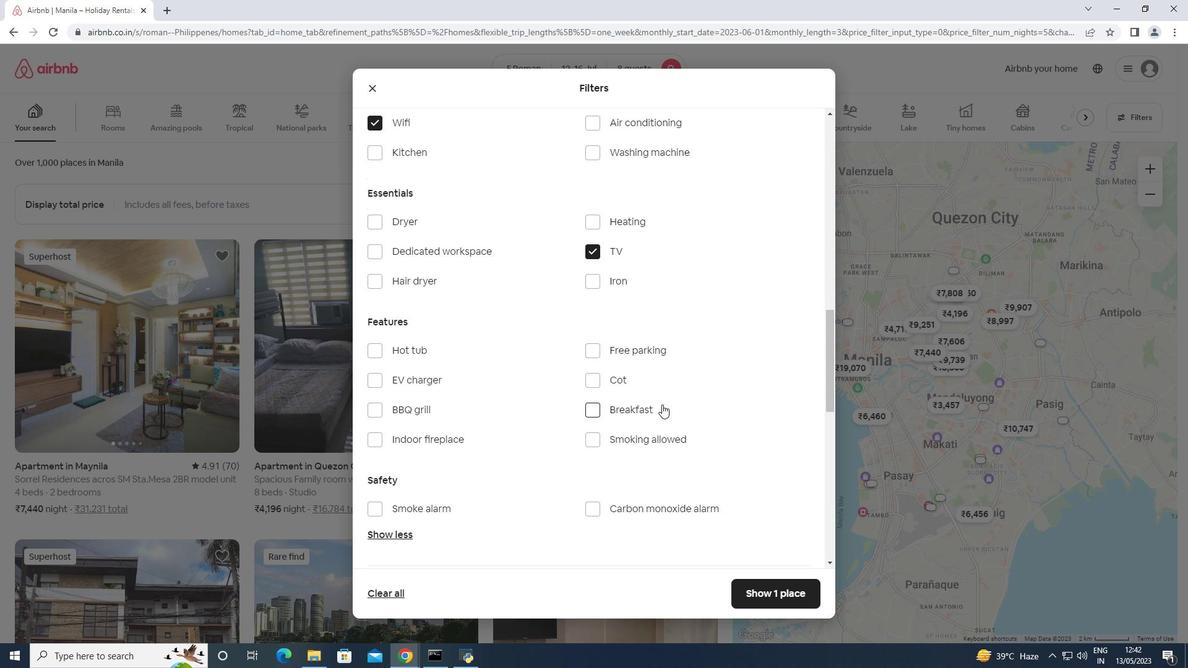 
Action: Mouse moved to (584, 436)
Screenshot: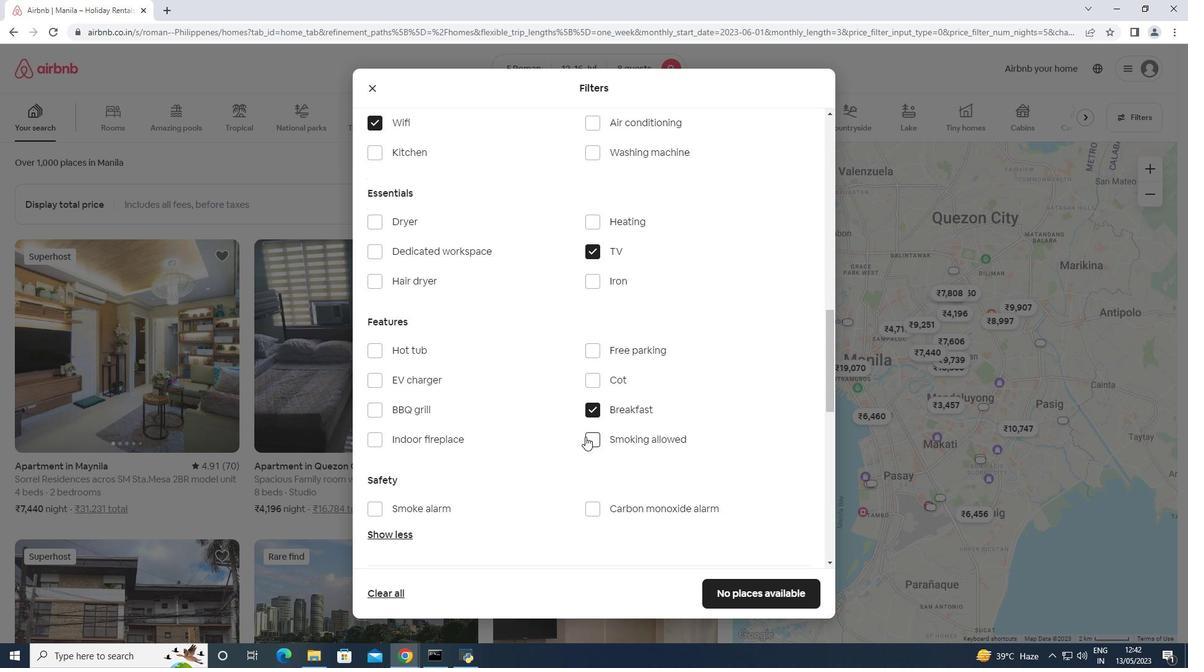 
Action: Mouse scrolled (584, 437) with delta (0, 0)
Screenshot: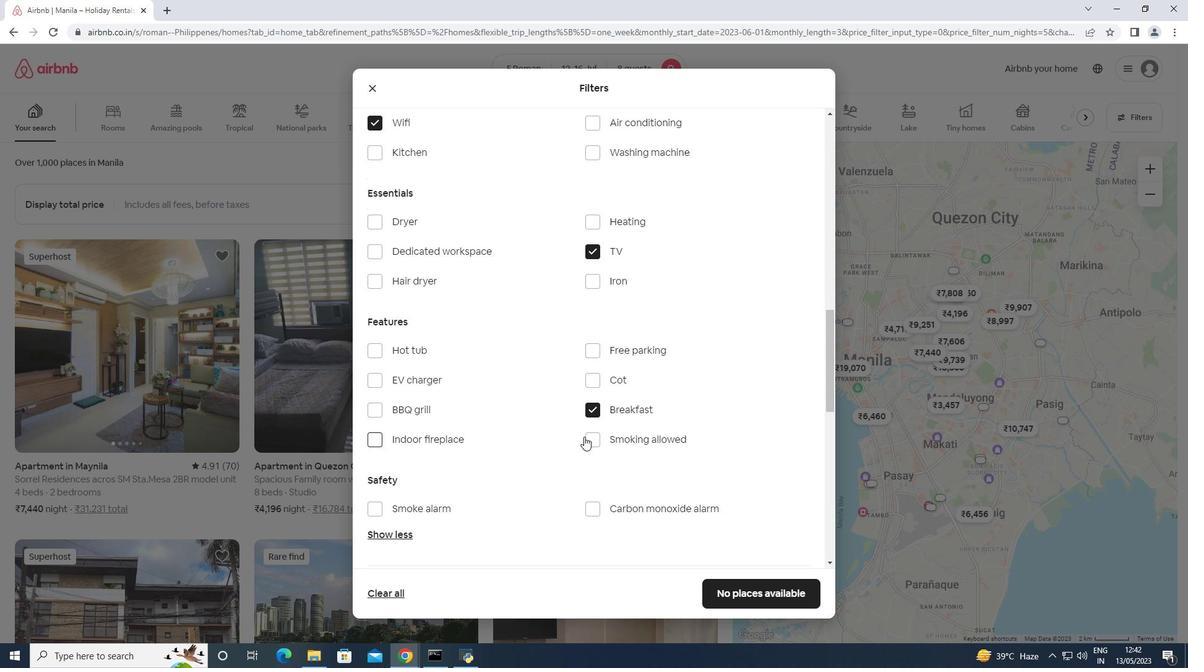 
Action: Mouse scrolled (584, 437) with delta (0, 0)
Screenshot: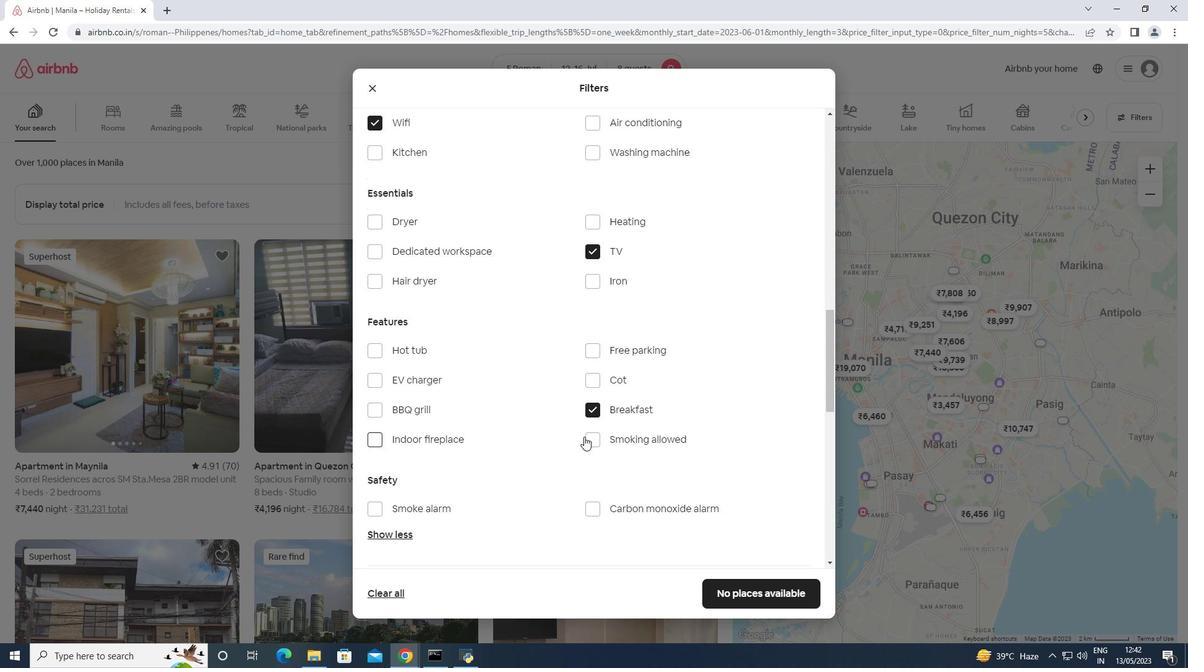 
Action: Mouse scrolled (584, 436) with delta (0, 0)
Screenshot: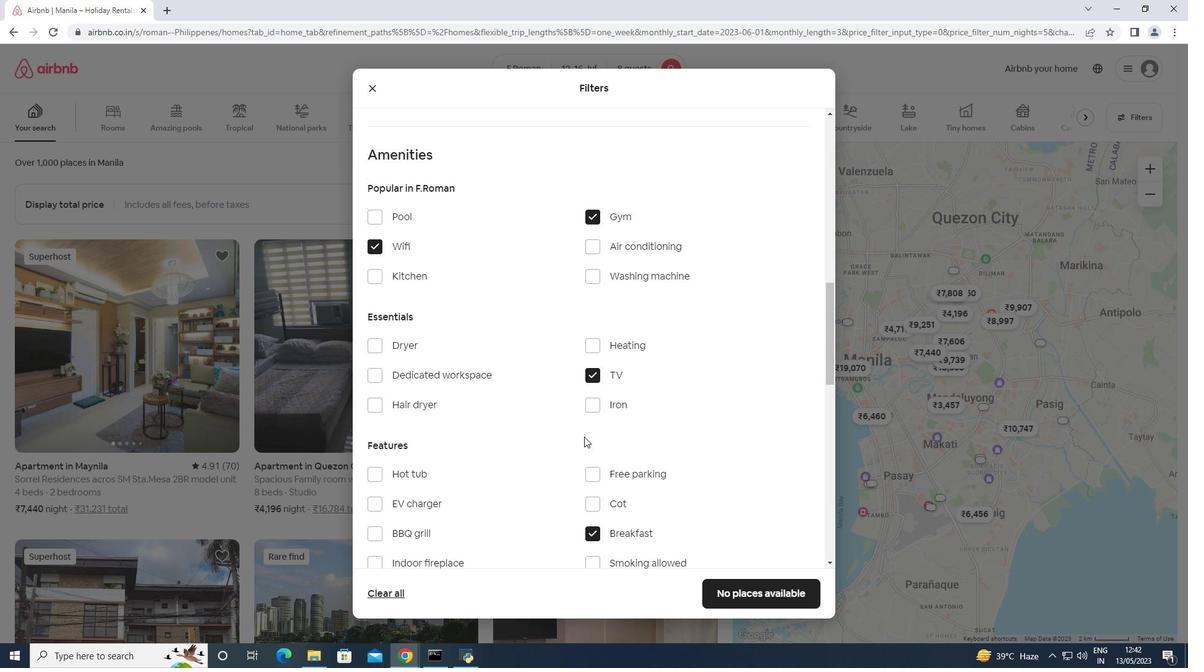 
Action: Mouse scrolled (584, 436) with delta (0, 0)
Screenshot: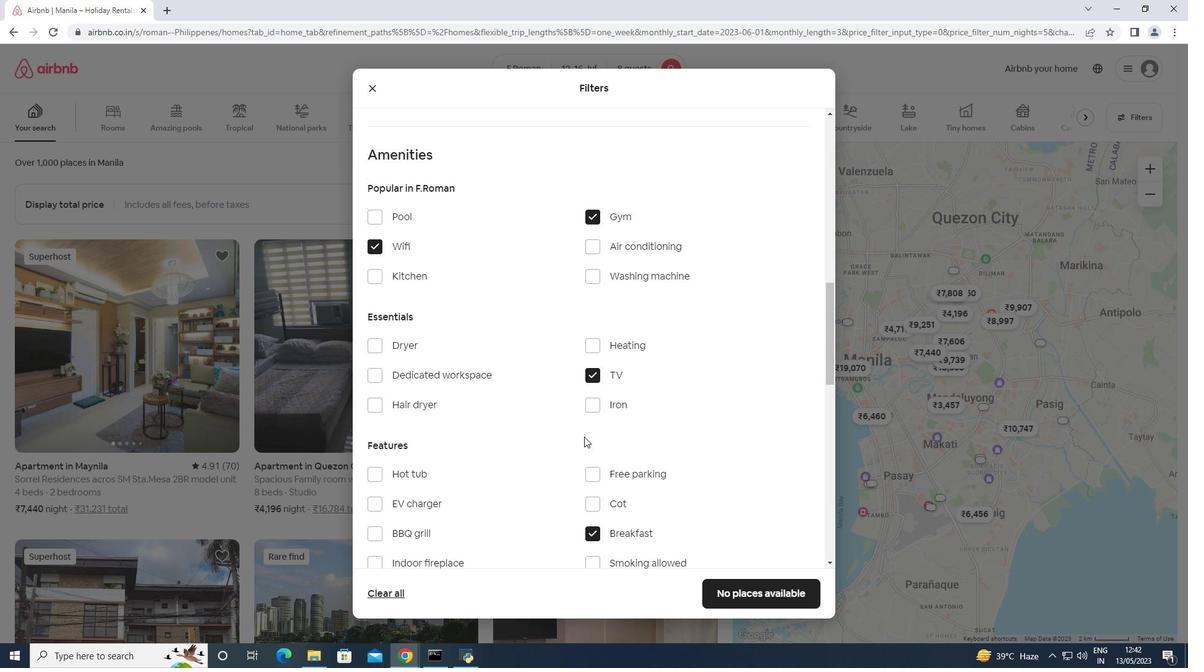 
Action: Mouse scrolled (584, 436) with delta (0, 0)
Screenshot: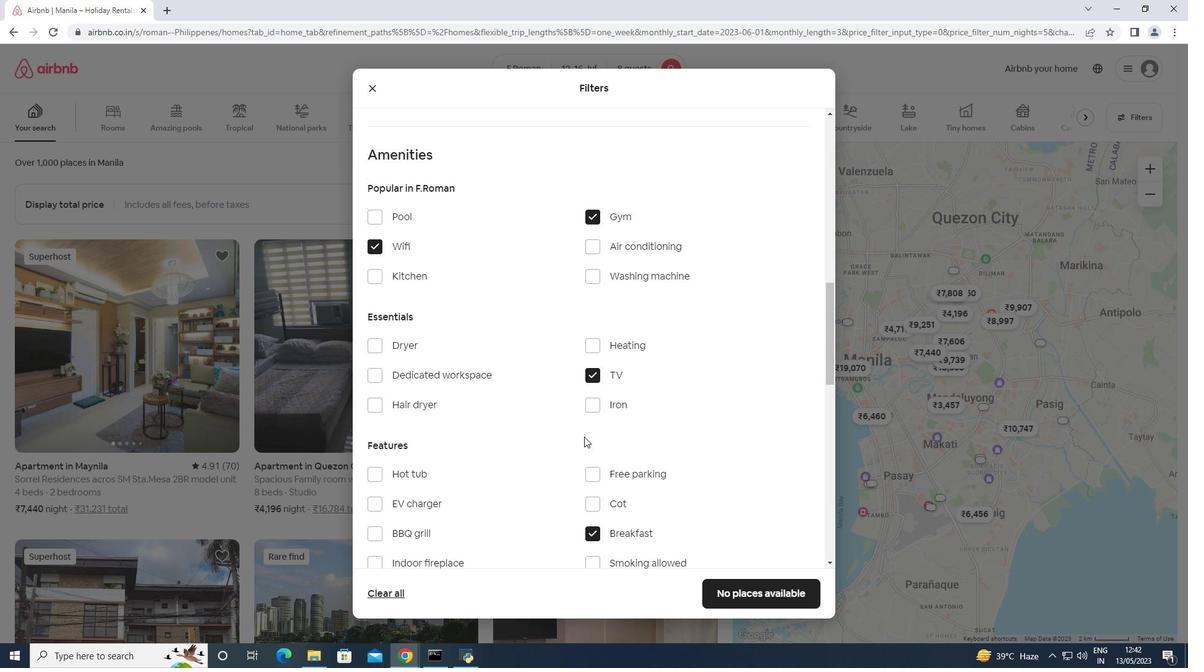 
Action: Mouse scrolled (584, 436) with delta (0, 0)
Screenshot: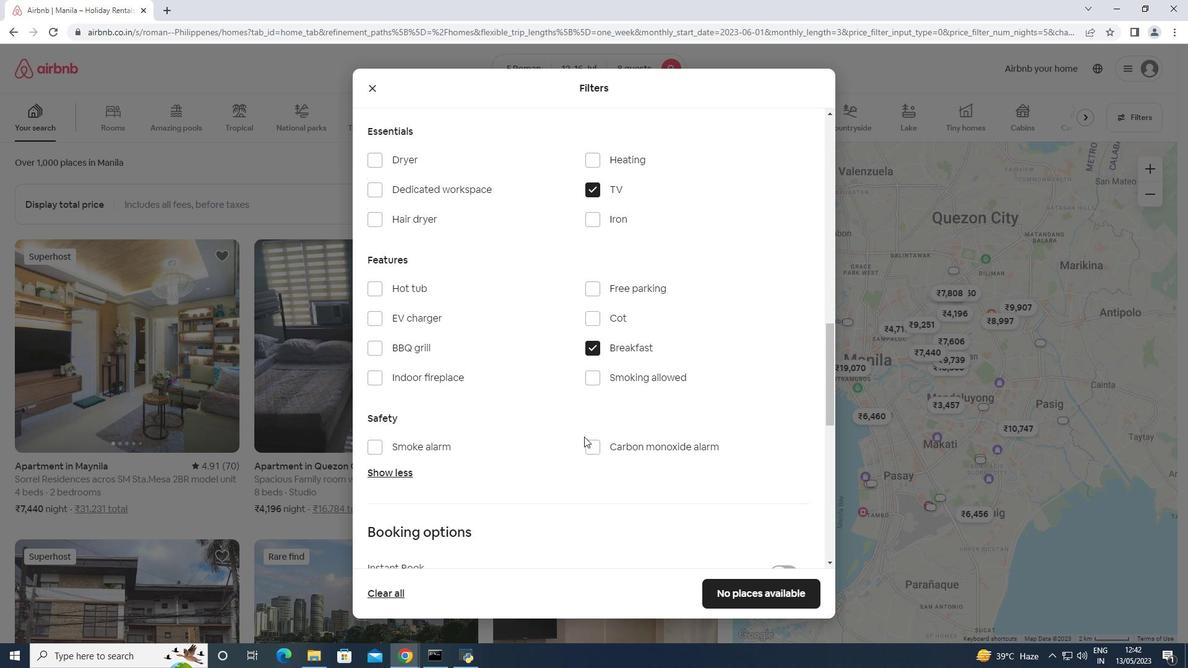 
Action: Mouse scrolled (584, 436) with delta (0, 0)
Screenshot: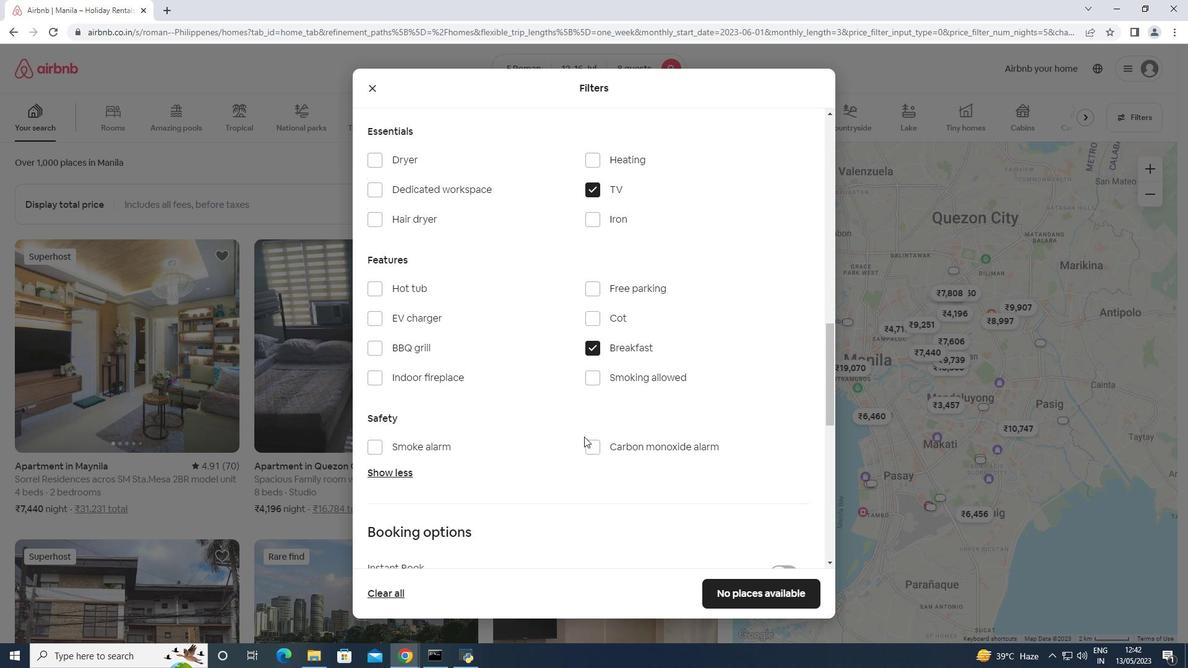 
Action: Mouse scrolled (584, 436) with delta (0, 0)
Screenshot: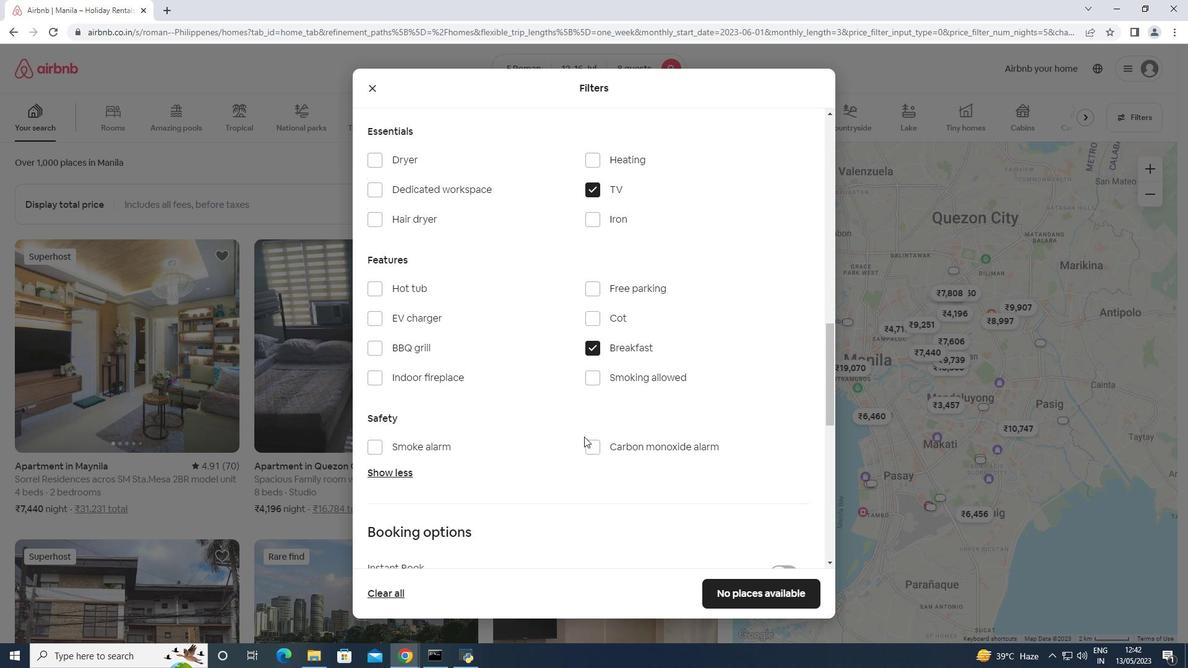 
Action: Mouse moved to (785, 427)
Screenshot: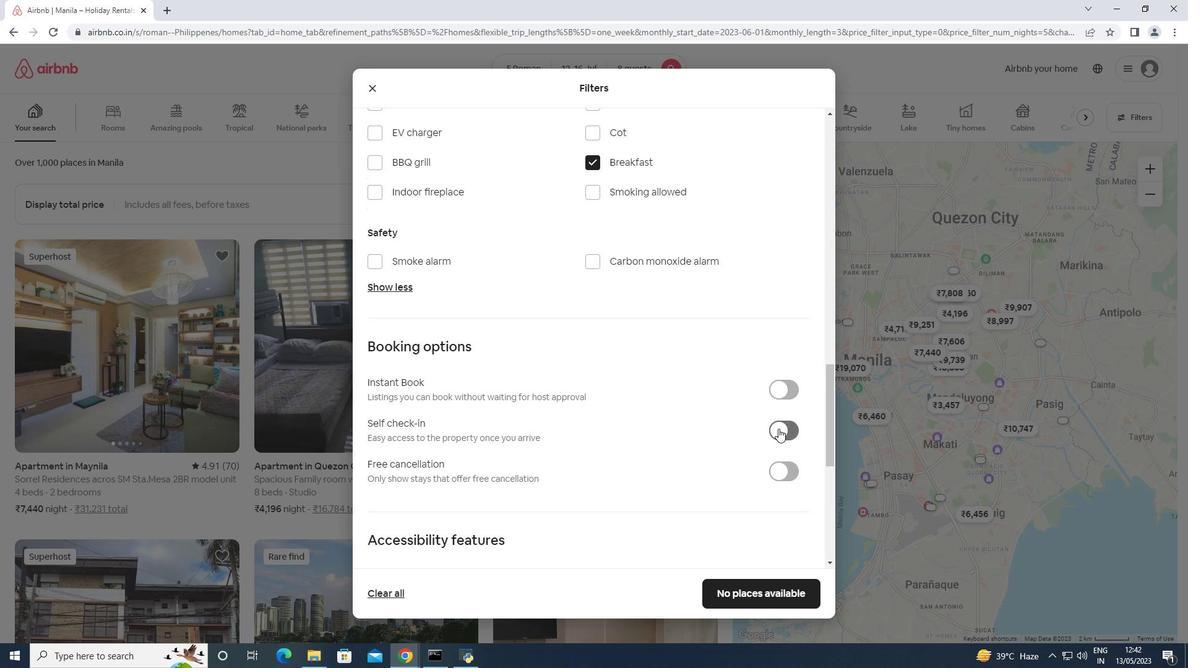 
Action: Mouse pressed left at (785, 427)
Screenshot: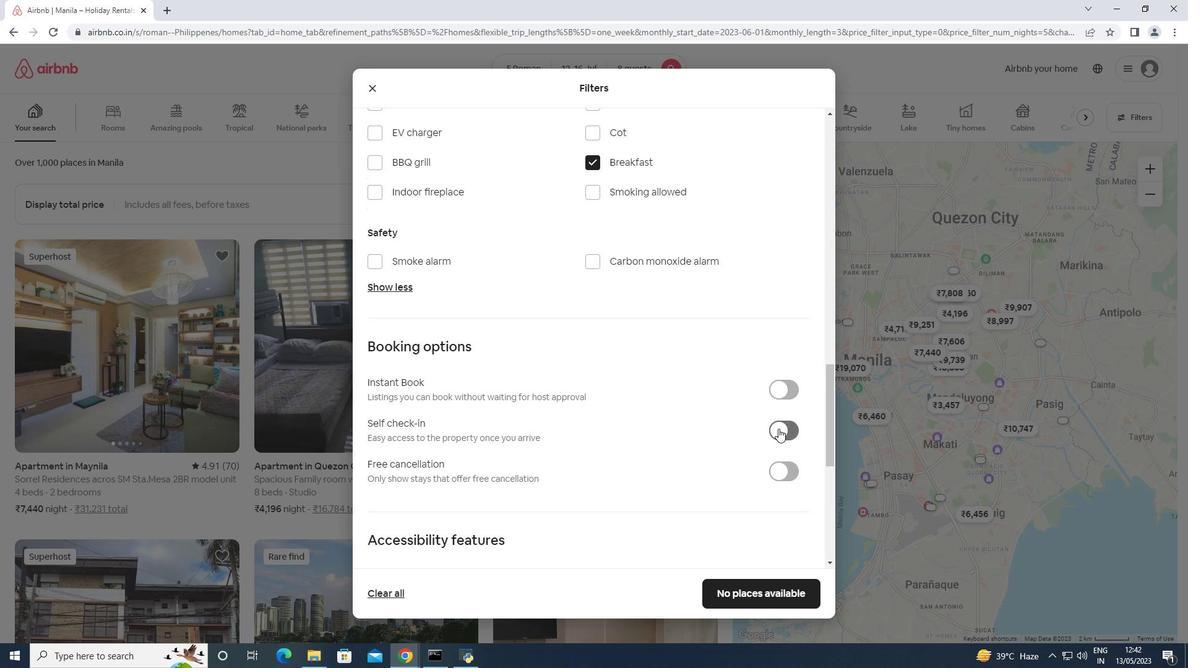 
Action: Mouse moved to (785, 427)
Screenshot: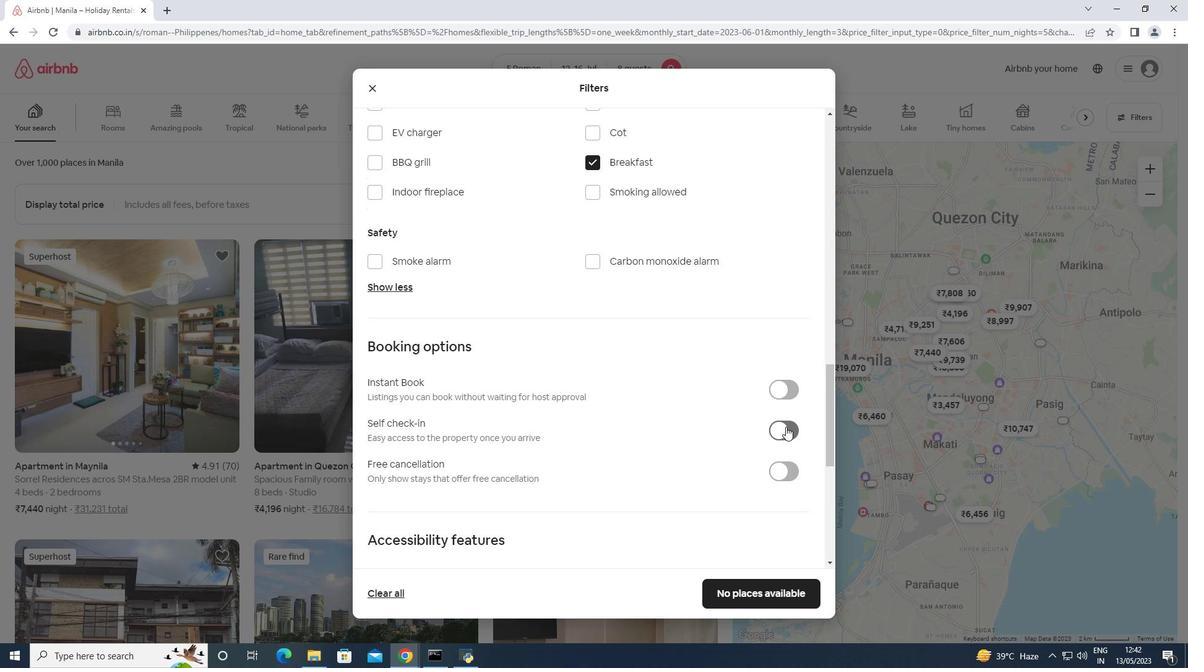 
Action: Mouse scrolled (785, 426) with delta (0, 0)
Screenshot: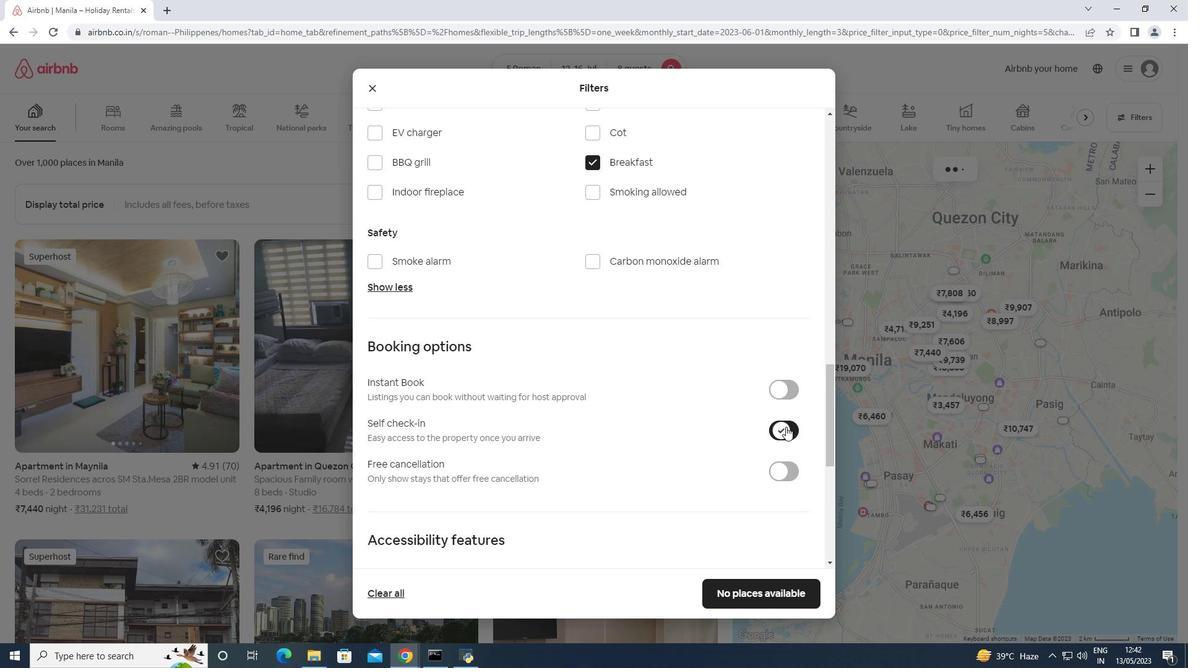 
Action: Mouse scrolled (785, 426) with delta (0, 0)
Screenshot: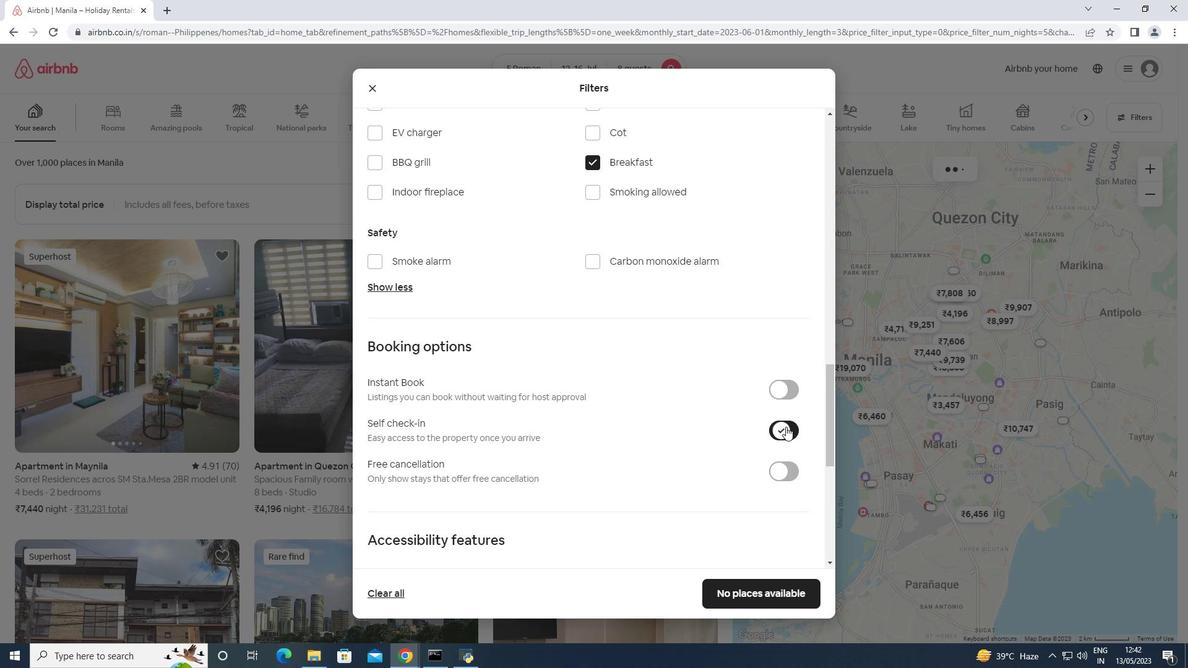 
Action: Mouse scrolled (785, 426) with delta (0, 0)
Screenshot: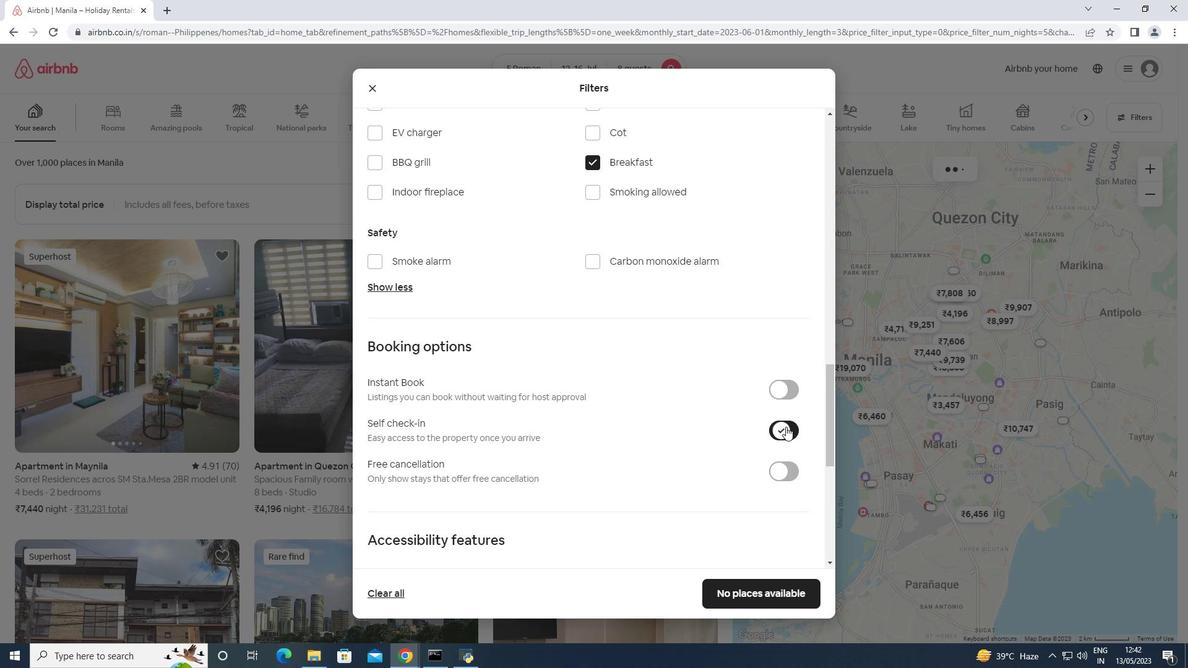 
Action: Mouse scrolled (785, 426) with delta (0, 0)
Screenshot: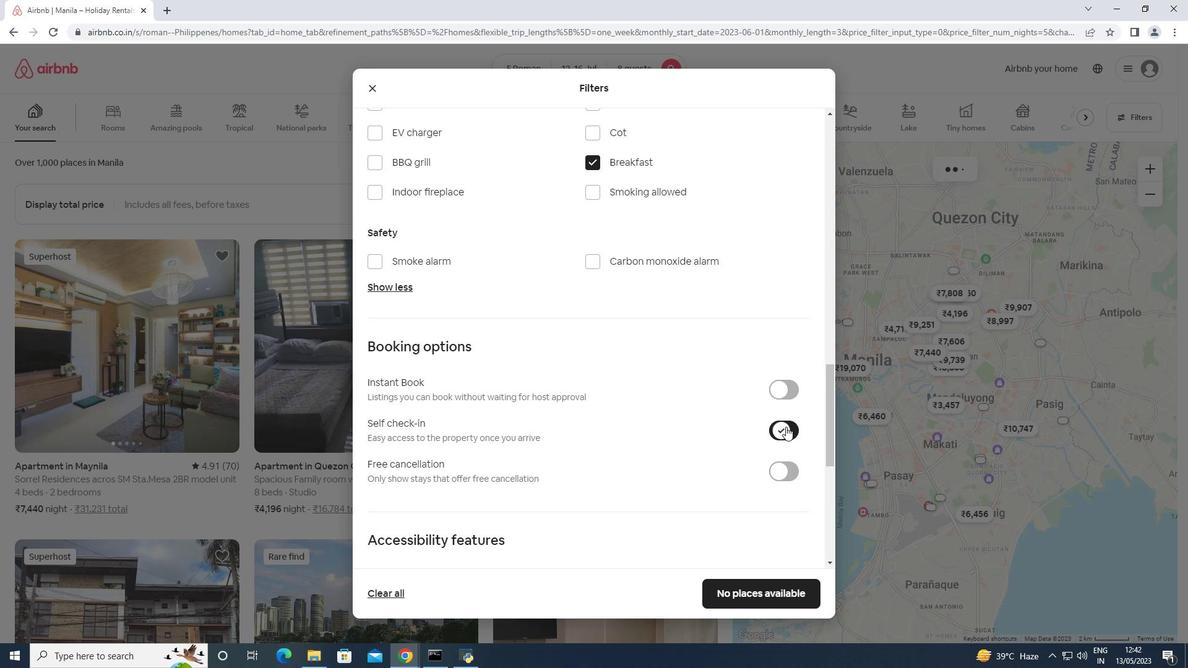 
Action: Mouse scrolled (785, 426) with delta (0, 0)
Screenshot: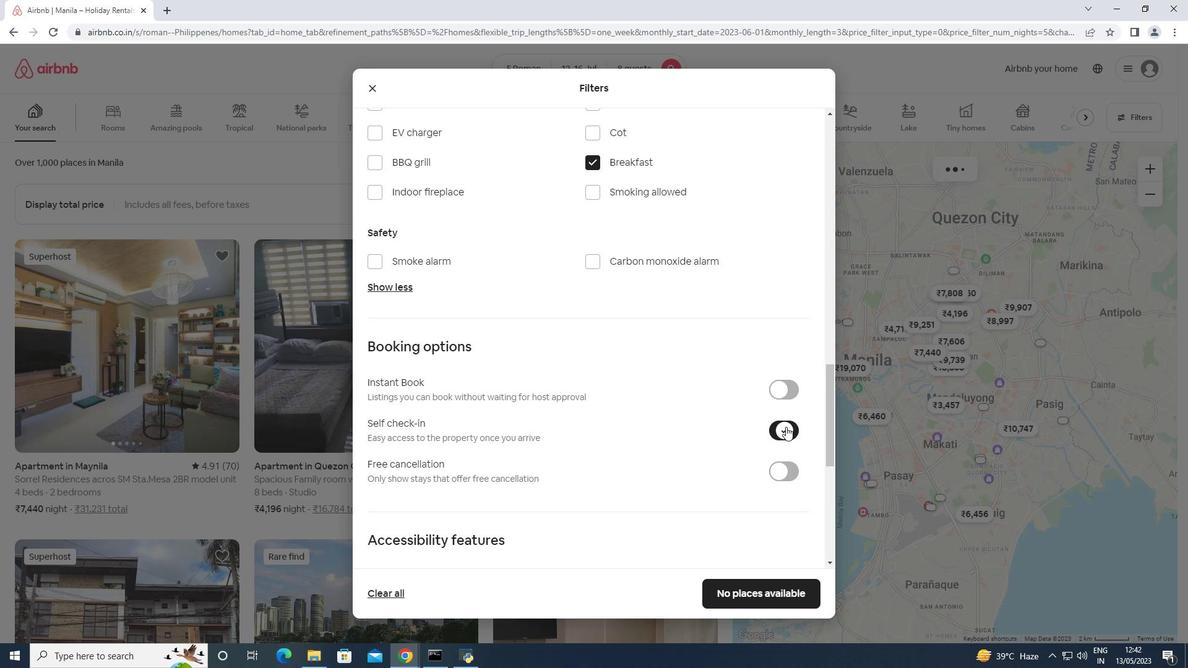 
Action: Mouse moved to (539, 516)
Screenshot: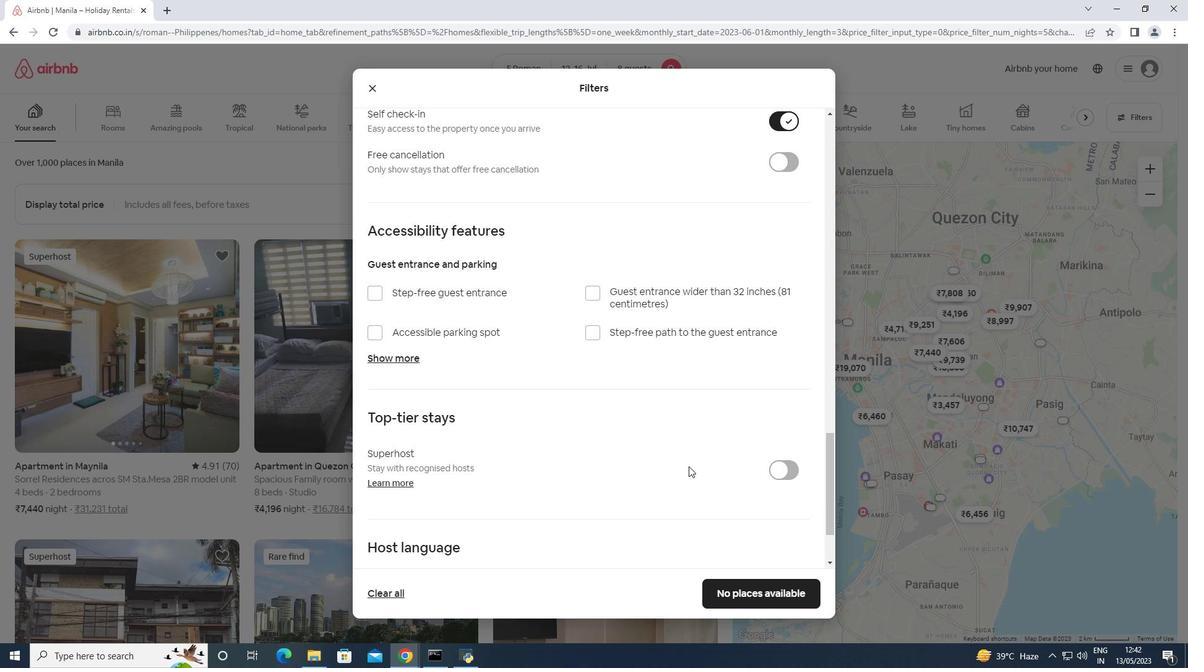 
Action: Mouse scrolled (539, 516) with delta (0, 0)
Screenshot: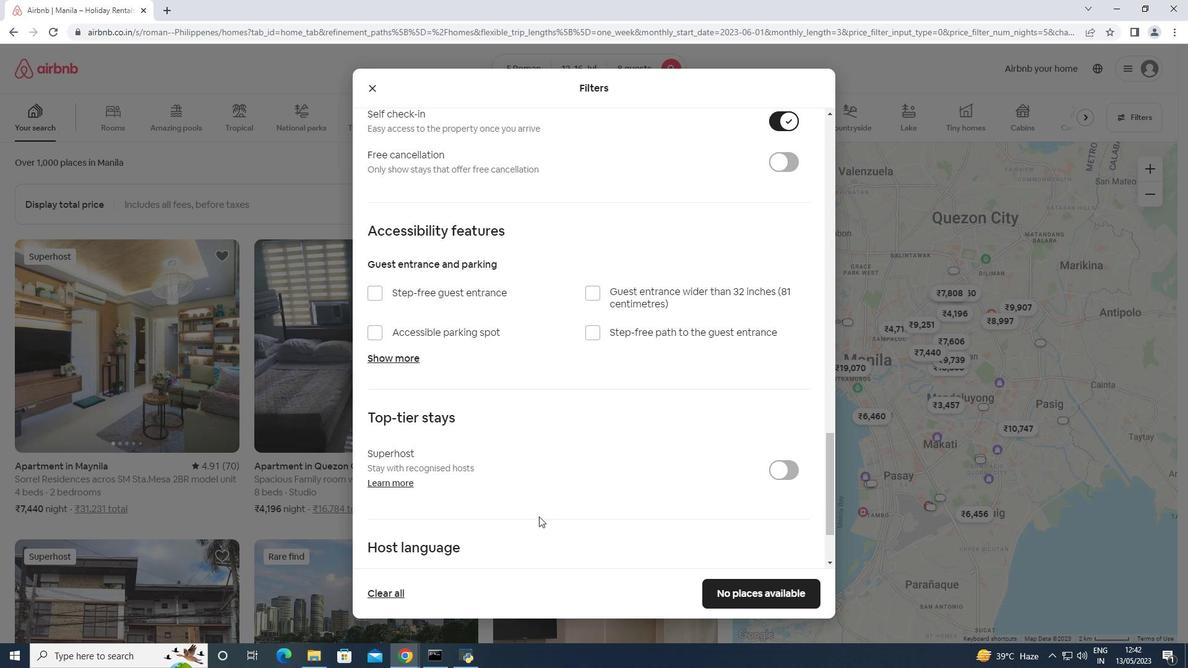 
Action: Mouse scrolled (539, 516) with delta (0, 0)
Screenshot: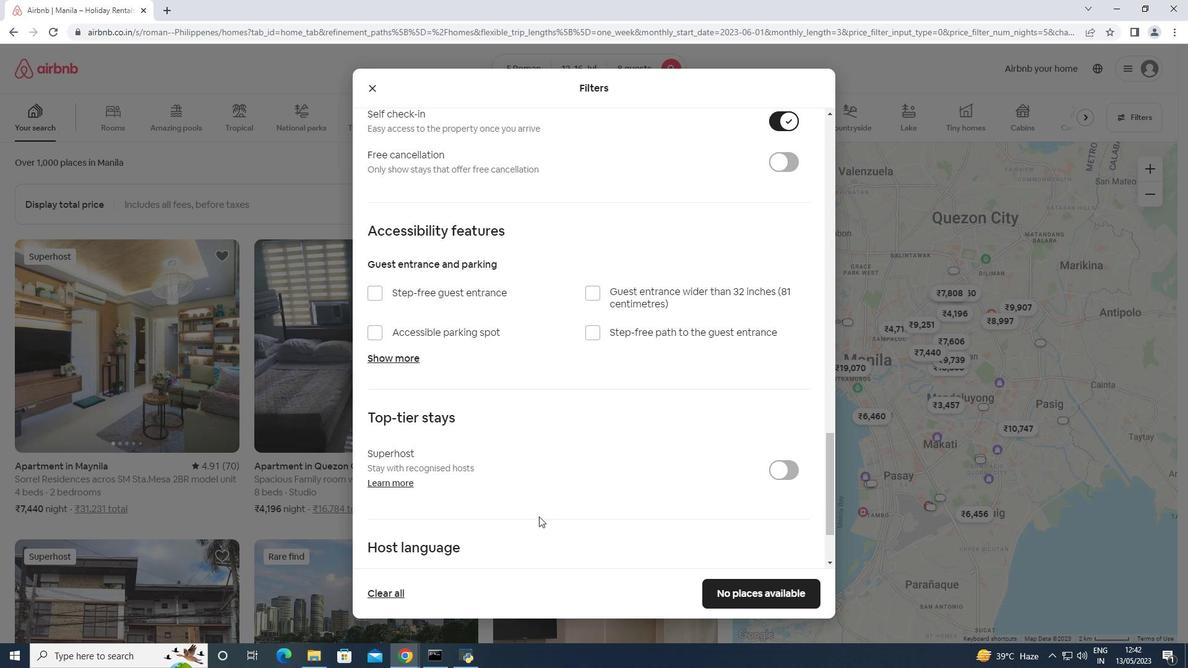 
Action: Mouse scrolled (539, 516) with delta (0, 0)
Screenshot: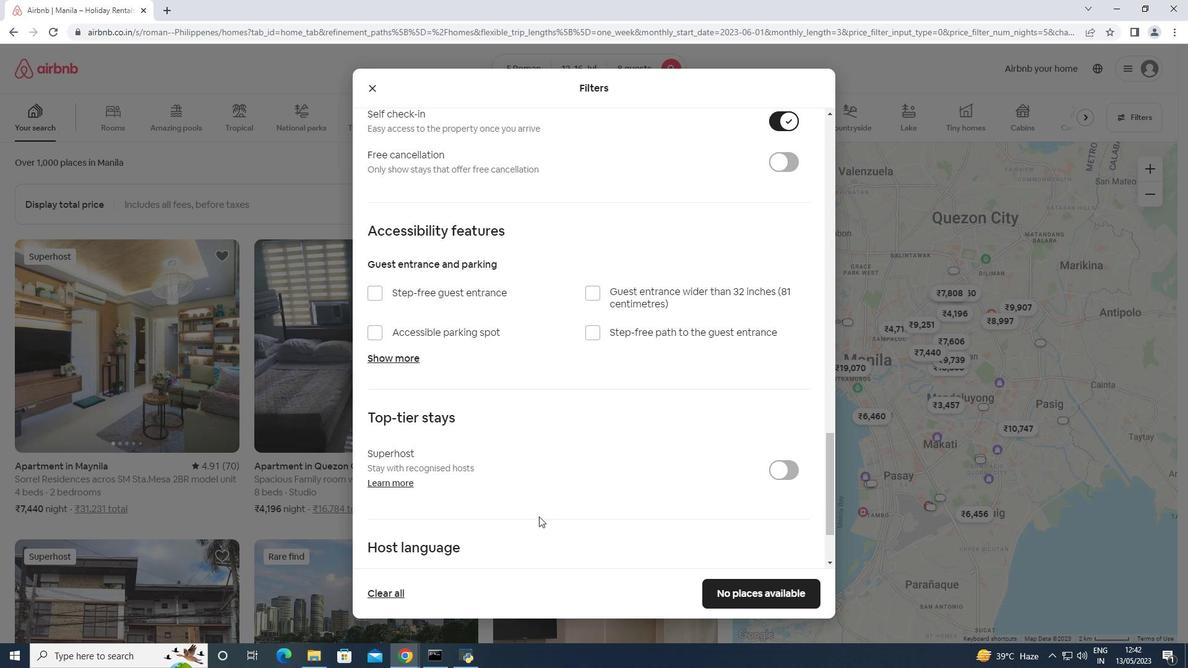 
Action: Mouse scrolled (539, 516) with delta (0, 0)
Screenshot: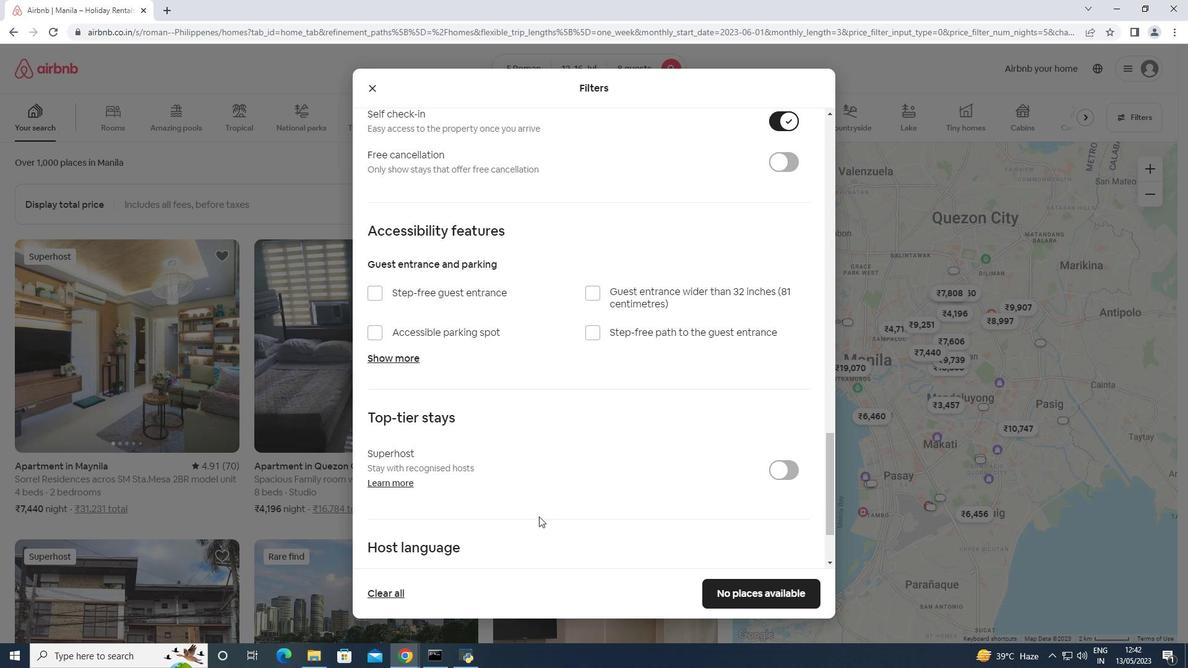 
Action: Mouse scrolled (539, 516) with delta (0, 0)
Screenshot: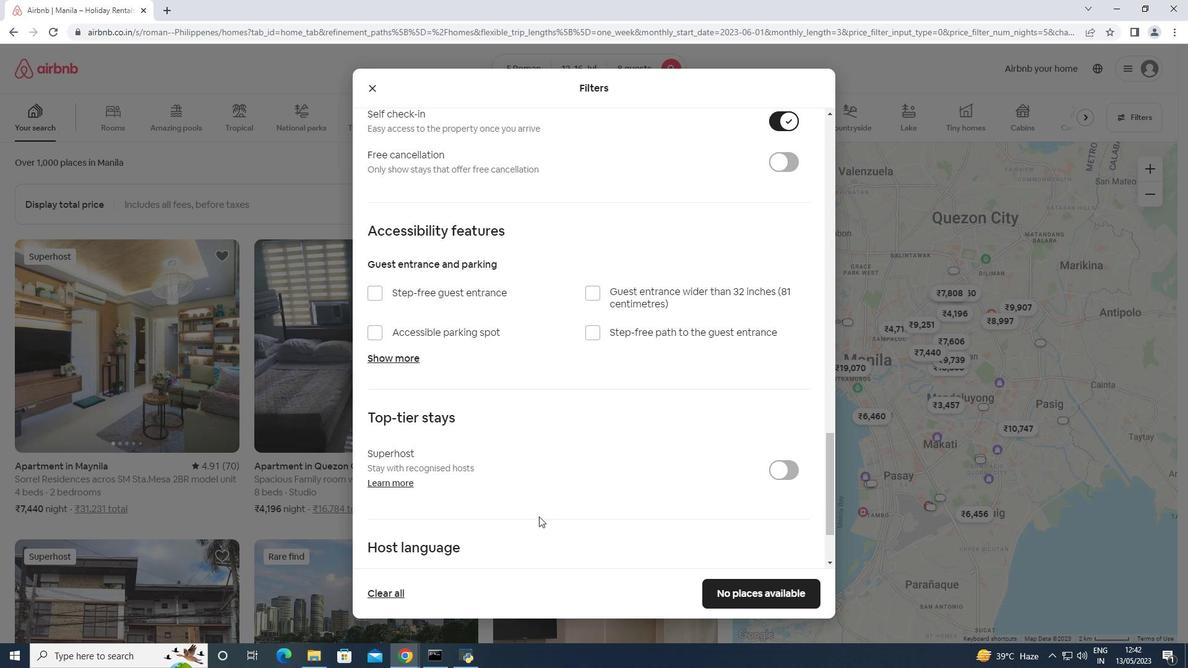 
Action: Mouse scrolled (539, 516) with delta (0, 0)
Screenshot: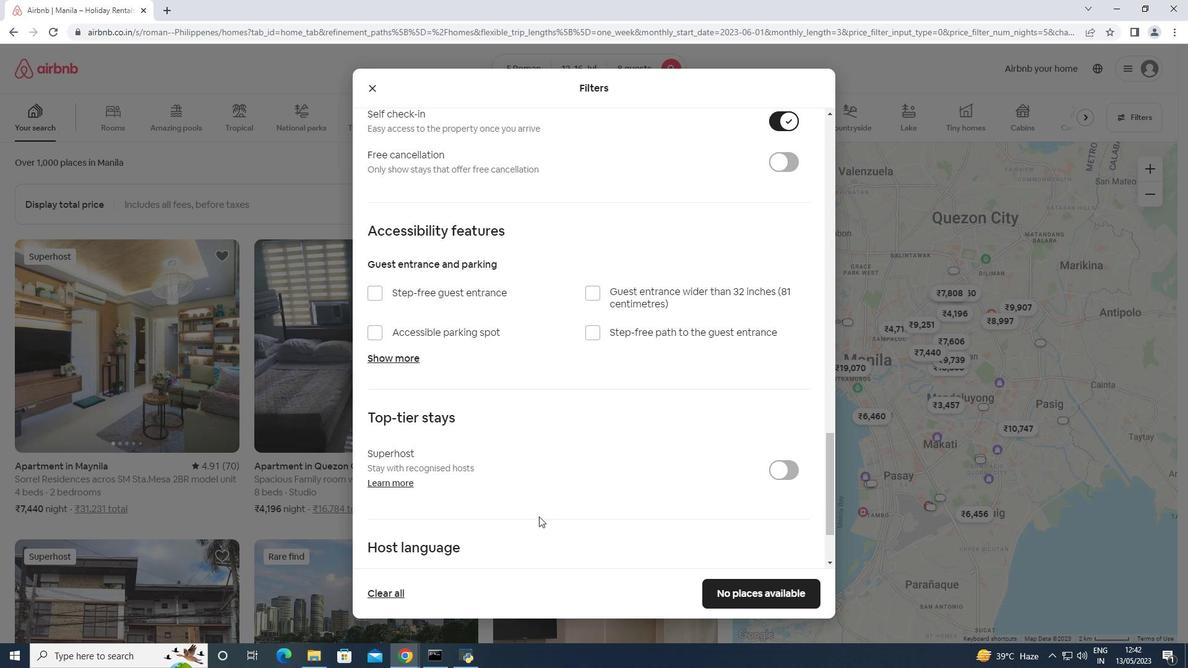 
Action: Mouse moved to (429, 478)
Screenshot: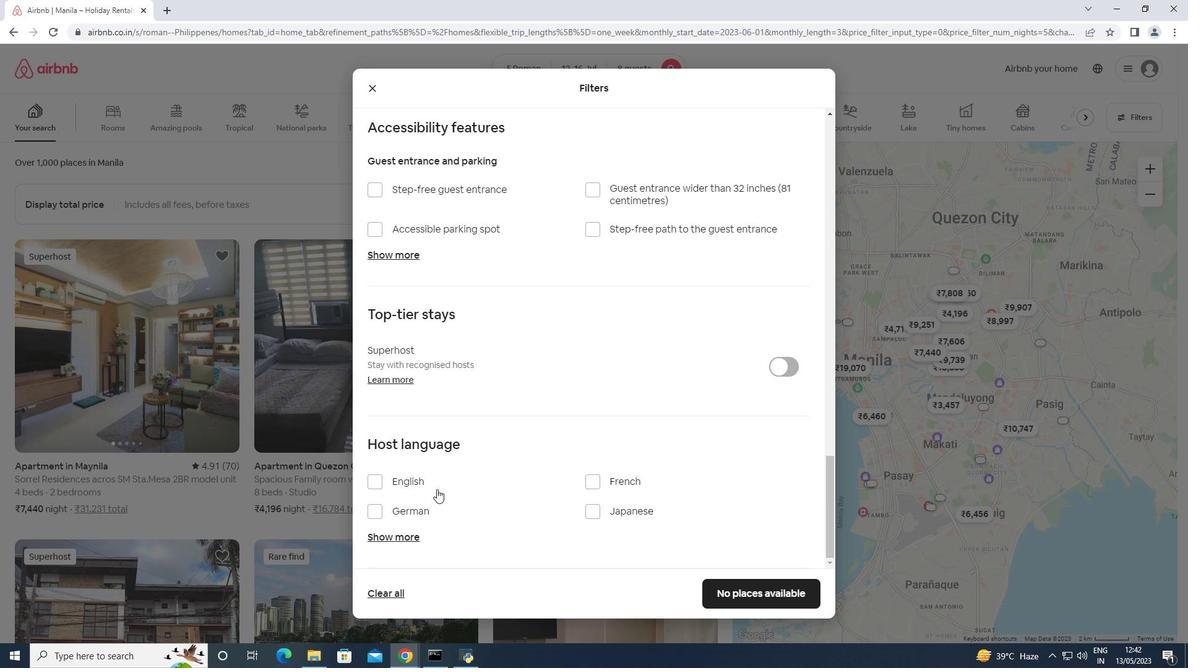 
Action: Mouse pressed left at (429, 478)
Screenshot: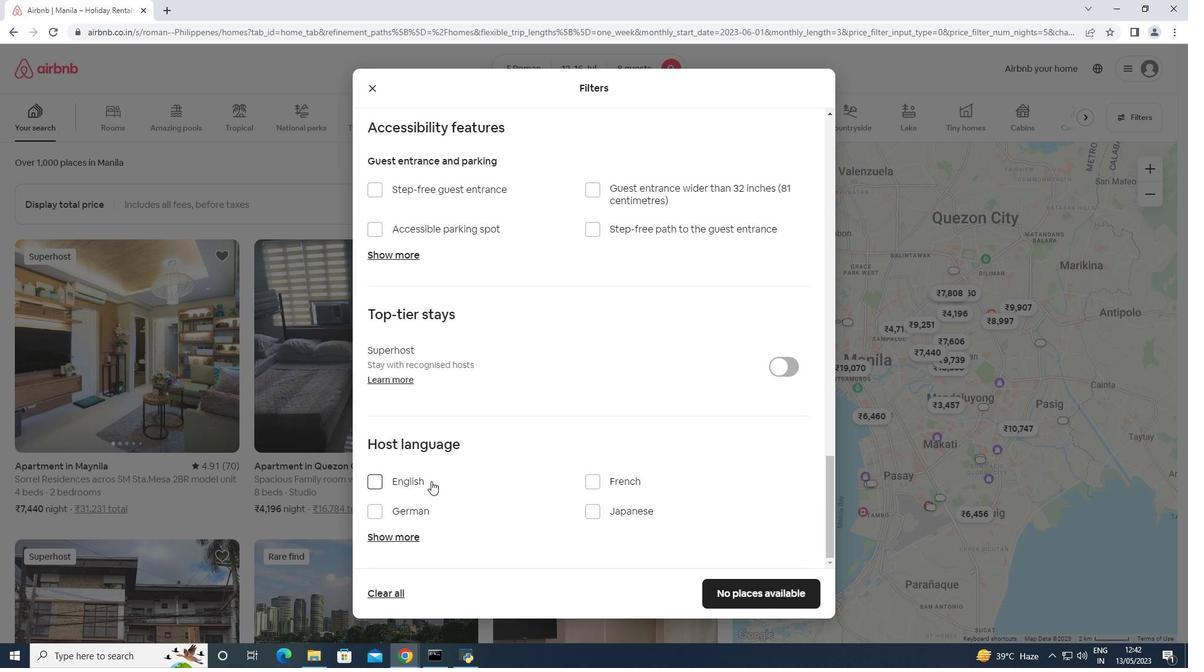 
Action: Mouse moved to (723, 597)
Screenshot: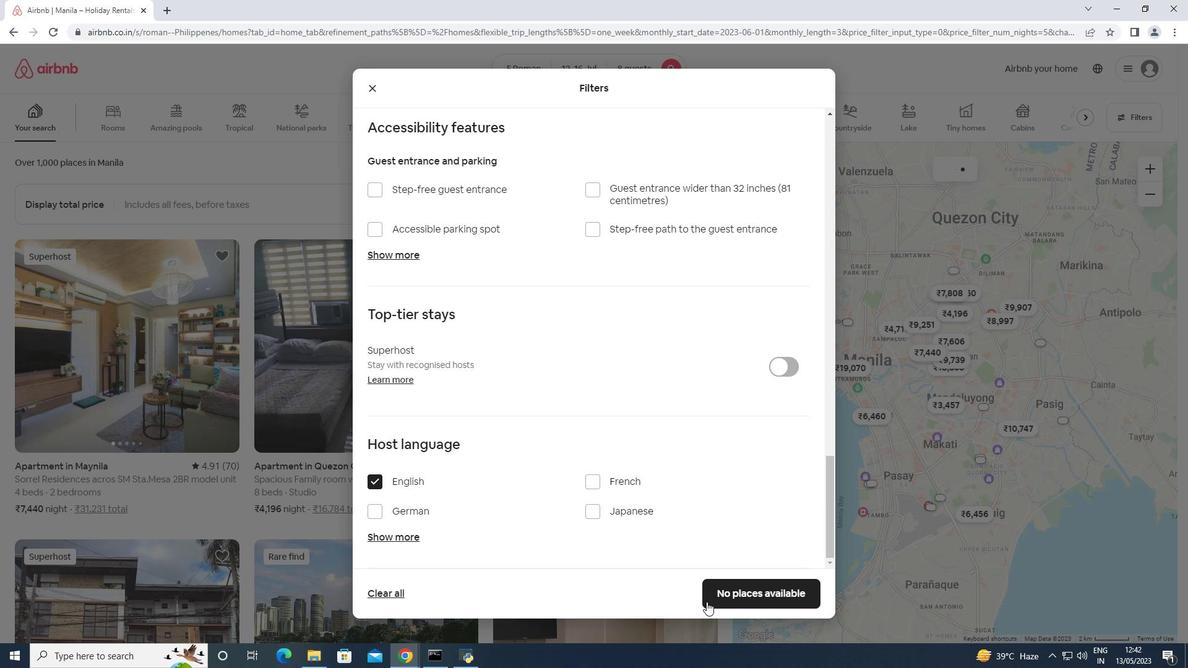 
Action: Mouse pressed left at (723, 597)
Screenshot: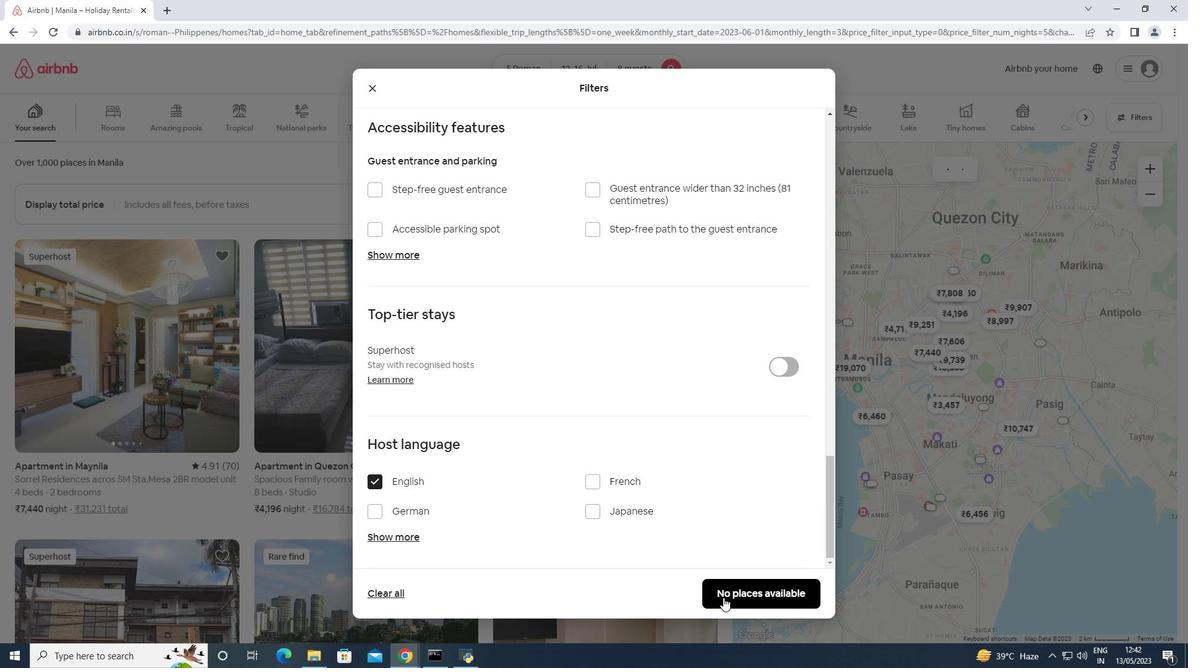 
Action: Mouse moved to (692, 467)
Screenshot: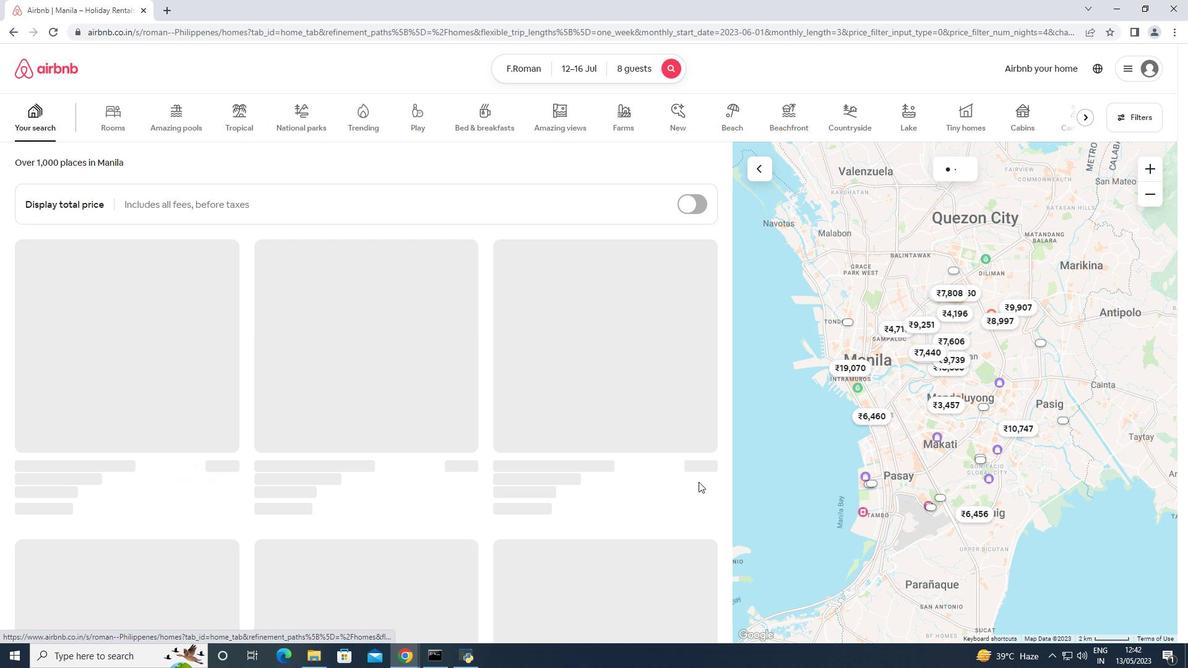 
